 Task: Find connections with filter location Petershagen with filter topic #Openingswith filter profile language Spanish with filter current company Acuity Knowledge Partners with filter school Sir M Visvesvaraya Institute of Technology, BANGALORE with filter industry Real Estate Agents and Brokers with filter service category Product Marketing with filter keywords title Sales Analyst
Action: Mouse moved to (605, 96)
Screenshot: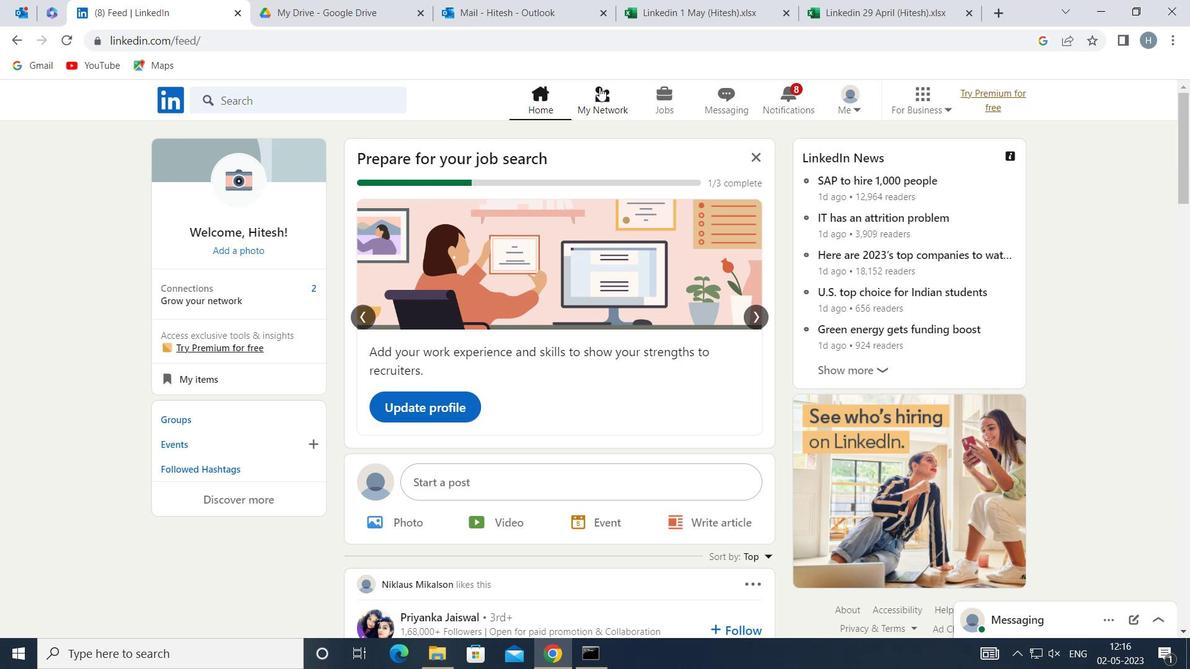 
Action: Mouse pressed left at (605, 96)
Screenshot: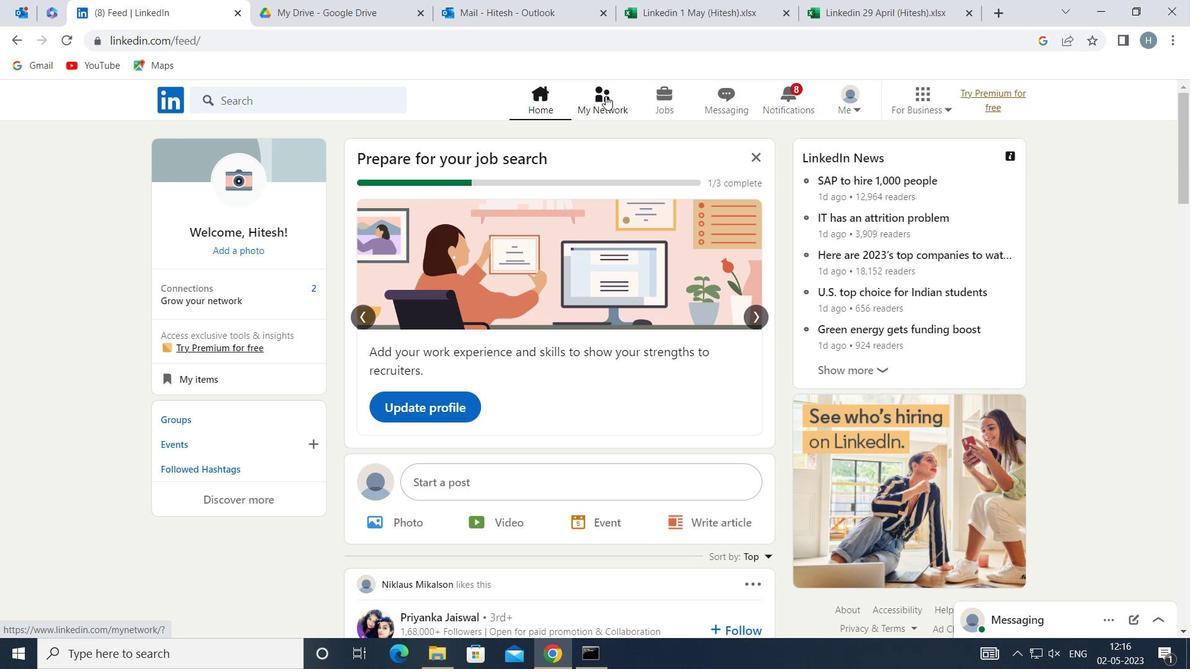
Action: Mouse moved to (351, 187)
Screenshot: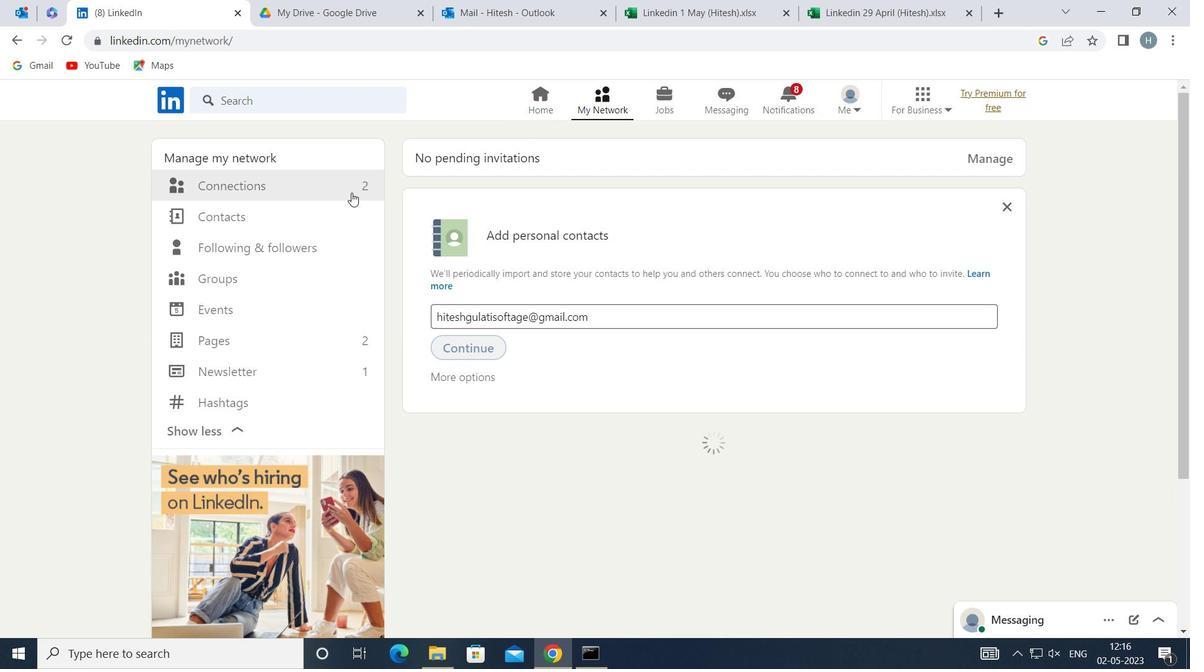 
Action: Mouse pressed left at (351, 187)
Screenshot: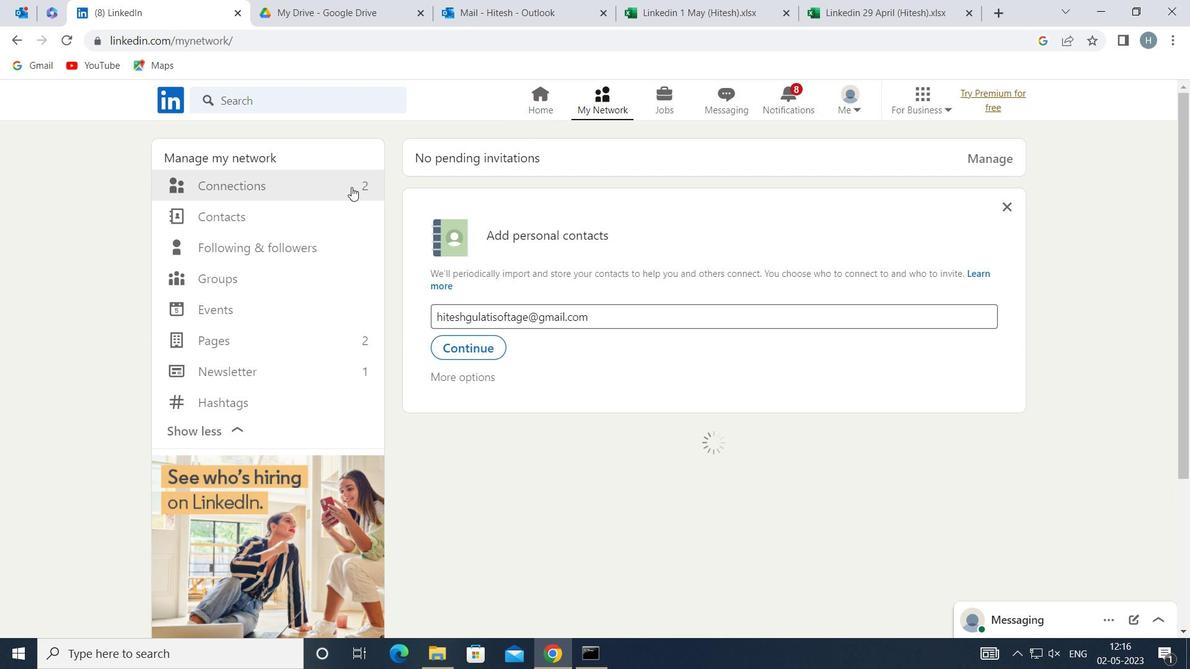 
Action: Mouse moved to (691, 186)
Screenshot: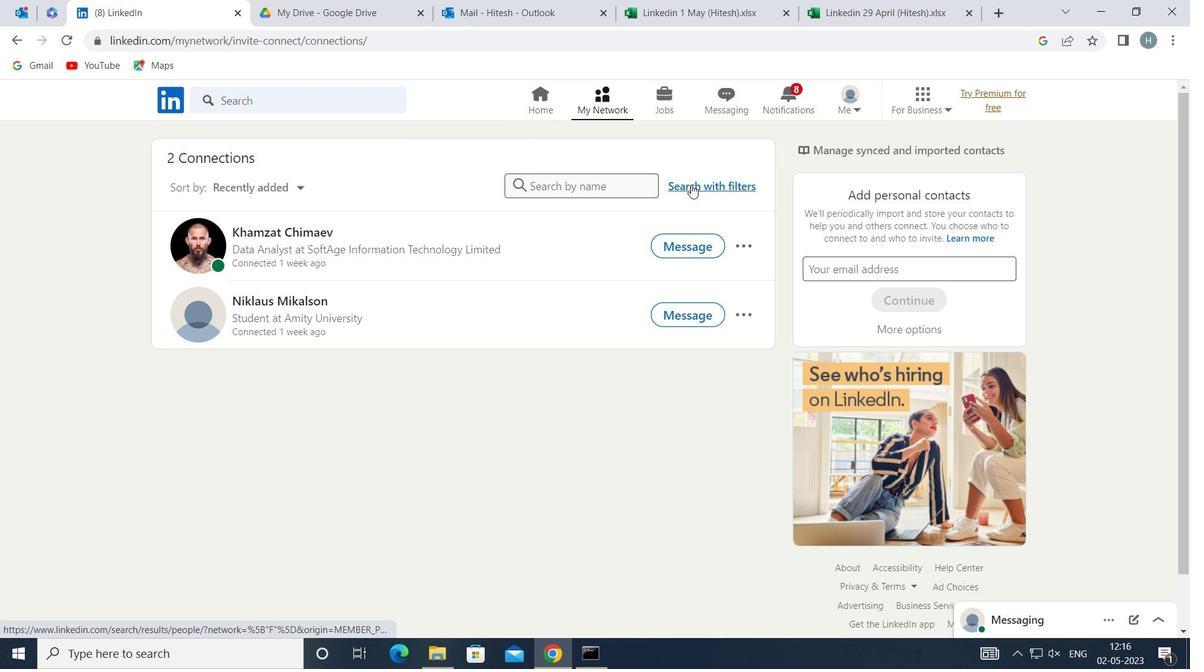 
Action: Mouse pressed left at (691, 186)
Screenshot: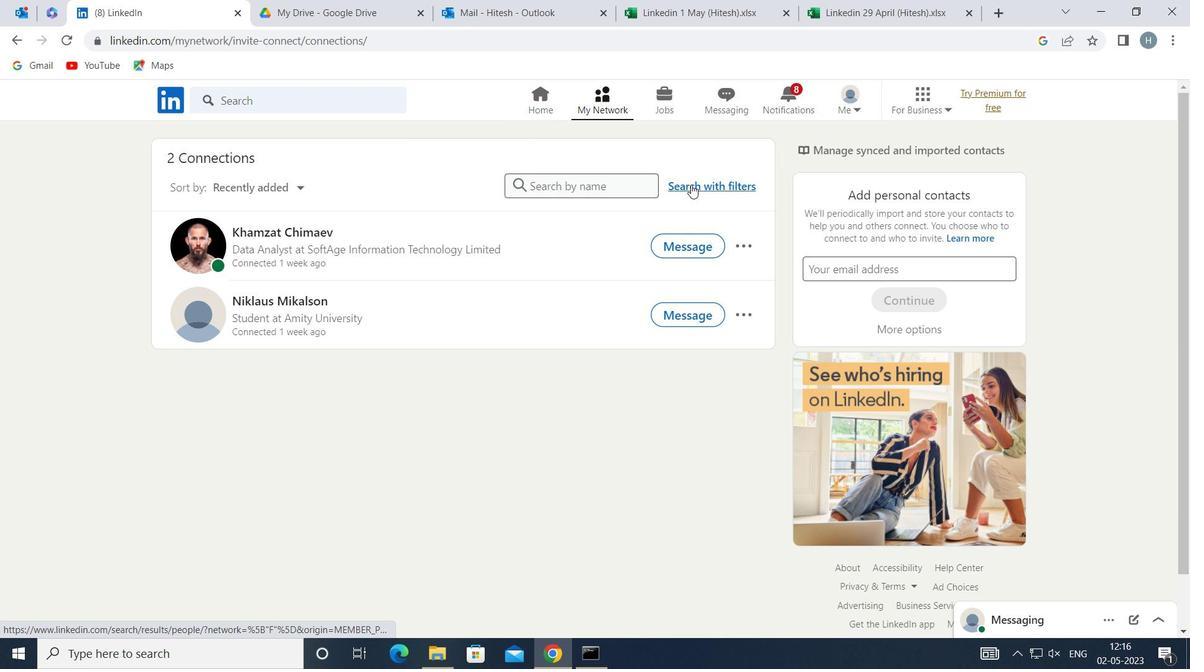 
Action: Mouse moved to (648, 149)
Screenshot: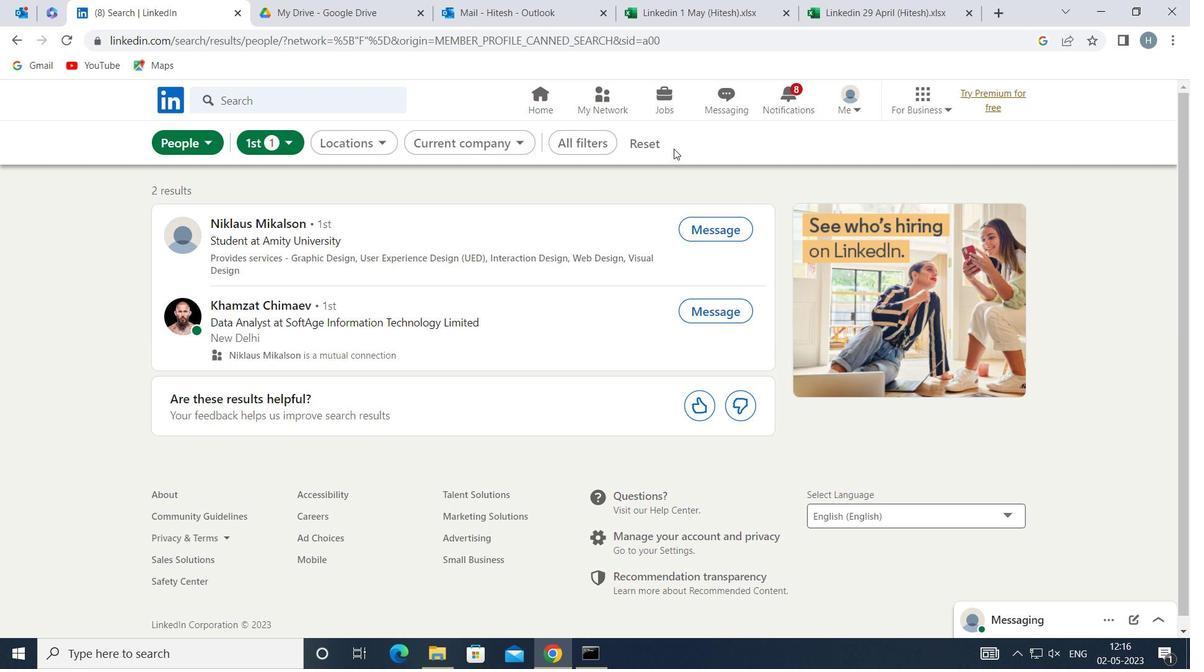 
Action: Mouse pressed left at (648, 149)
Screenshot: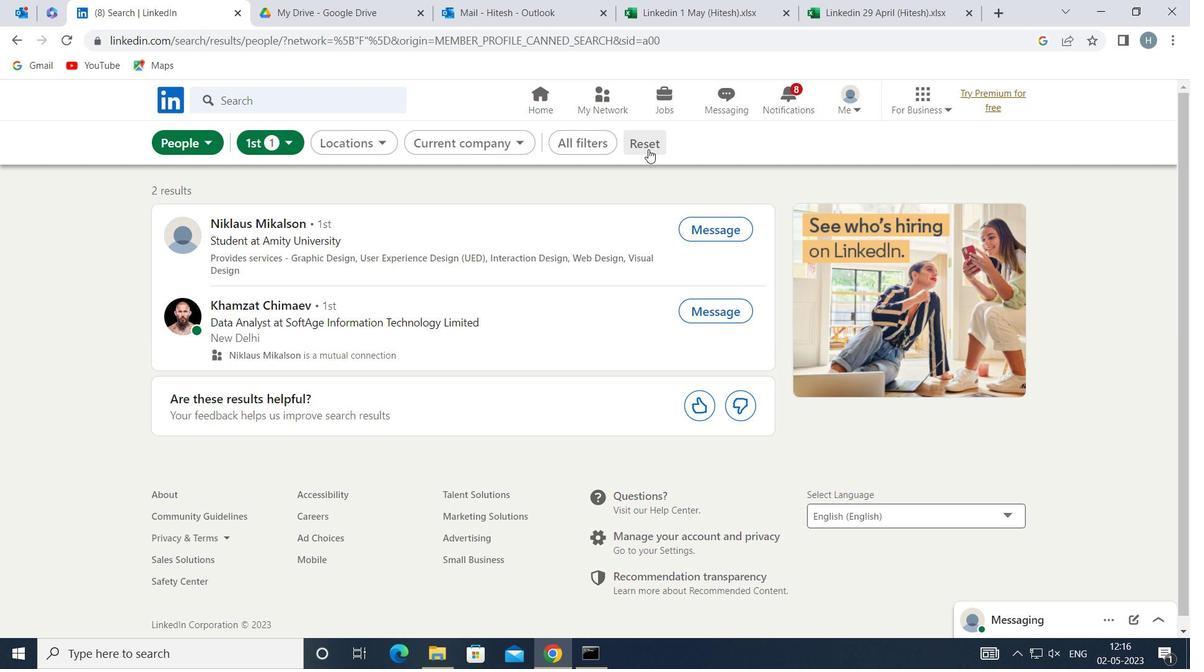 
Action: Mouse moved to (634, 146)
Screenshot: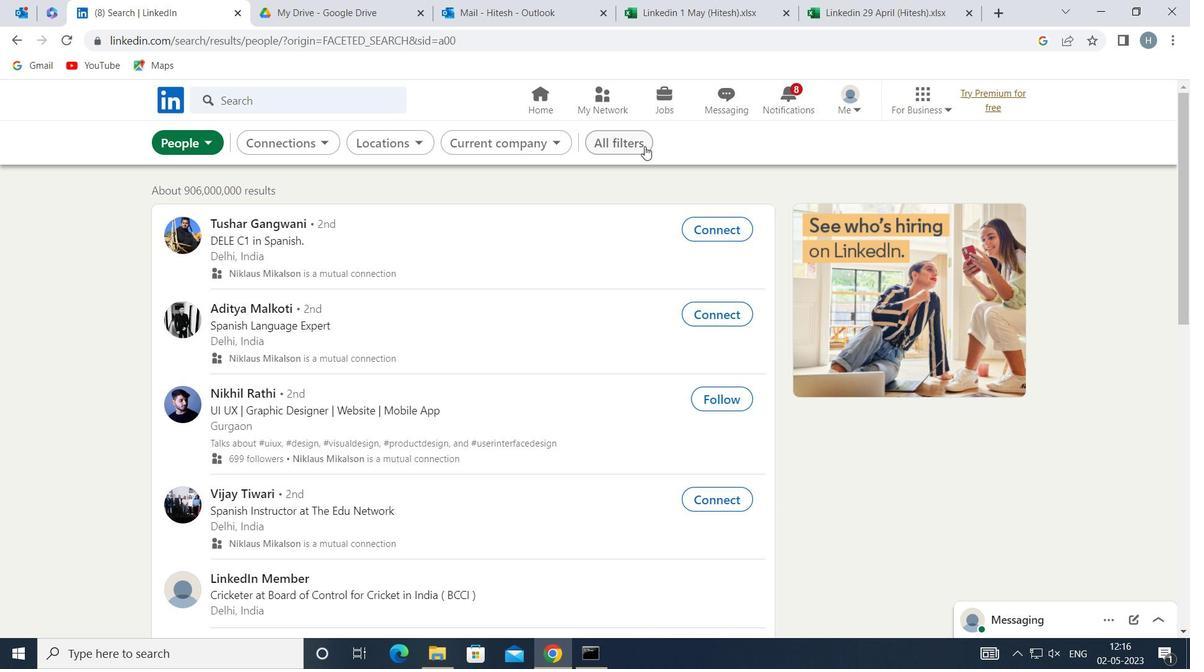 
Action: Mouse pressed left at (634, 146)
Screenshot: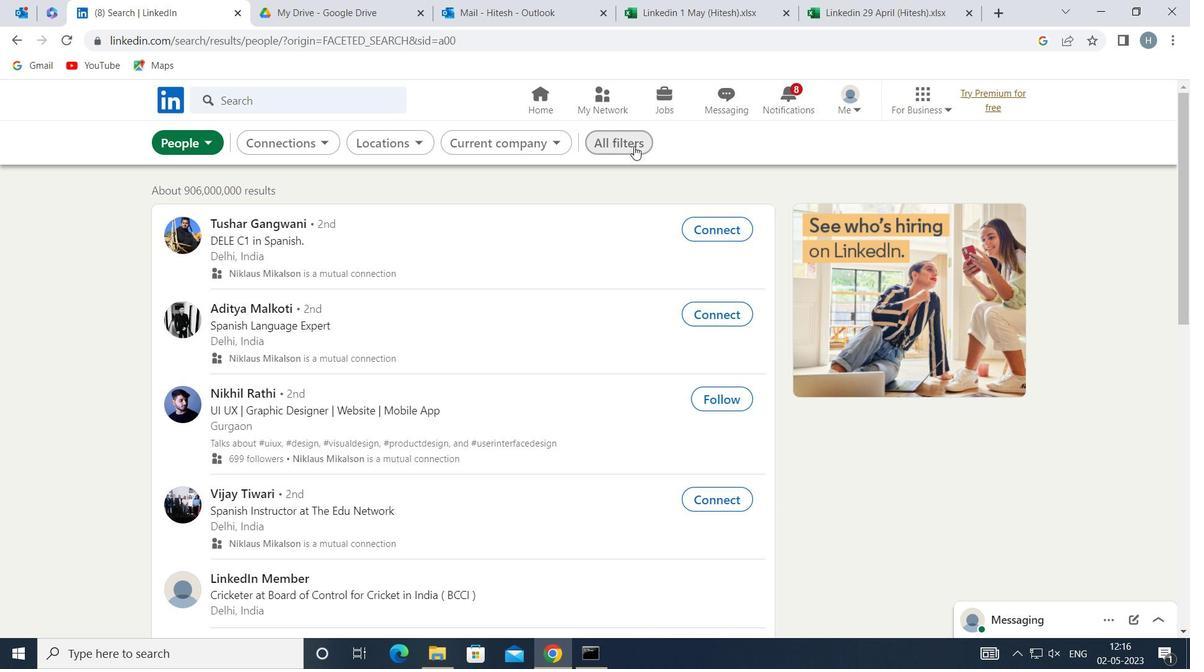 
Action: Mouse moved to (950, 344)
Screenshot: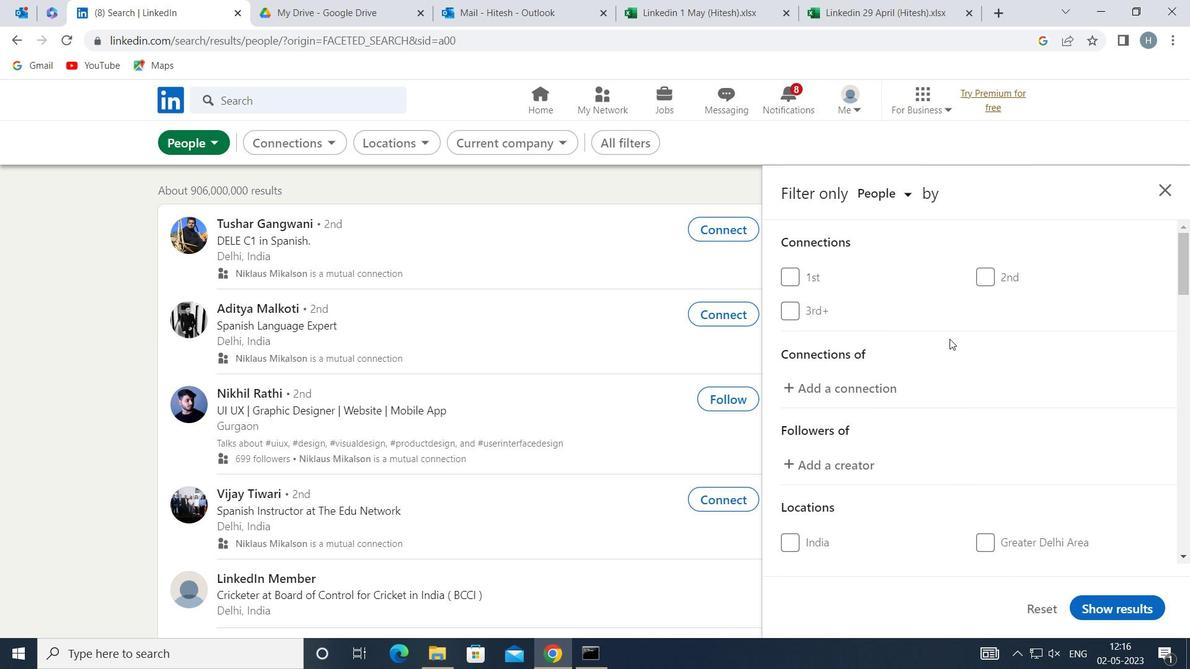 
Action: Mouse scrolled (950, 344) with delta (0, 0)
Screenshot: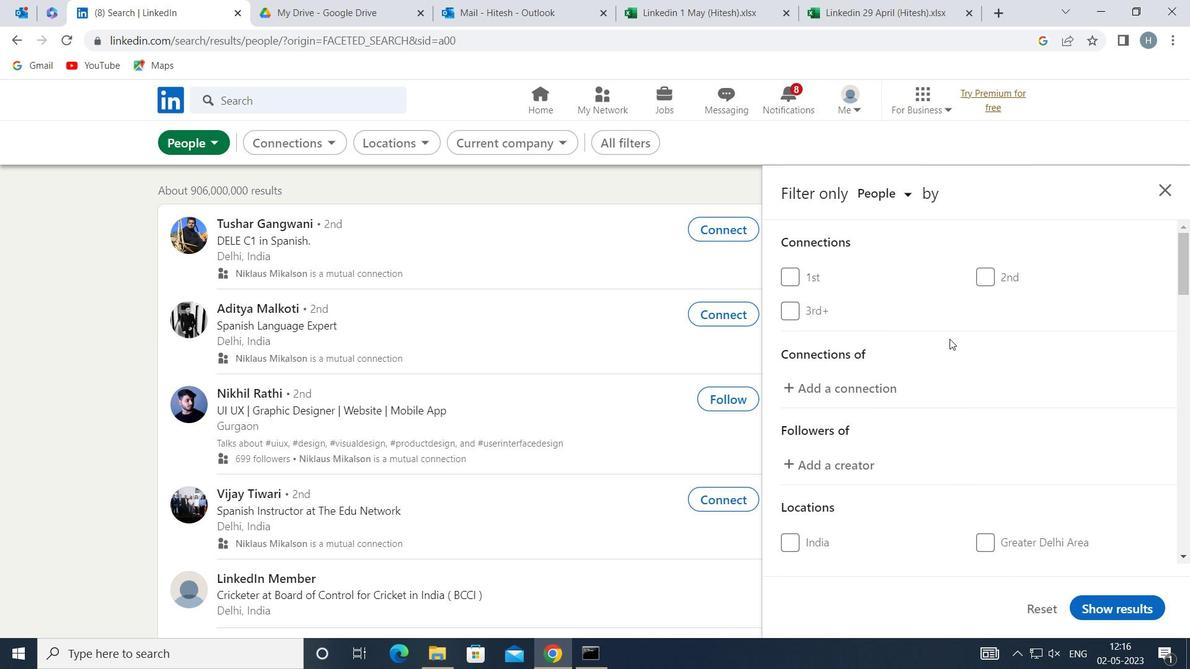 
Action: Mouse moved to (950, 353)
Screenshot: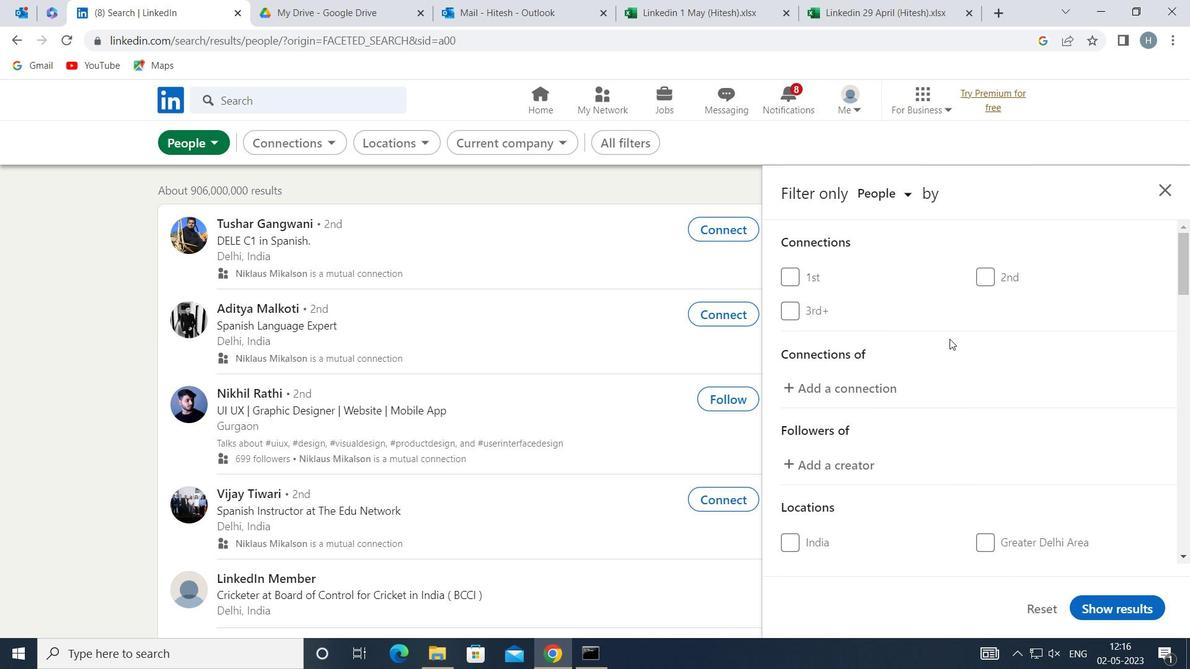 
Action: Mouse scrolled (950, 352) with delta (0, 0)
Screenshot: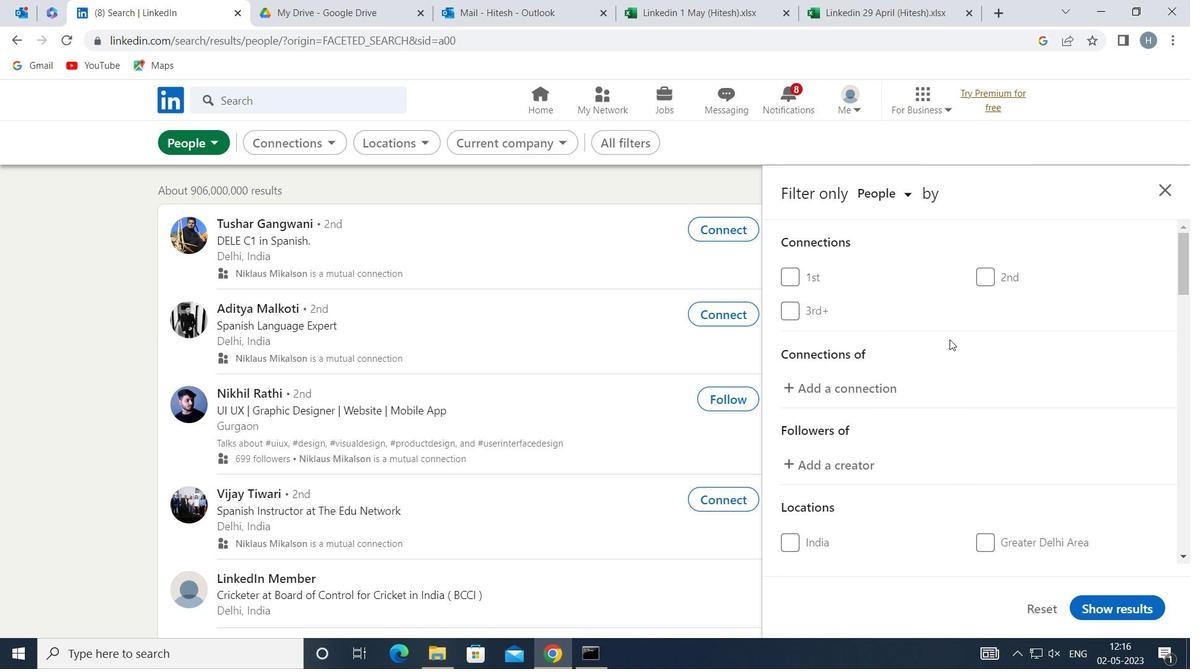 
Action: Mouse moved to (953, 363)
Screenshot: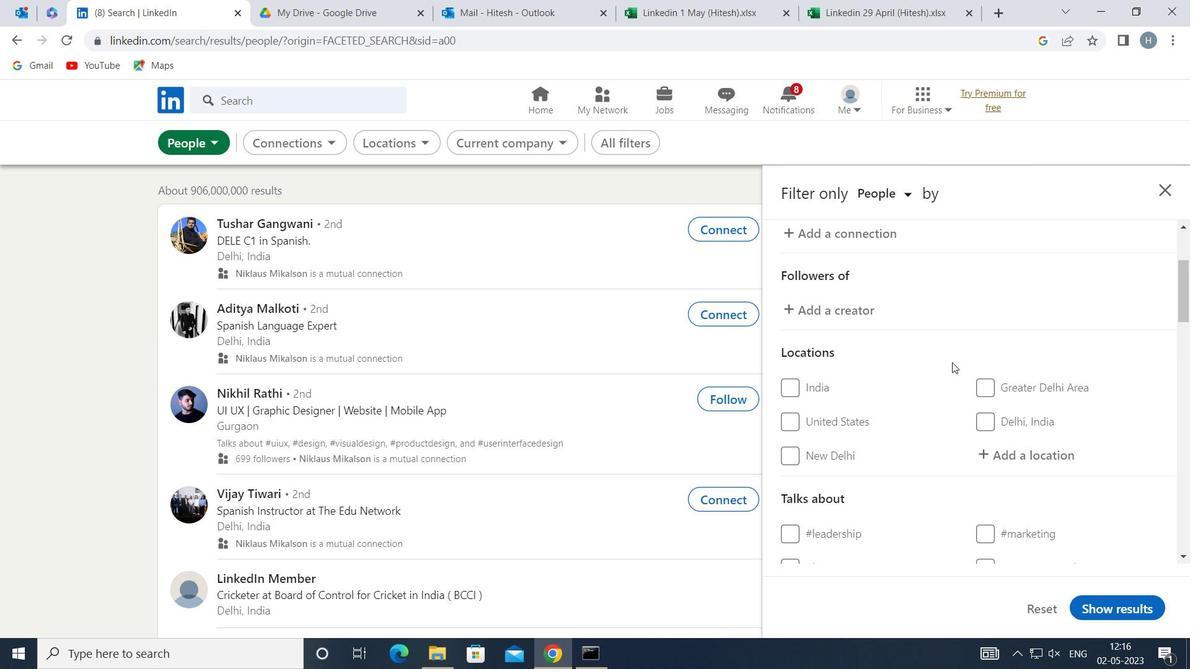 
Action: Mouse scrolled (953, 362) with delta (0, 0)
Screenshot: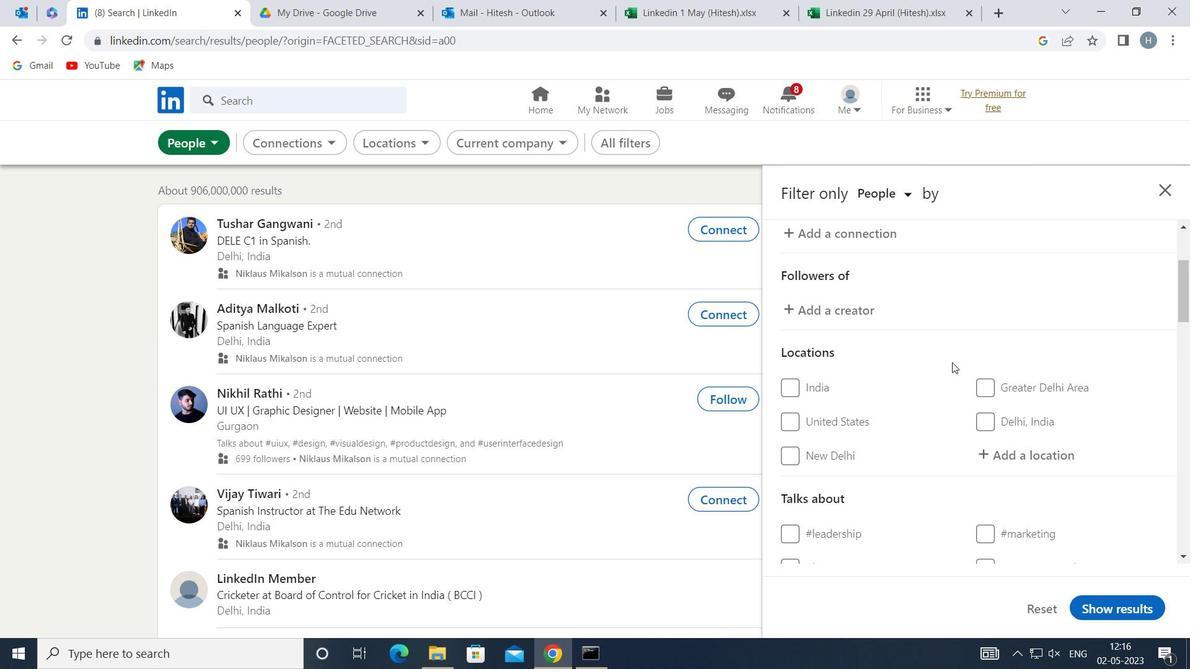 
Action: Mouse moved to (991, 373)
Screenshot: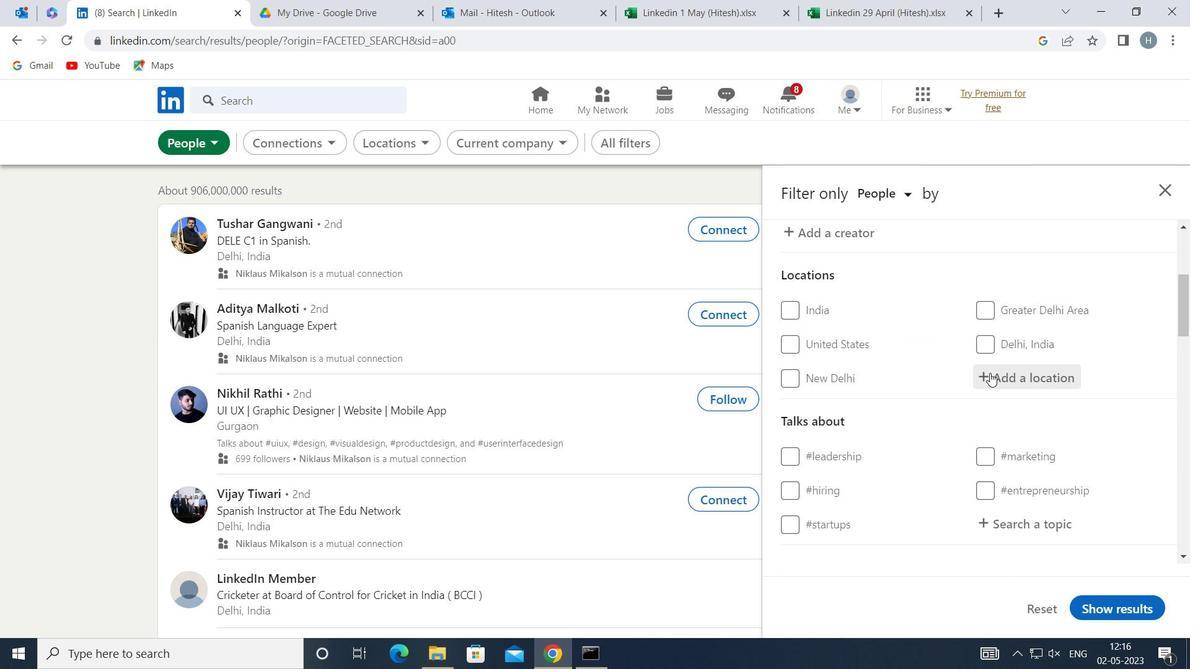 
Action: Mouse pressed left at (991, 373)
Screenshot: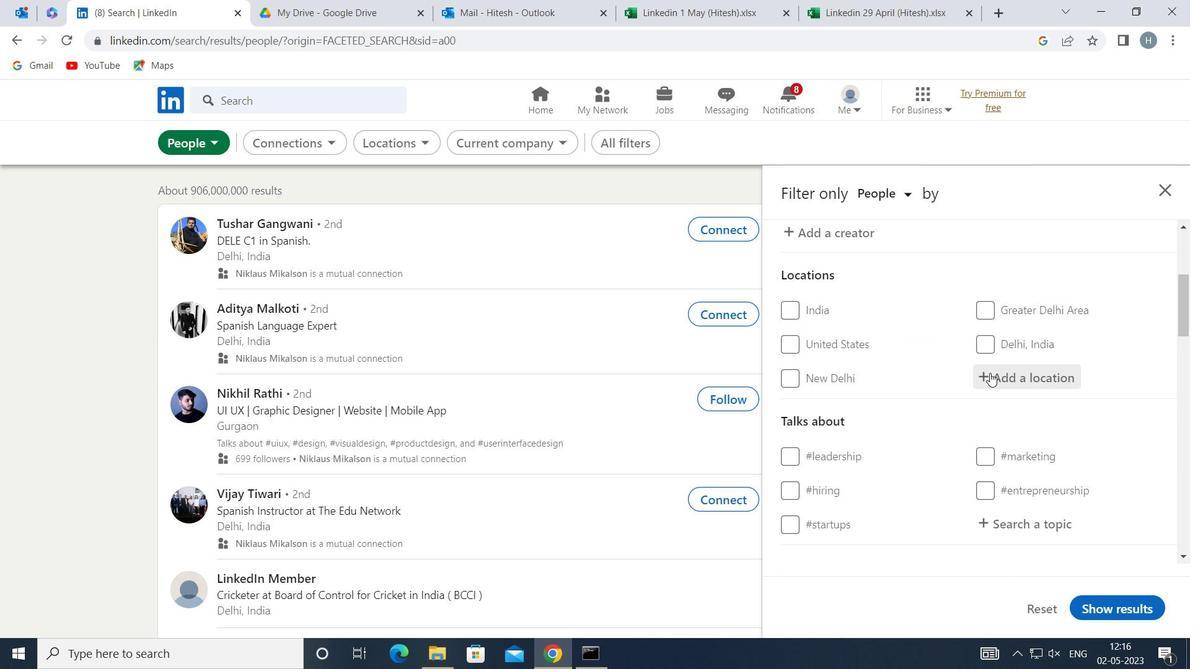 
Action: Mouse moved to (992, 372)
Screenshot: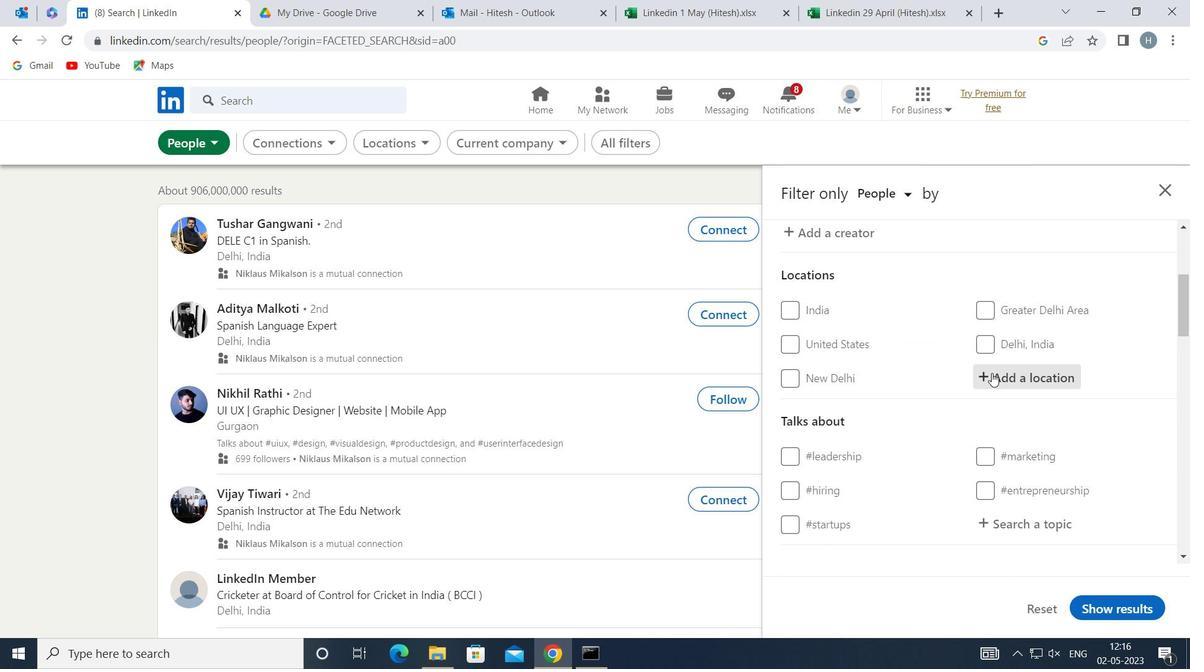
Action: Key pressed <Key.shift>PETERSHAGEN
Screenshot: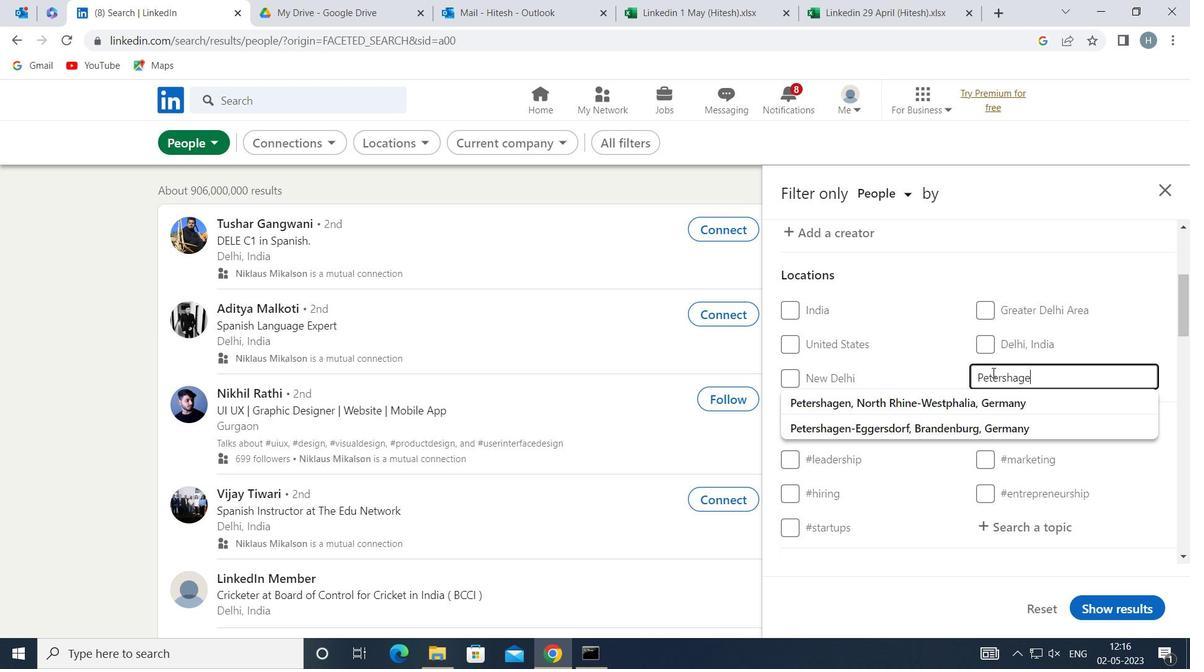 
Action: Mouse moved to (986, 392)
Screenshot: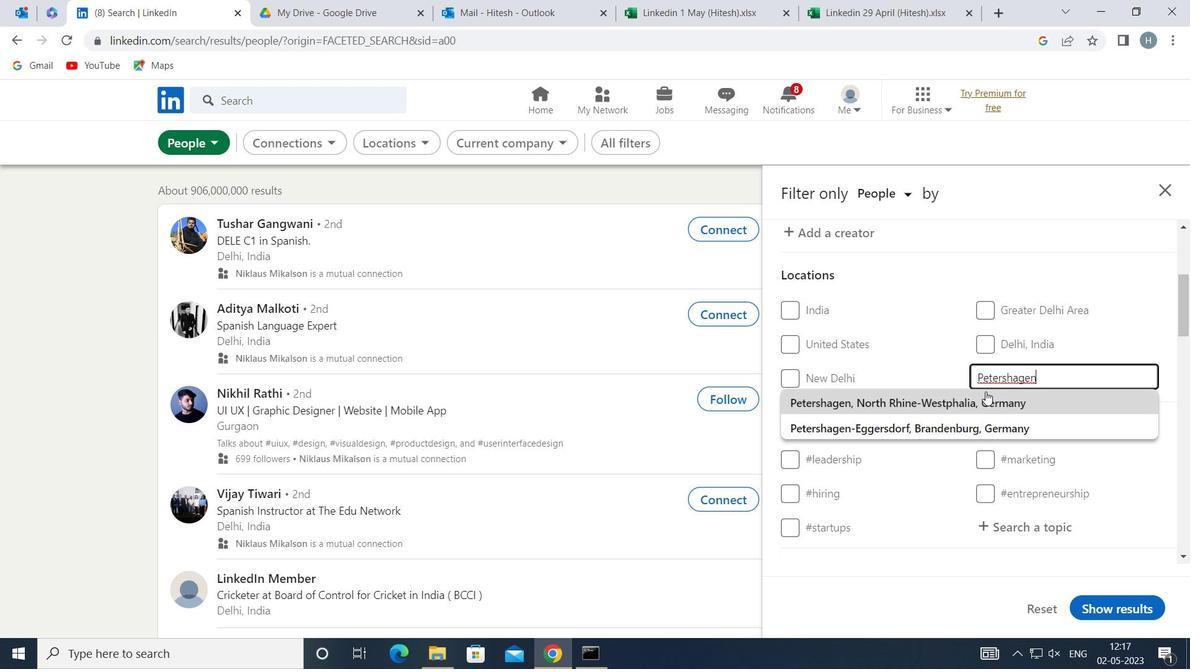 
Action: Mouse pressed left at (986, 392)
Screenshot: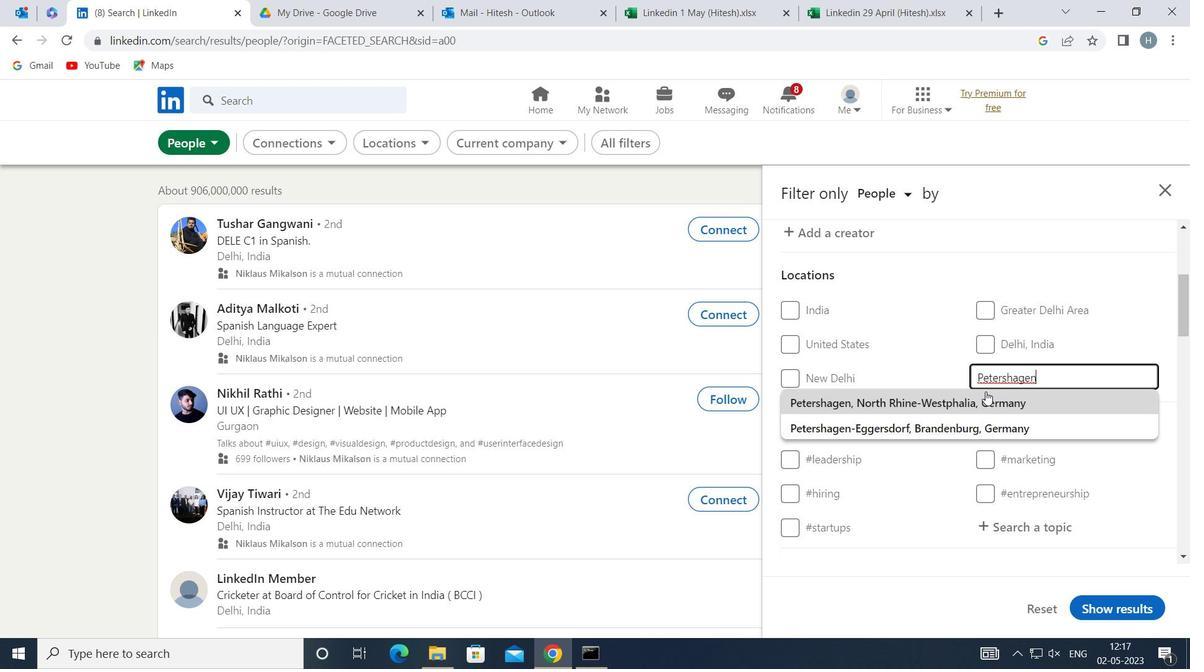 
Action: Mouse moved to (973, 396)
Screenshot: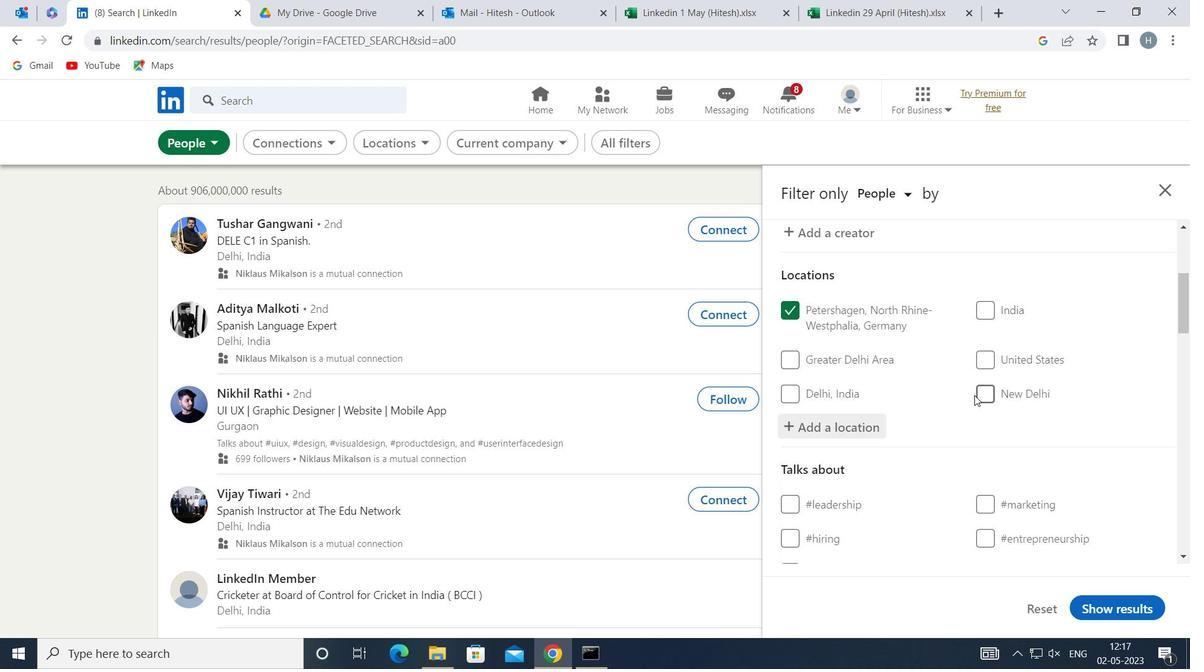 
Action: Mouse scrolled (973, 395) with delta (0, 0)
Screenshot: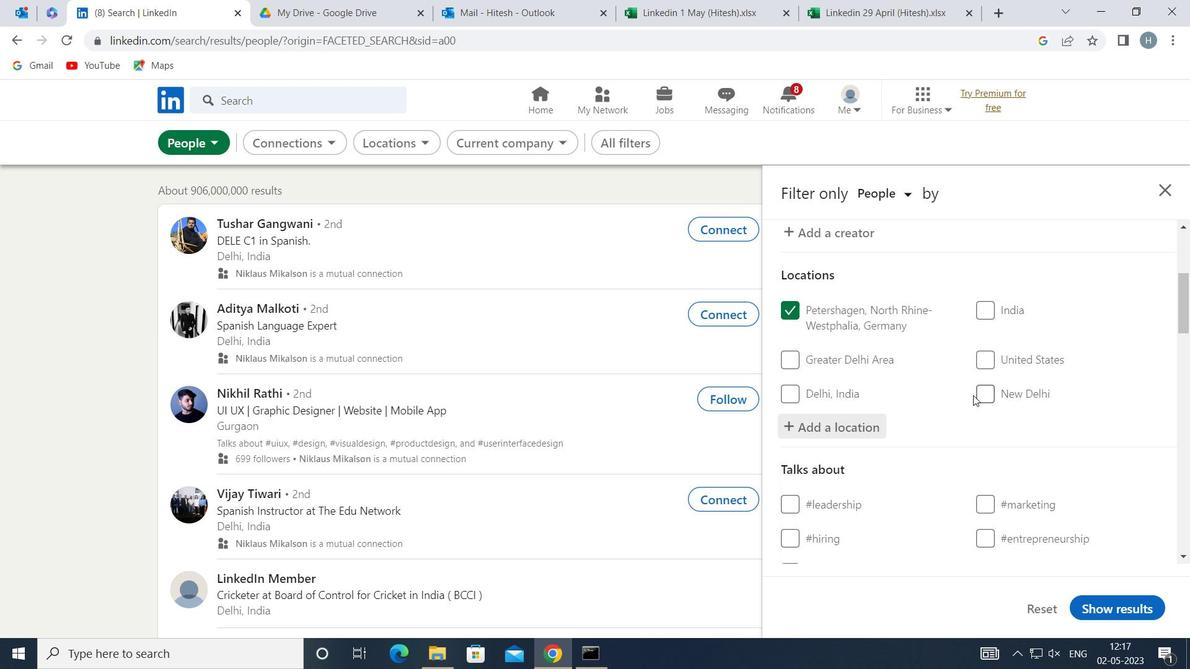 
Action: Mouse scrolled (973, 395) with delta (0, 0)
Screenshot: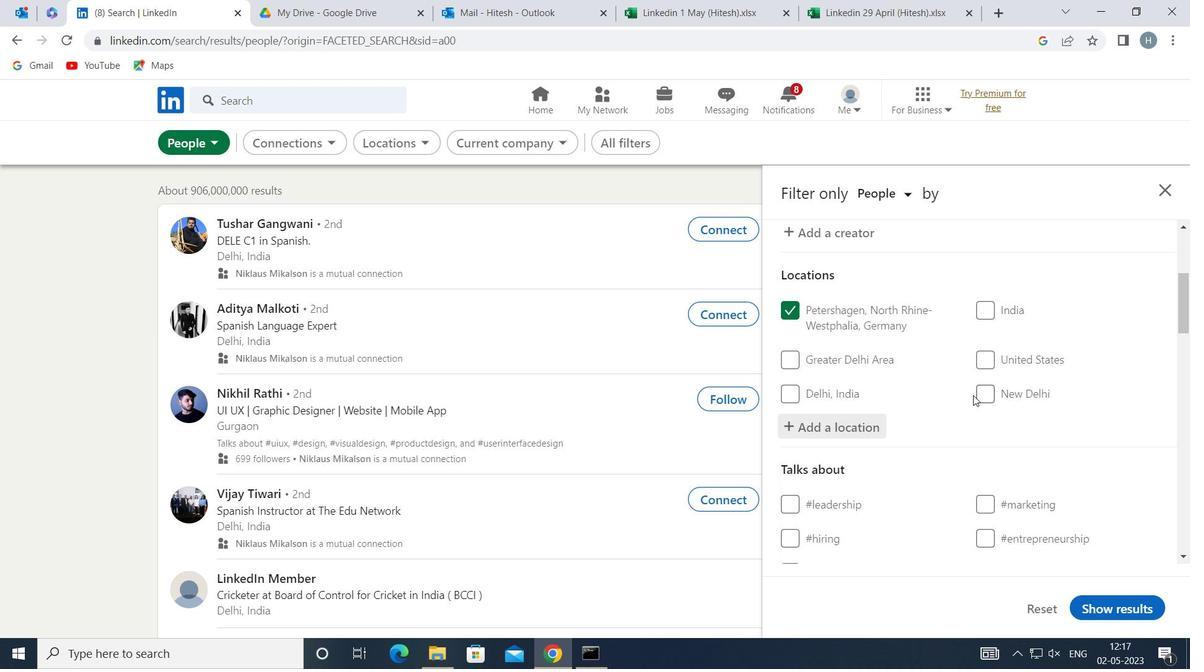 
Action: Mouse scrolled (973, 395) with delta (0, 0)
Screenshot: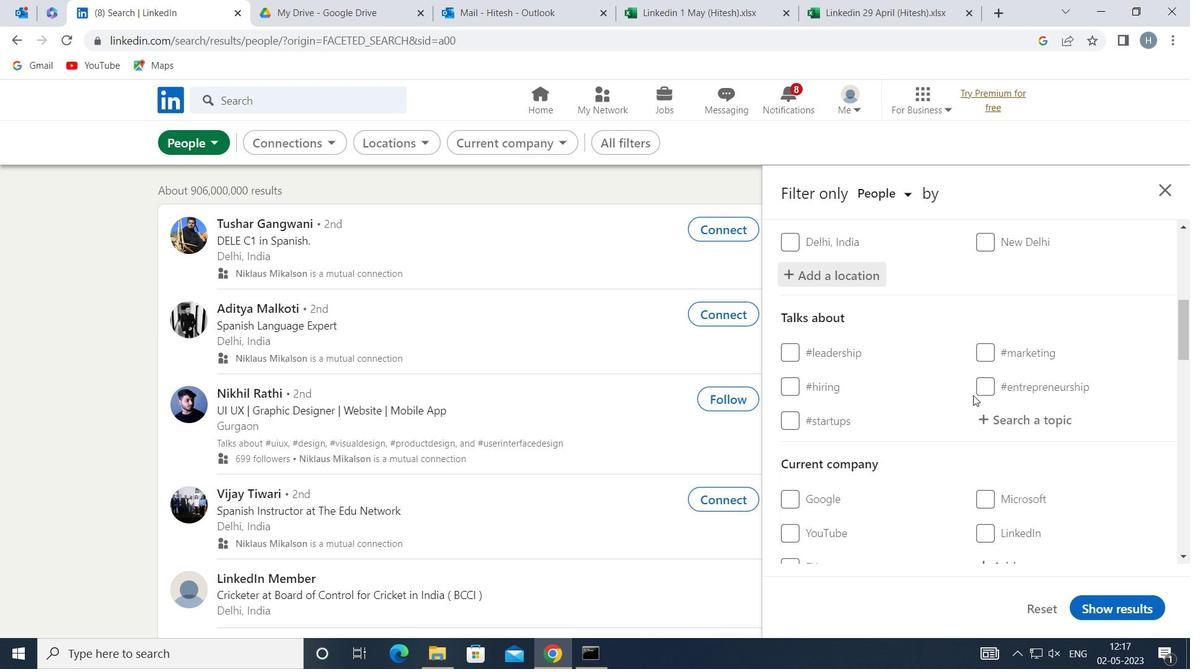 
Action: Mouse moved to (1033, 331)
Screenshot: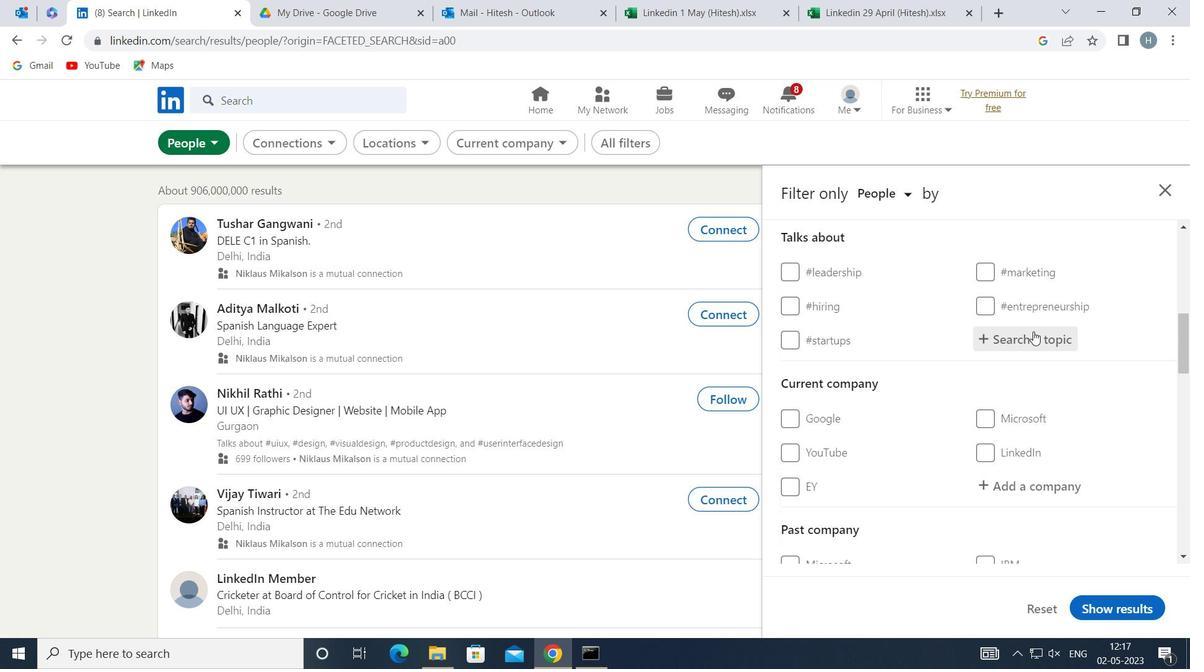 
Action: Mouse pressed left at (1033, 331)
Screenshot: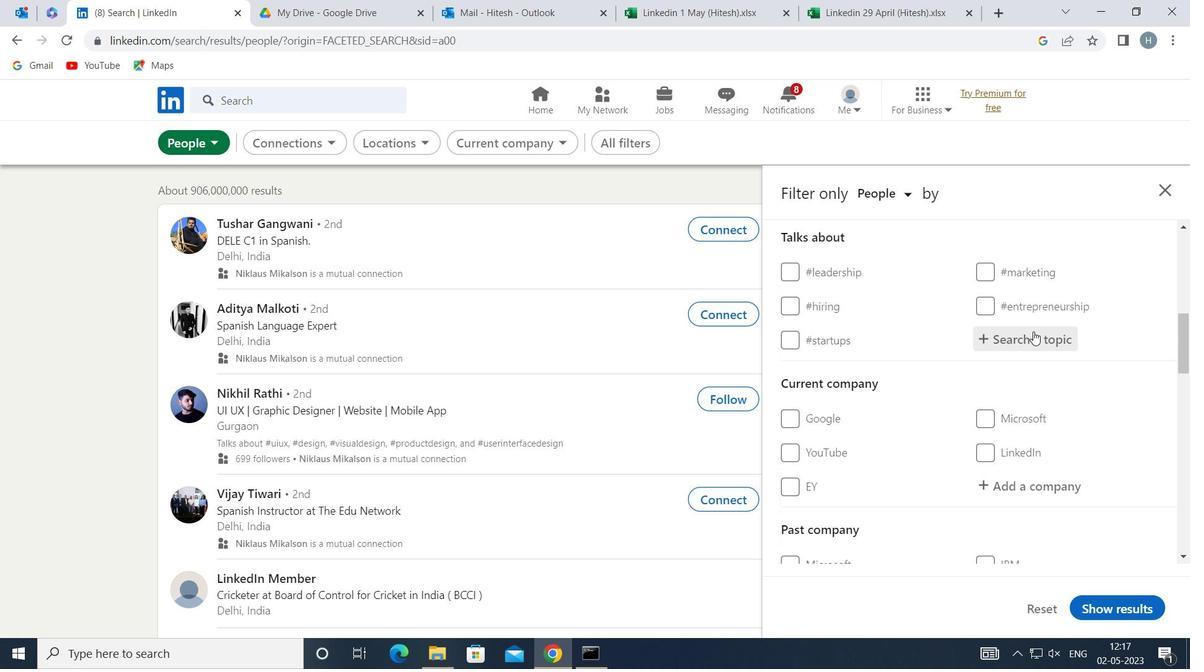 
Action: Key pressed <Key.shift>OPENIN
Screenshot: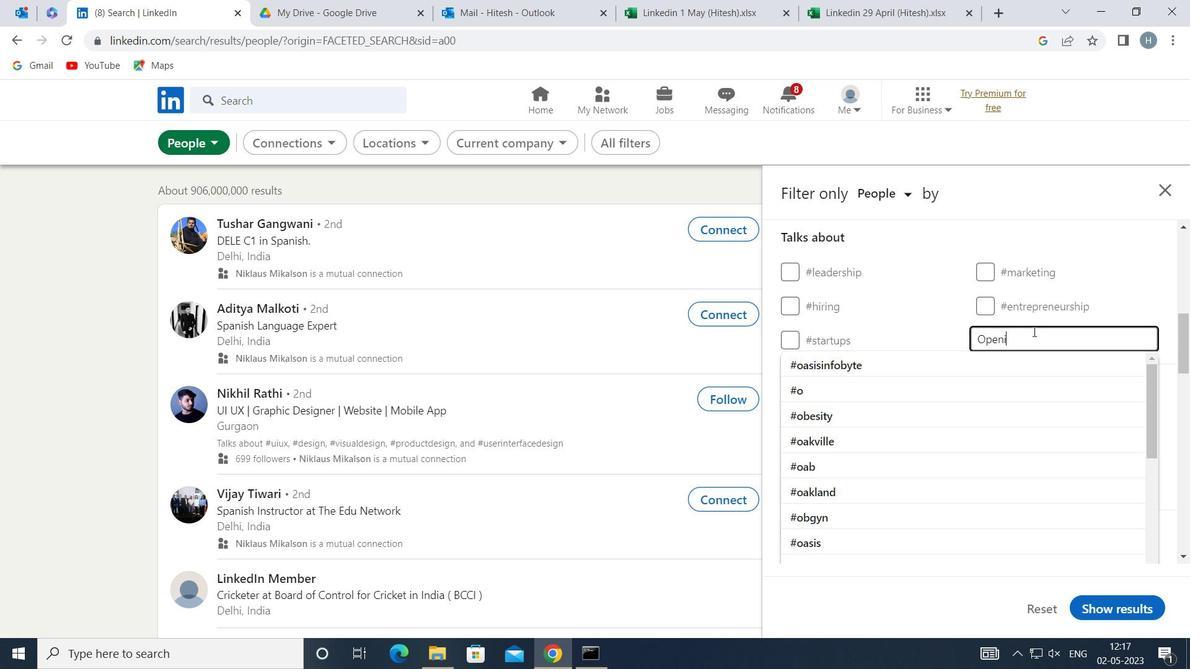 
Action: Mouse moved to (995, 364)
Screenshot: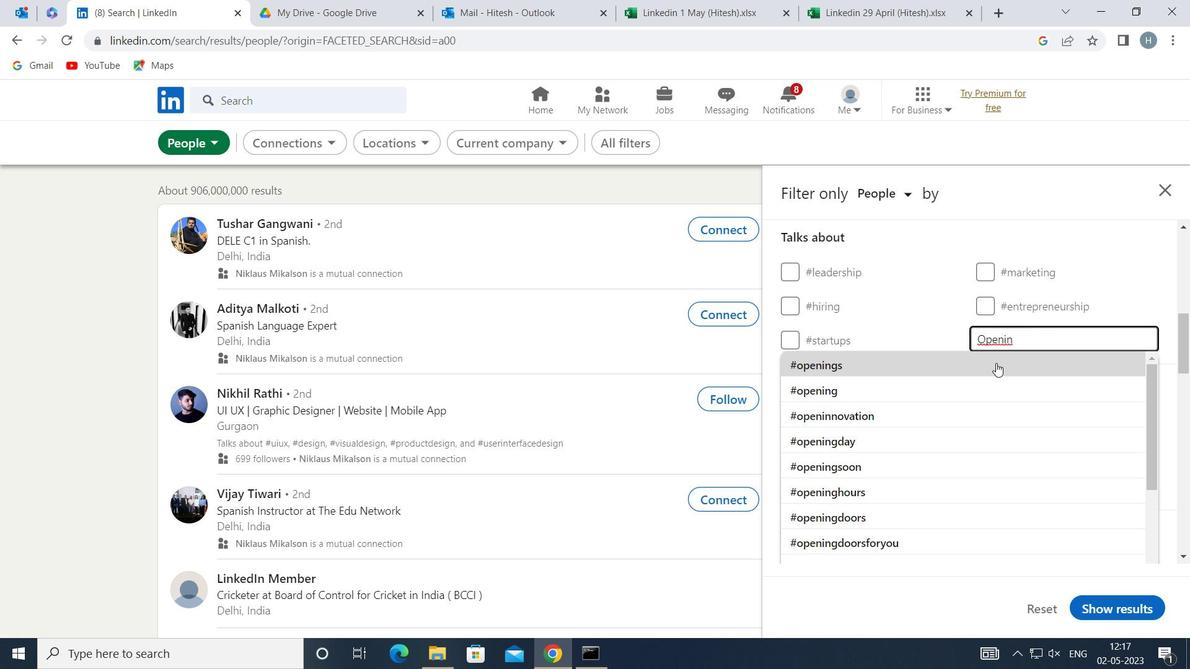 
Action: Mouse pressed left at (995, 364)
Screenshot: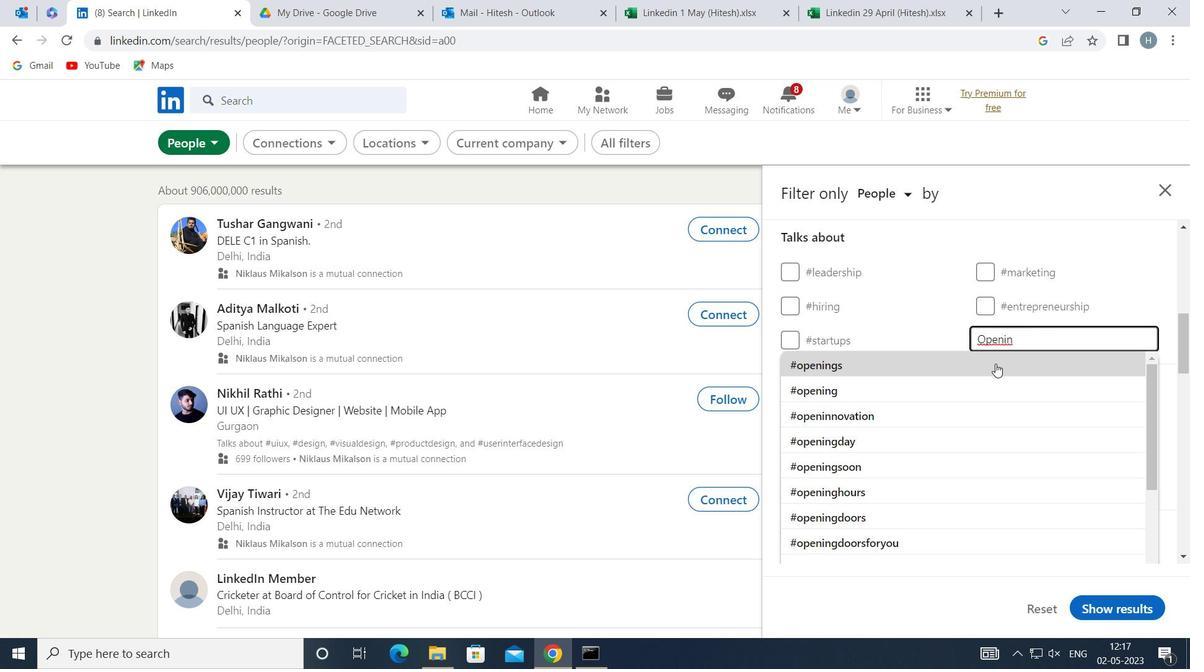 
Action: Mouse moved to (958, 368)
Screenshot: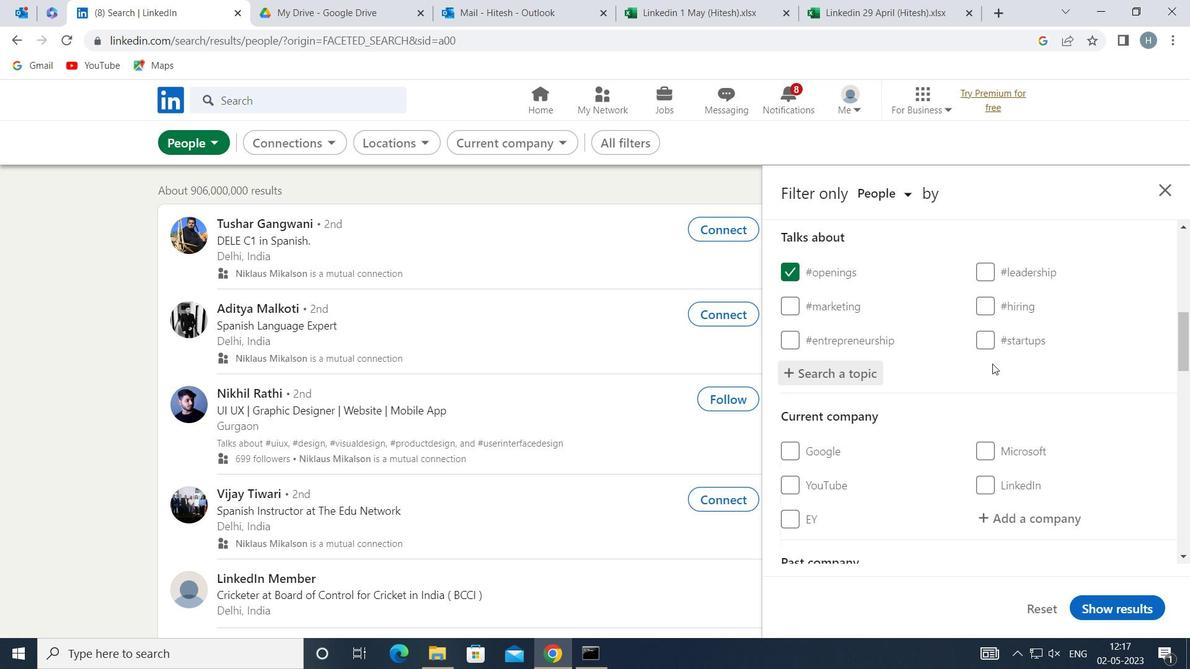 
Action: Mouse scrolled (958, 367) with delta (0, 0)
Screenshot: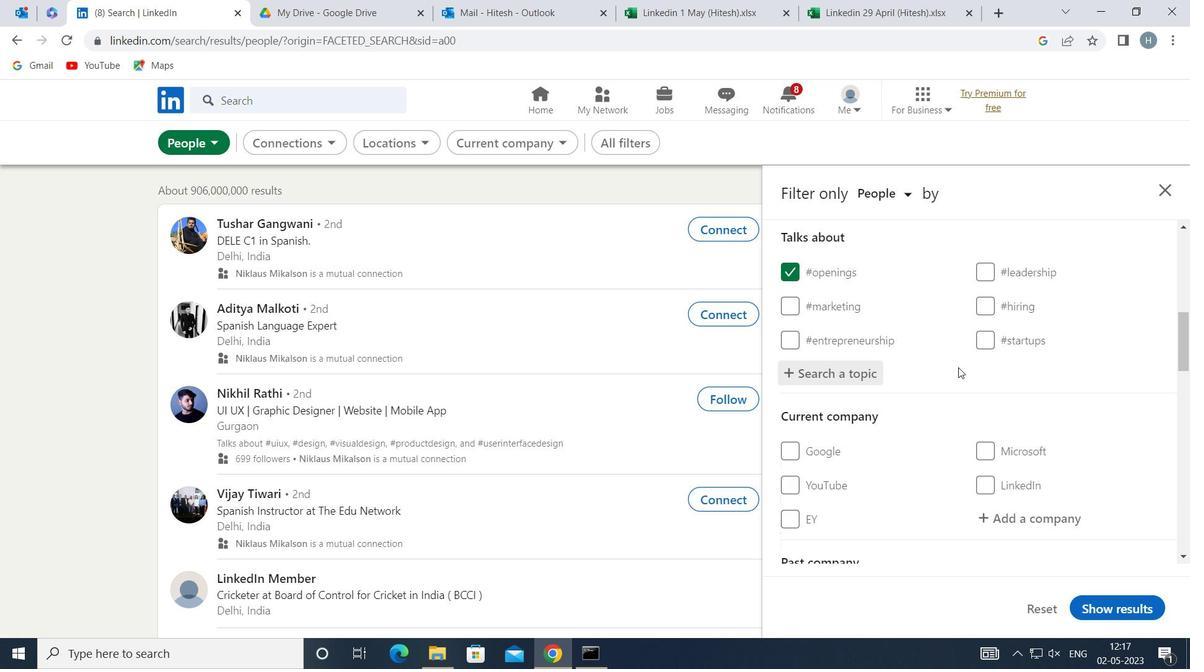 
Action: Mouse scrolled (958, 367) with delta (0, 0)
Screenshot: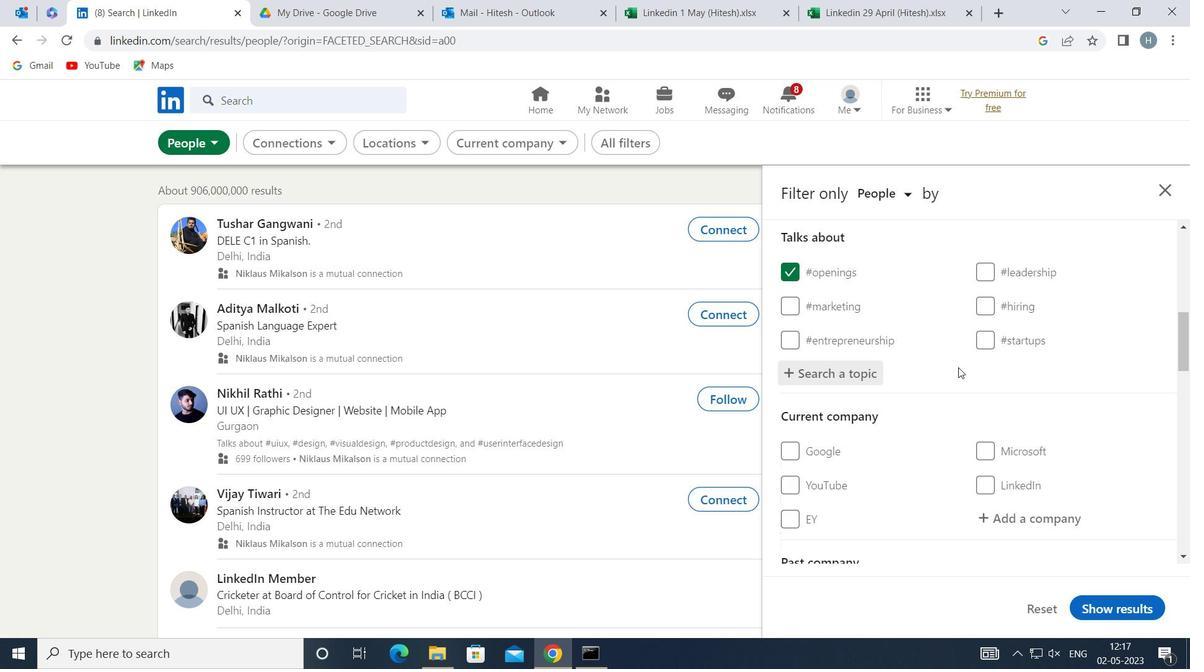 
Action: Mouse scrolled (958, 367) with delta (0, 0)
Screenshot: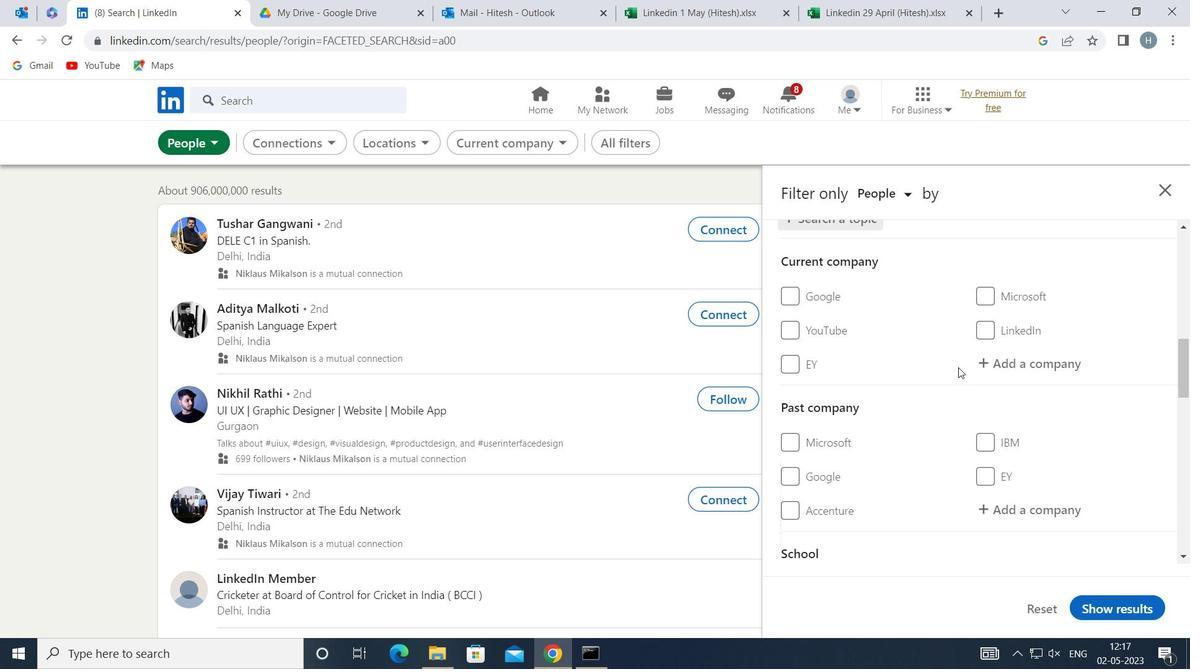 
Action: Mouse scrolled (958, 367) with delta (0, 0)
Screenshot: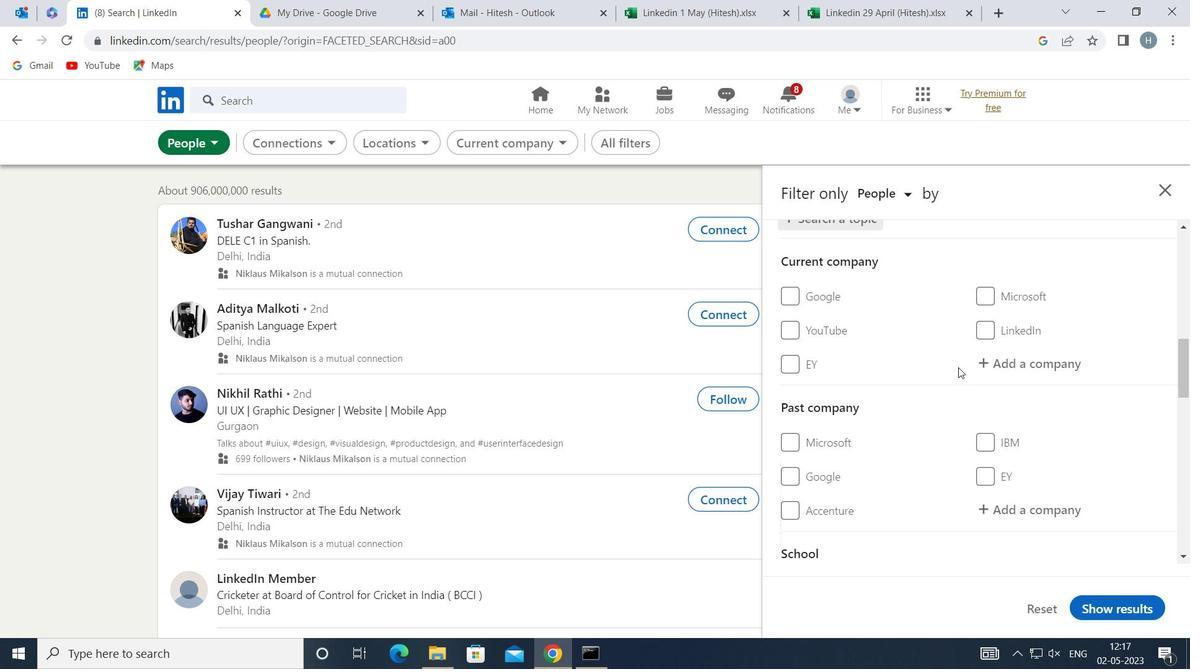 
Action: Mouse scrolled (958, 367) with delta (0, 0)
Screenshot: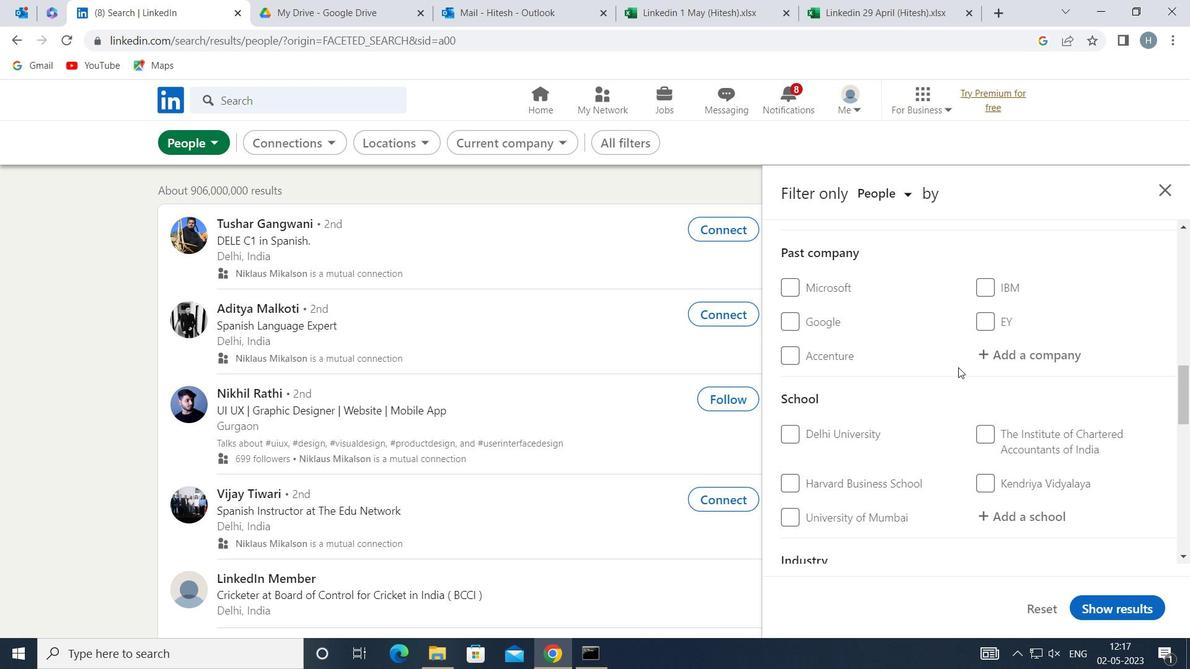 
Action: Mouse scrolled (958, 367) with delta (0, 0)
Screenshot: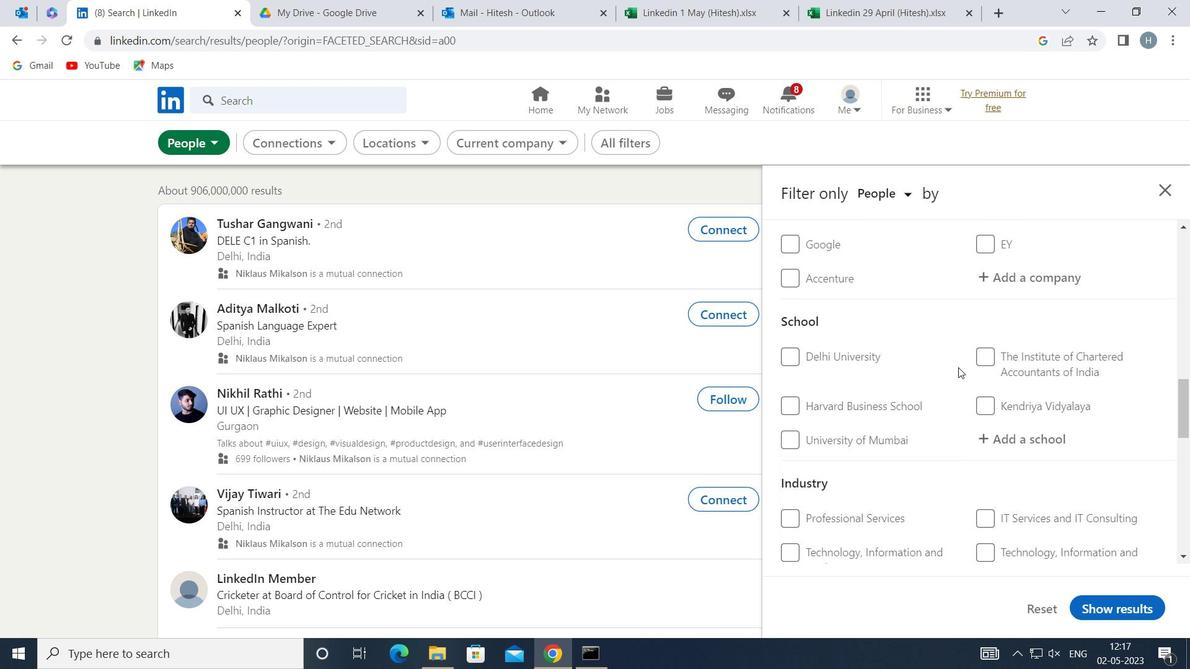 
Action: Mouse moved to (958, 368)
Screenshot: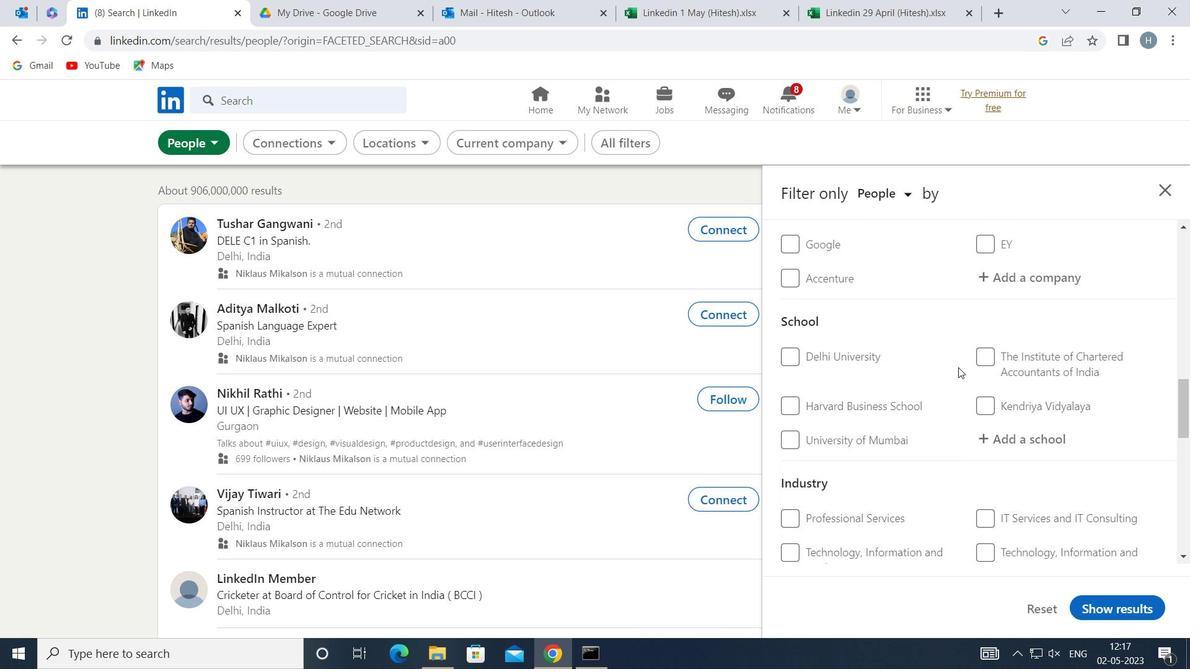 
Action: Mouse scrolled (958, 368) with delta (0, 0)
Screenshot: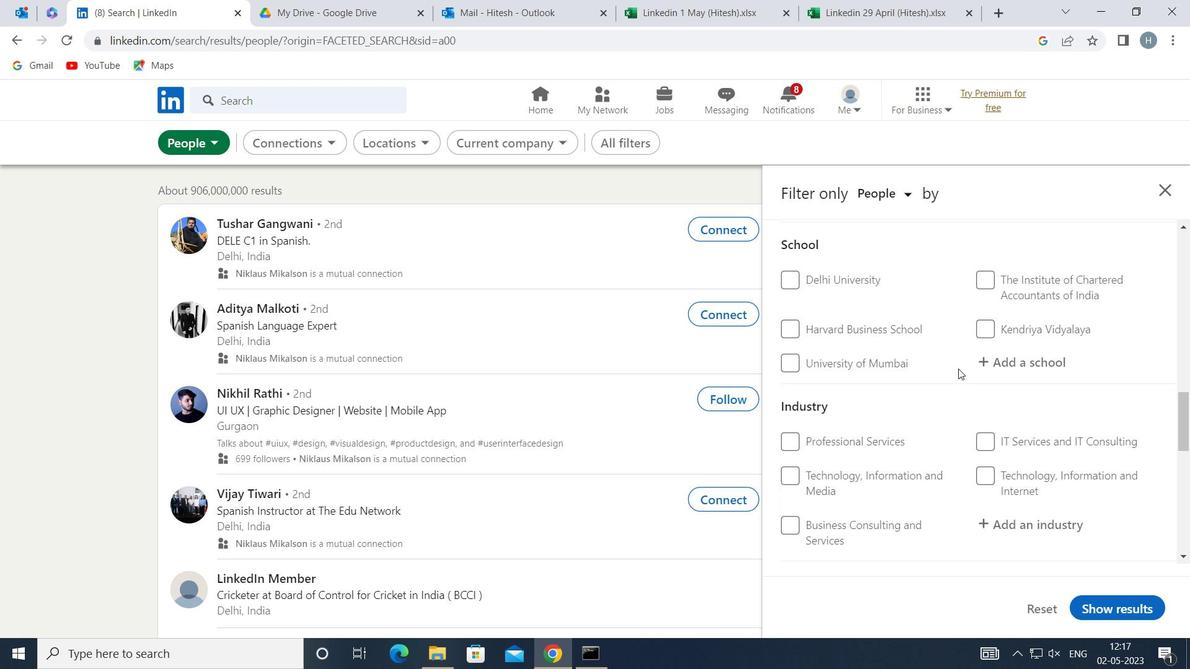 
Action: Mouse moved to (957, 370)
Screenshot: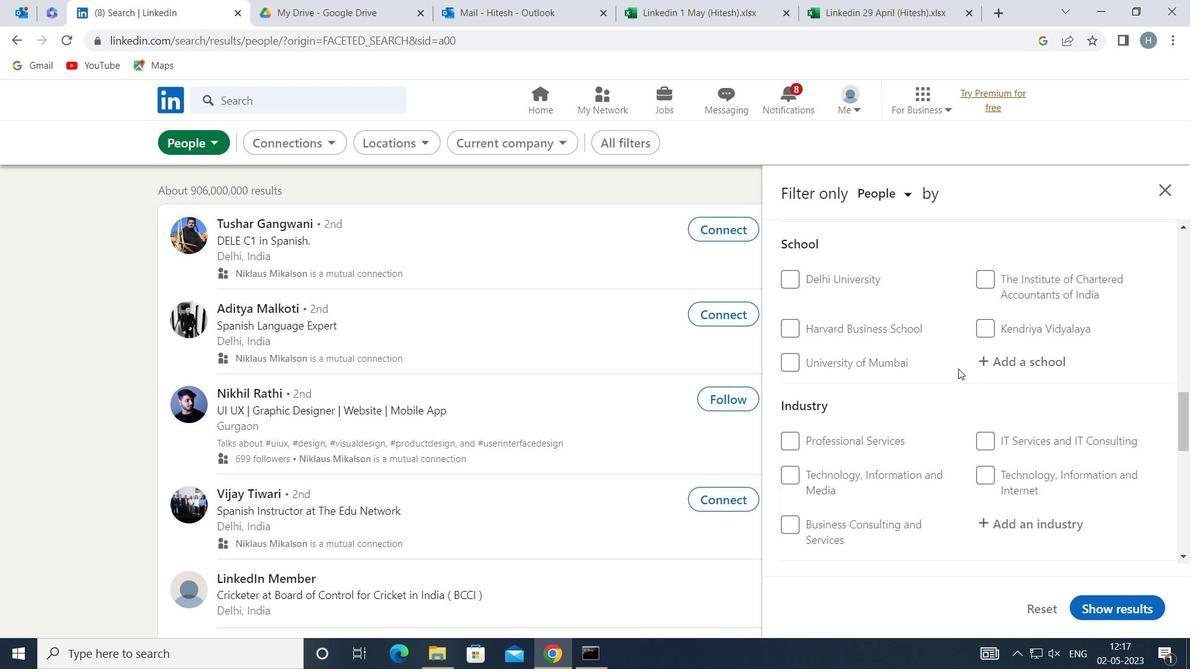 
Action: Mouse scrolled (957, 369) with delta (0, 0)
Screenshot: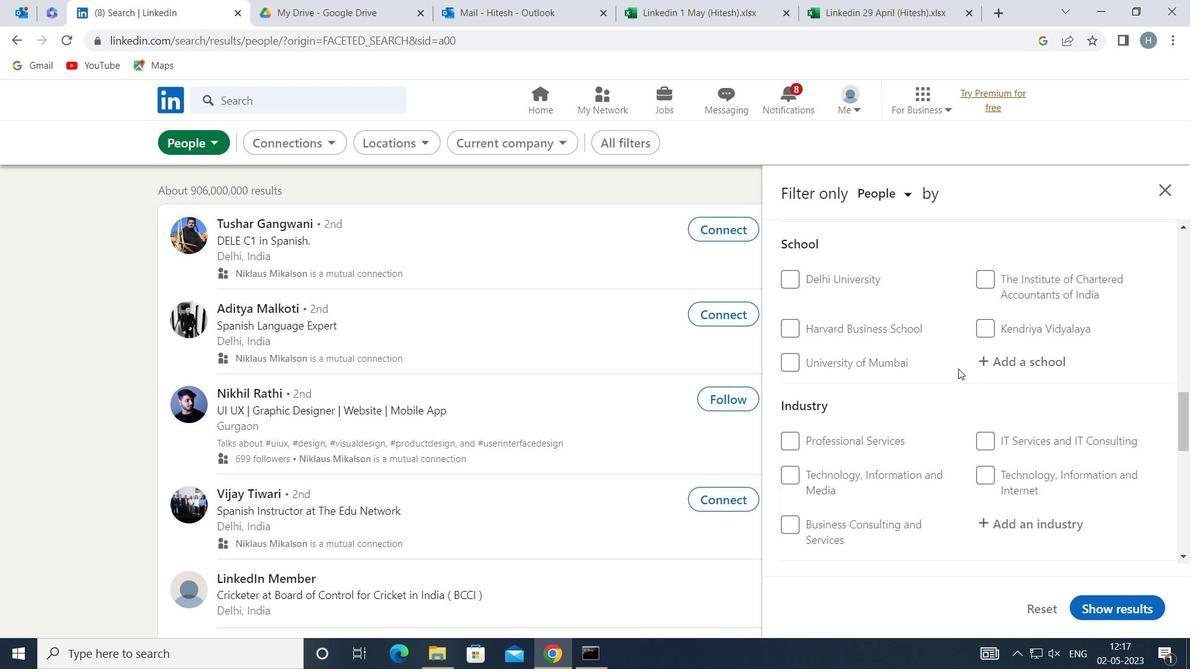
Action: Mouse moved to (957, 370)
Screenshot: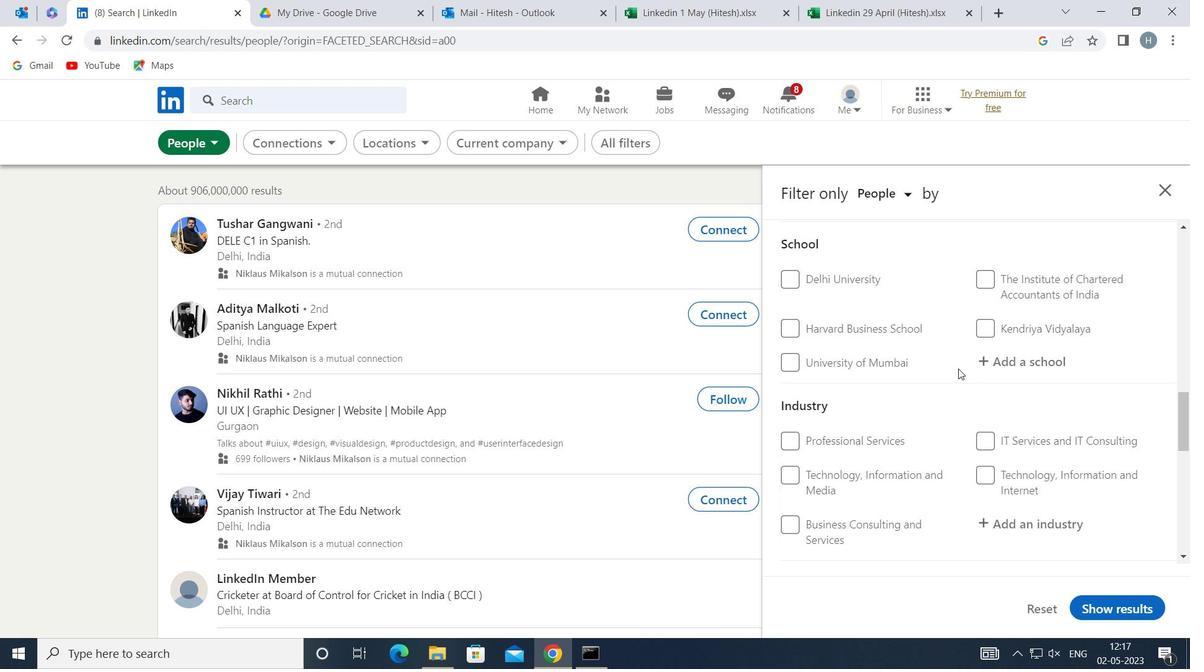 
Action: Mouse scrolled (957, 369) with delta (0, 0)
Screenshot: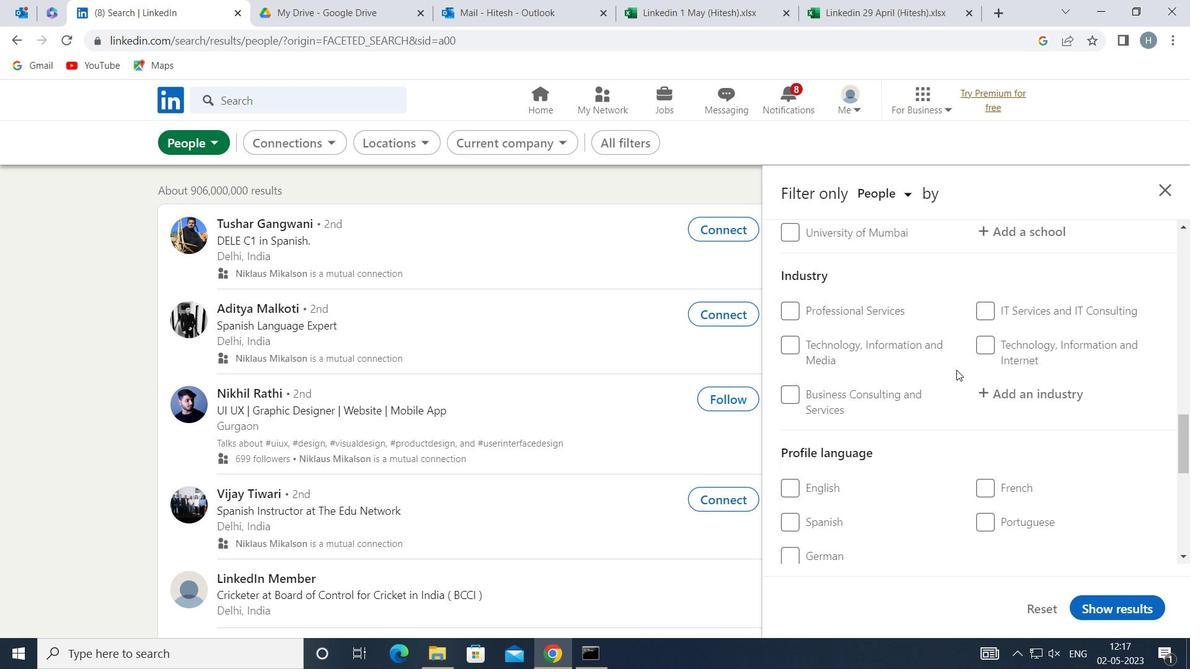 
Action: Mouse moved to (814, 419)
Screenshot: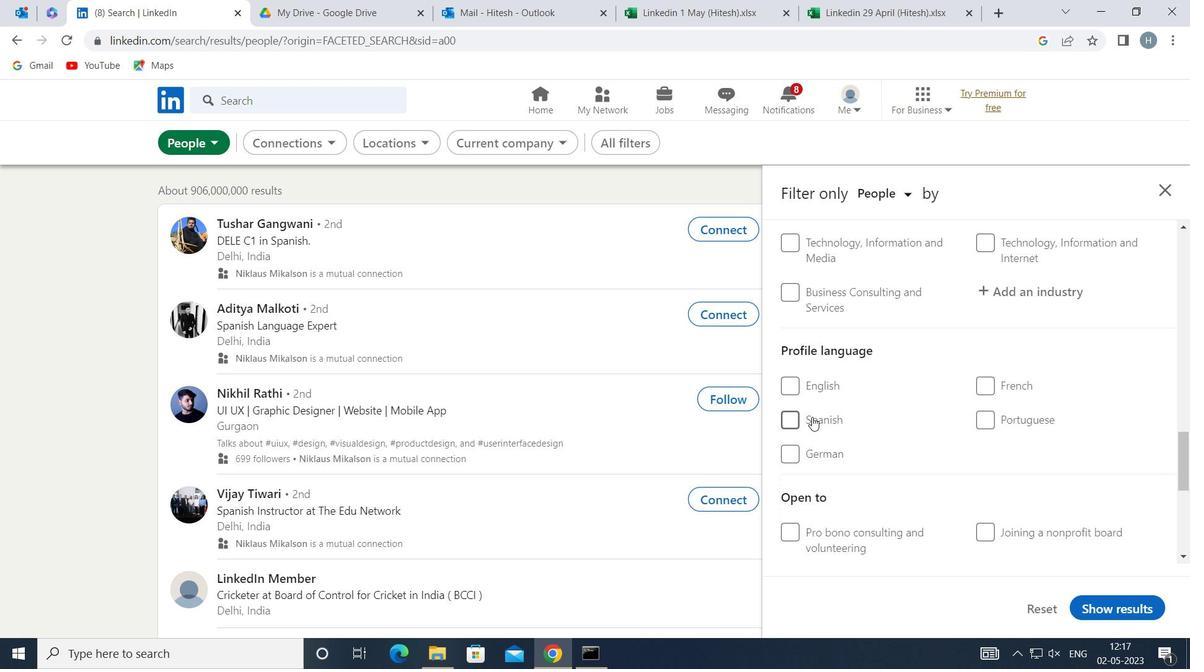 
Action: Mouse pressed left at (814, 419)
Screenshot: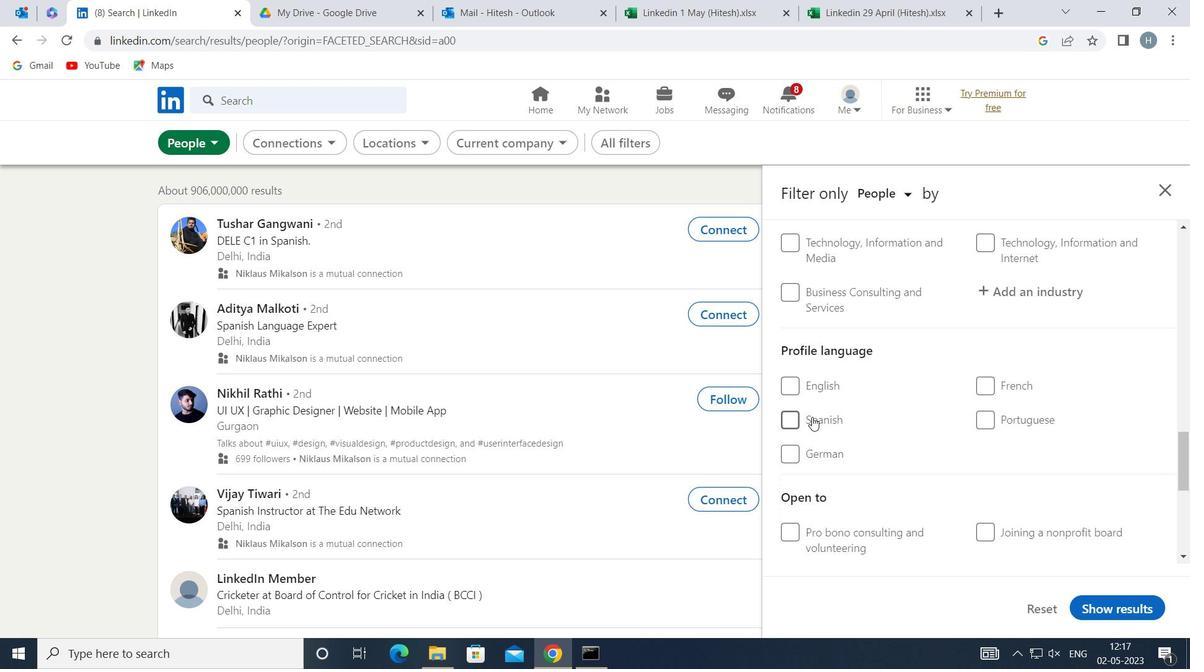 
Action: Mouse moved to (915, 409)
Screenshot: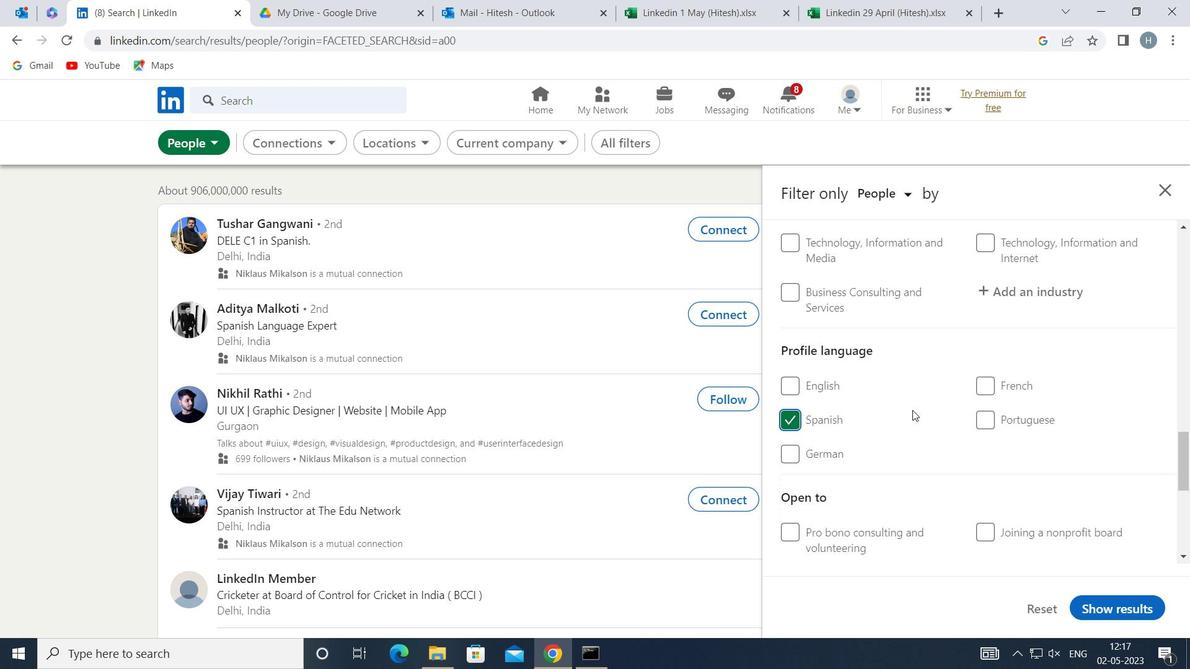 
Action: Mouse scrolled (915, 409) with delta (0, 0)
Screenshot: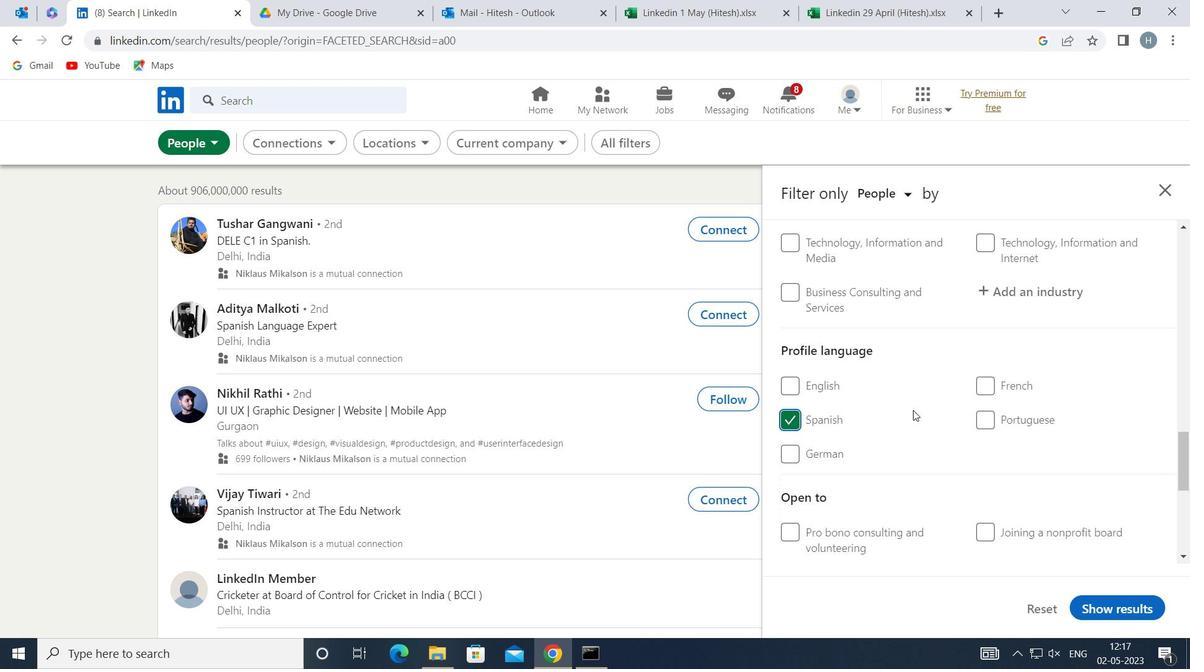 
Action: Mouse moved to (915, 404)
Screenshot: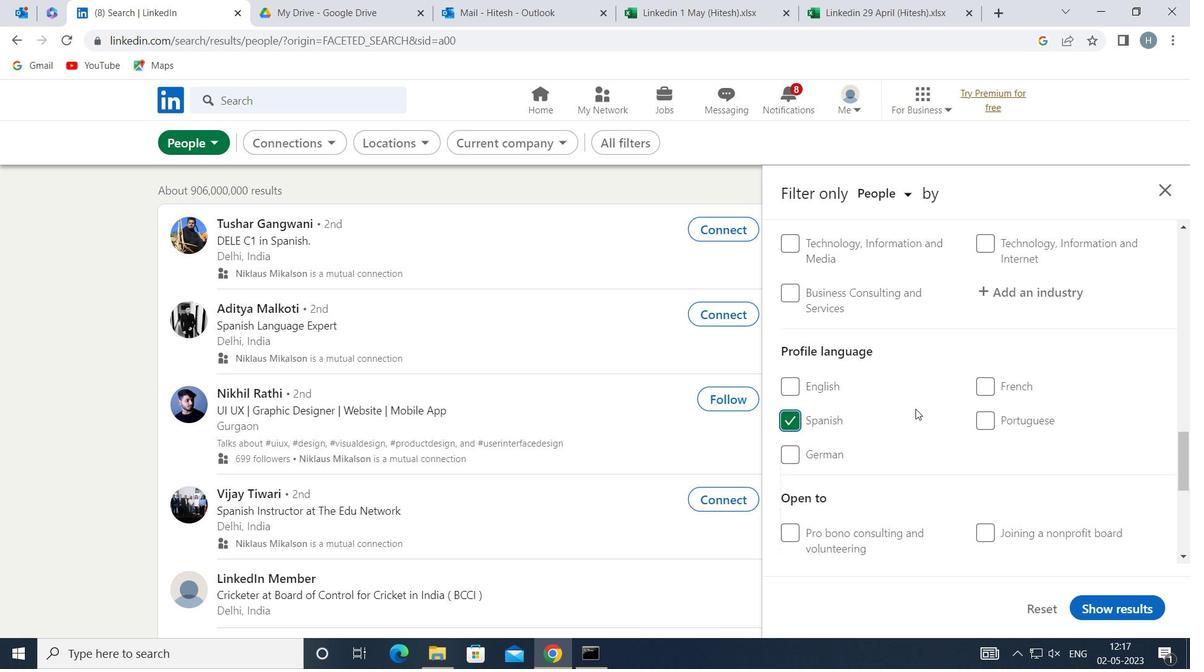 
Action: Mouse scrolled (915, 404) with delta (0, 0)
Screenshot: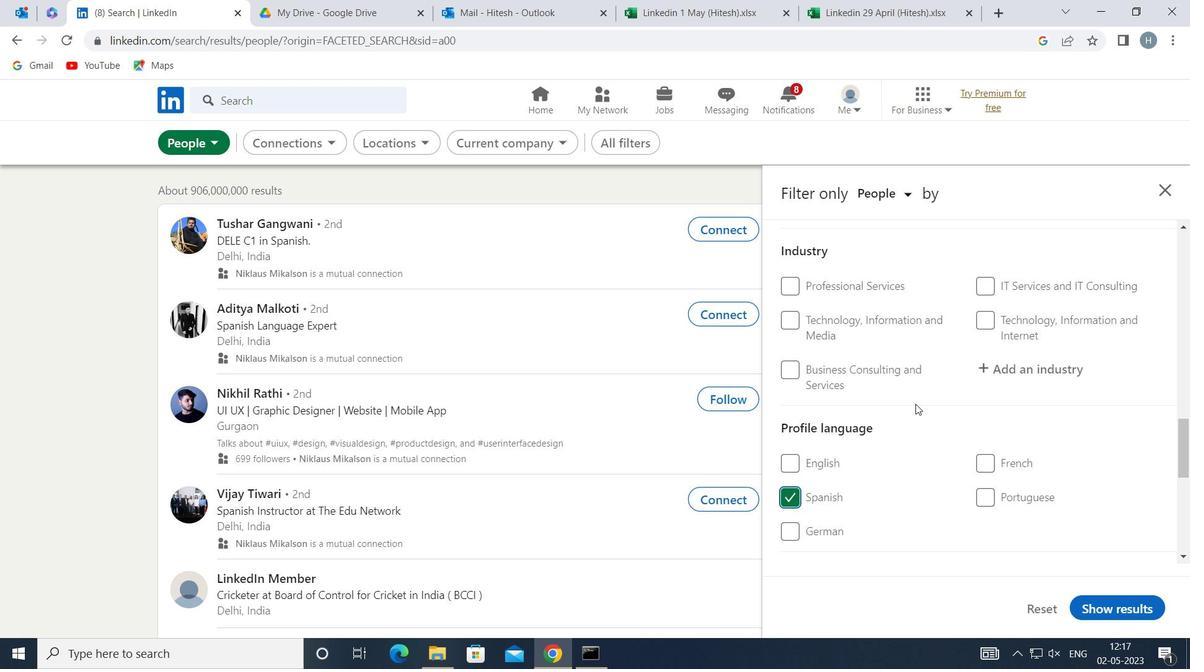 
Action: Mouse scrolled (915, 404) with delta (0, 0)
Screenshot: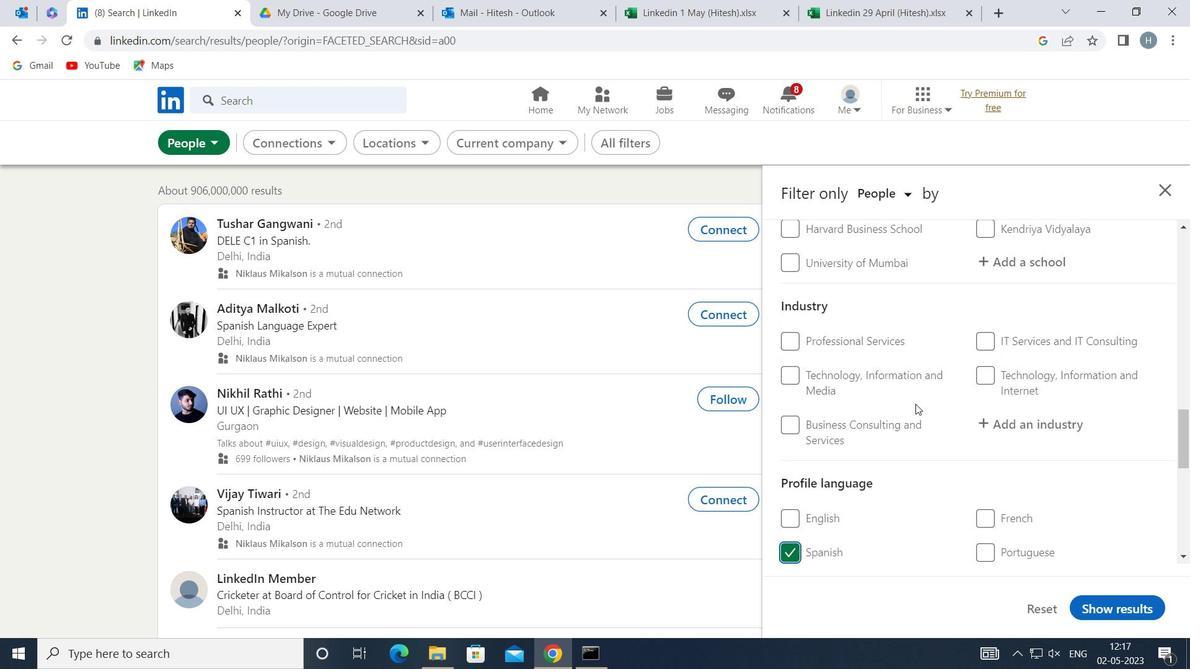 
Action: Mouse scrolled (915, 404) with delta (0, 0)
Screenshot: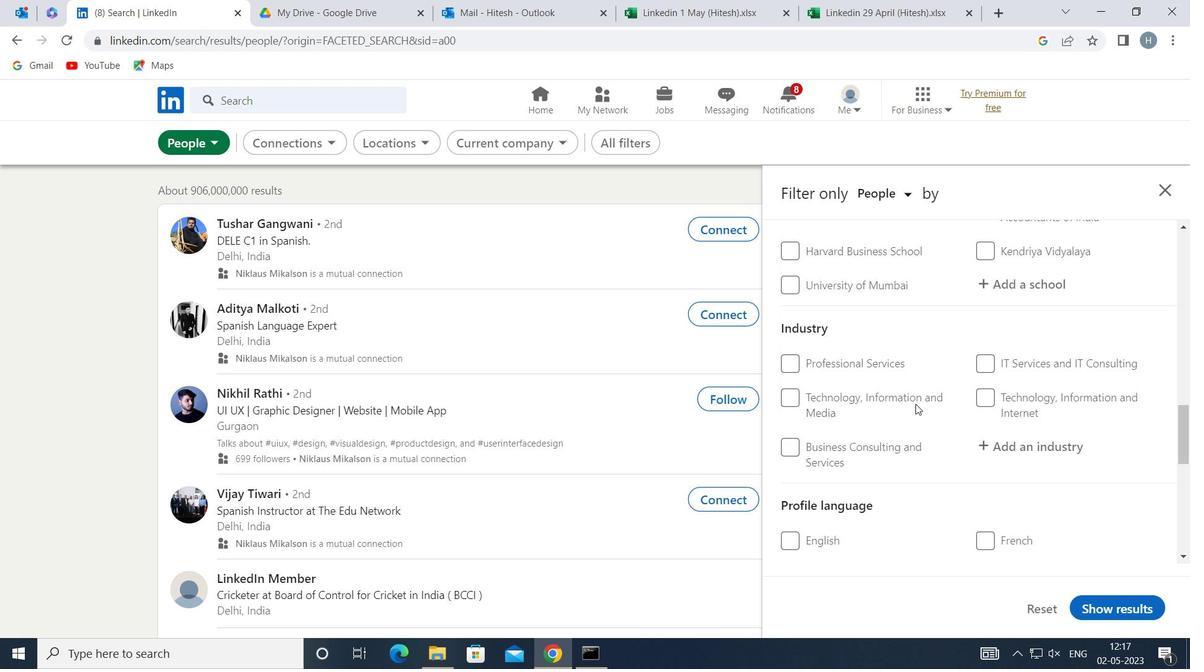 
Action: Mouse scrolled (915, 404) with delta (0, 0)
Screenshot: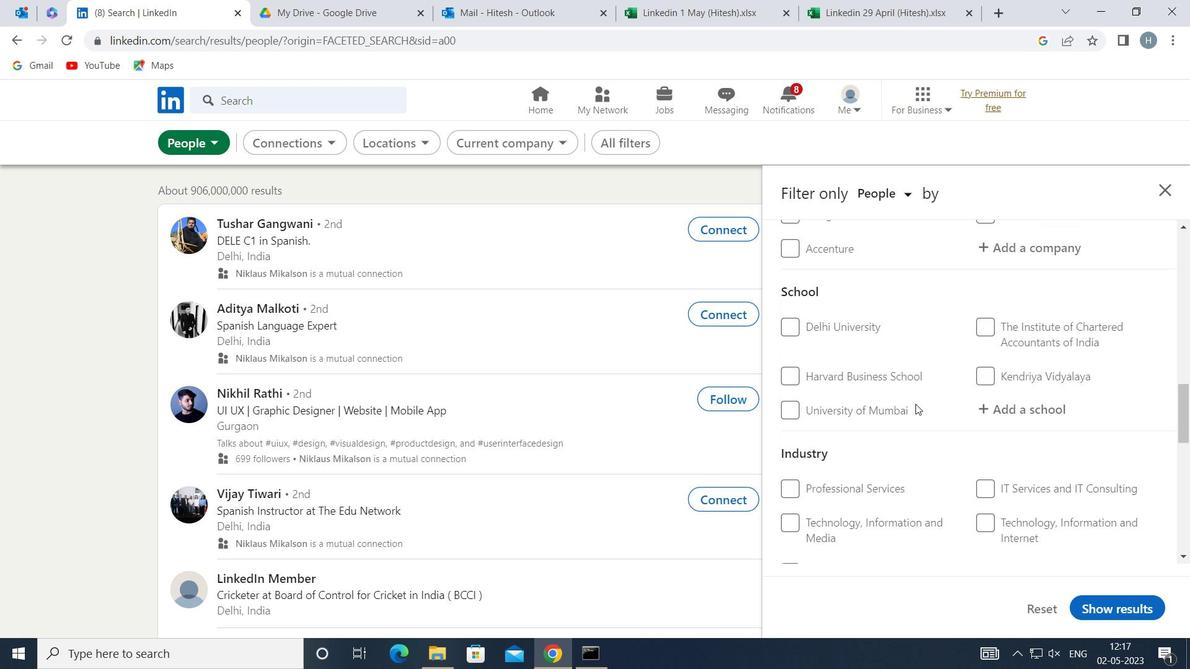 
Action: Mouse scrolled (915, 404) with delta (0, 0)
Screenshot: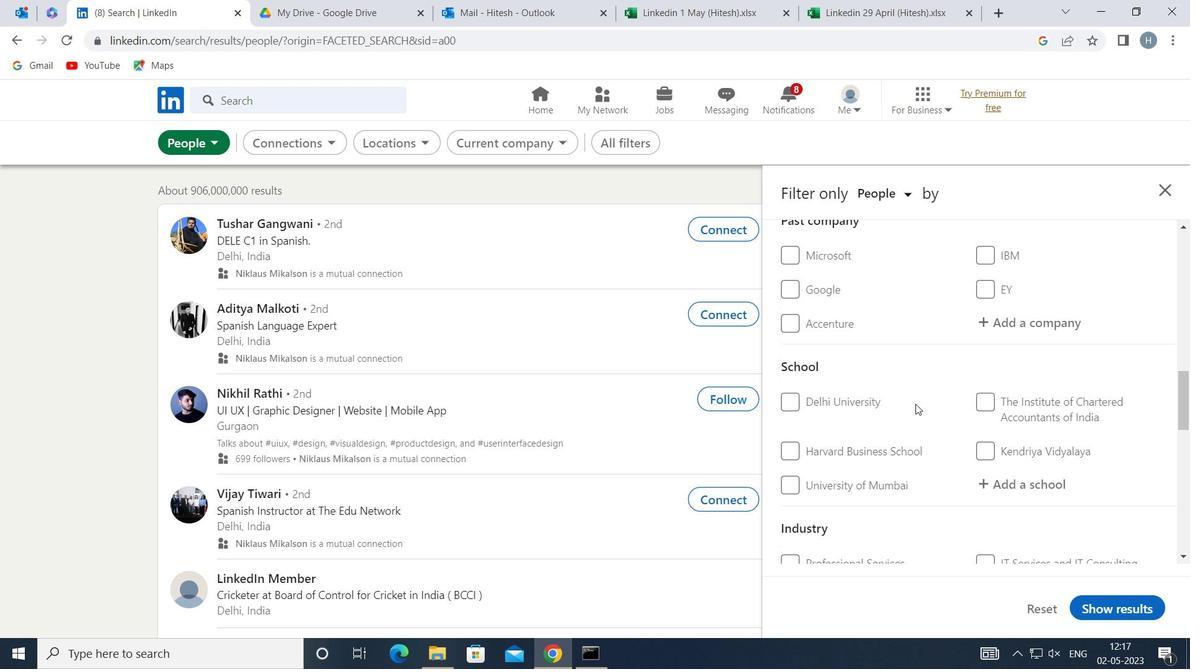 
Action: Mouse scrolled (915, 404) with delta (0, 0)
Screenshot: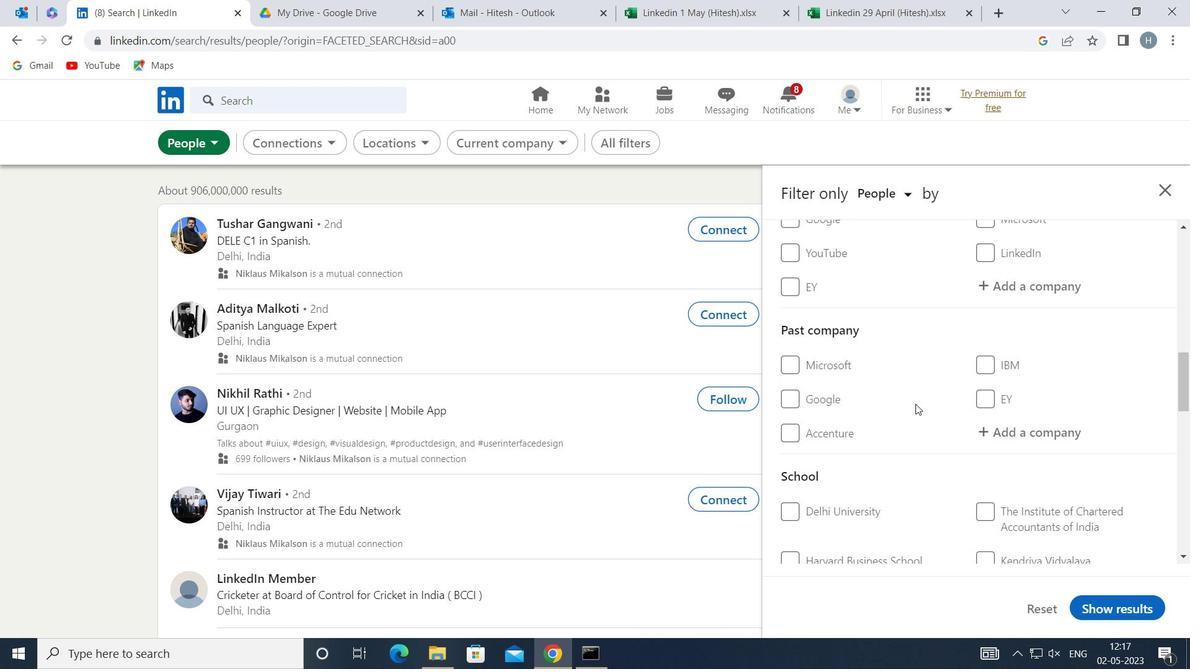 
Action: Mouse moved to (1026, 358)
Screenshot: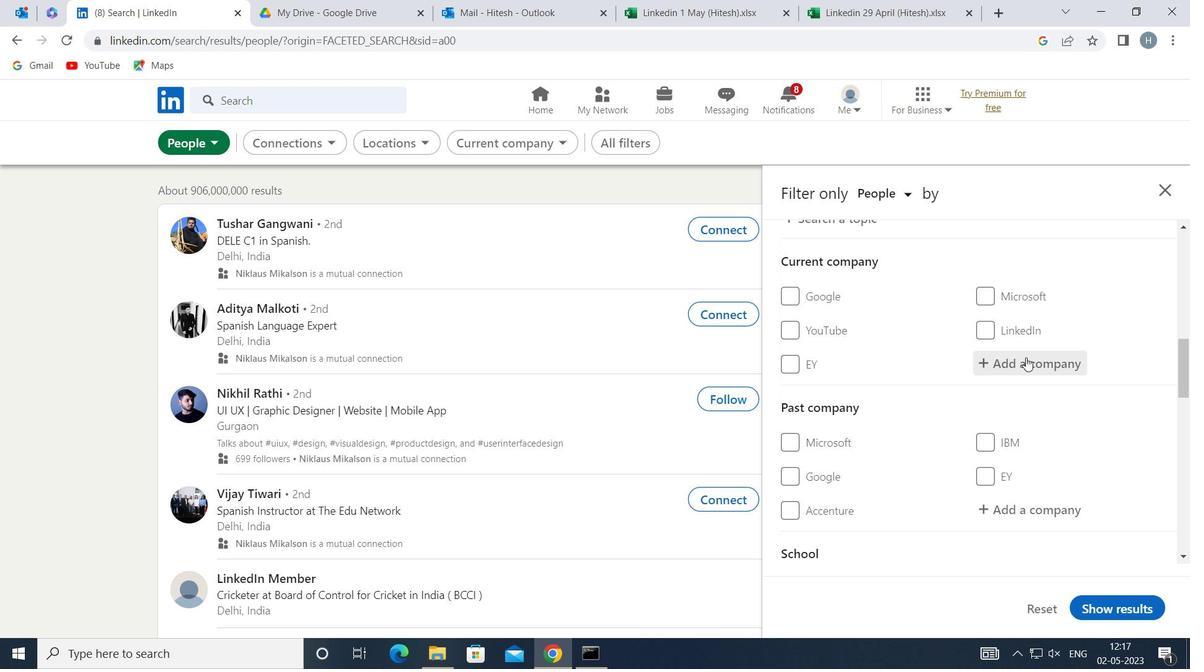 
Action: Mouse pressed left at (1026, 358)
Screenshot: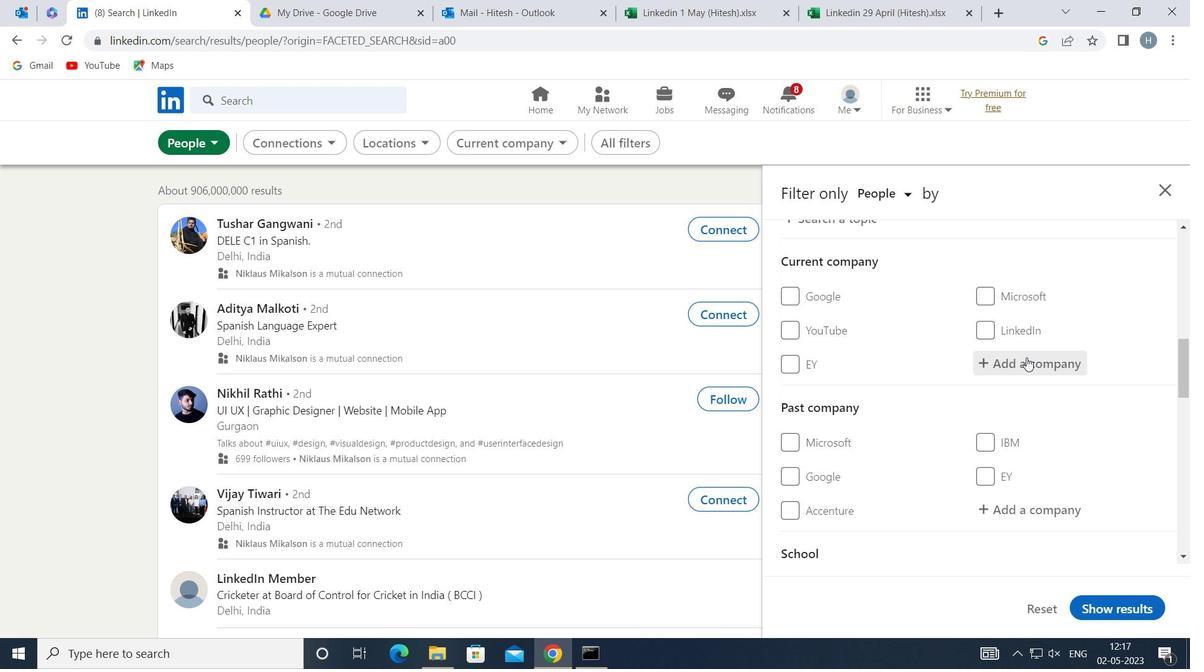 
Action: Key pressed <Key.shift>ACUITY<Key.space>
Screenshot: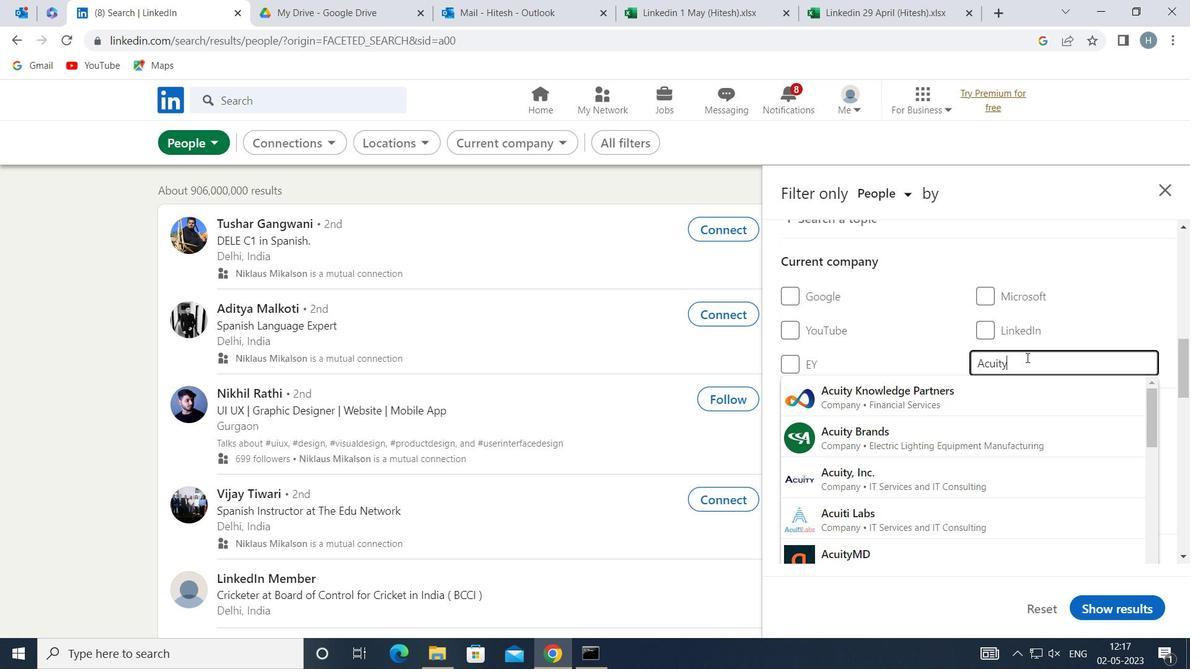 
Action: Mouse moved to (1026, 357)
Screenshot: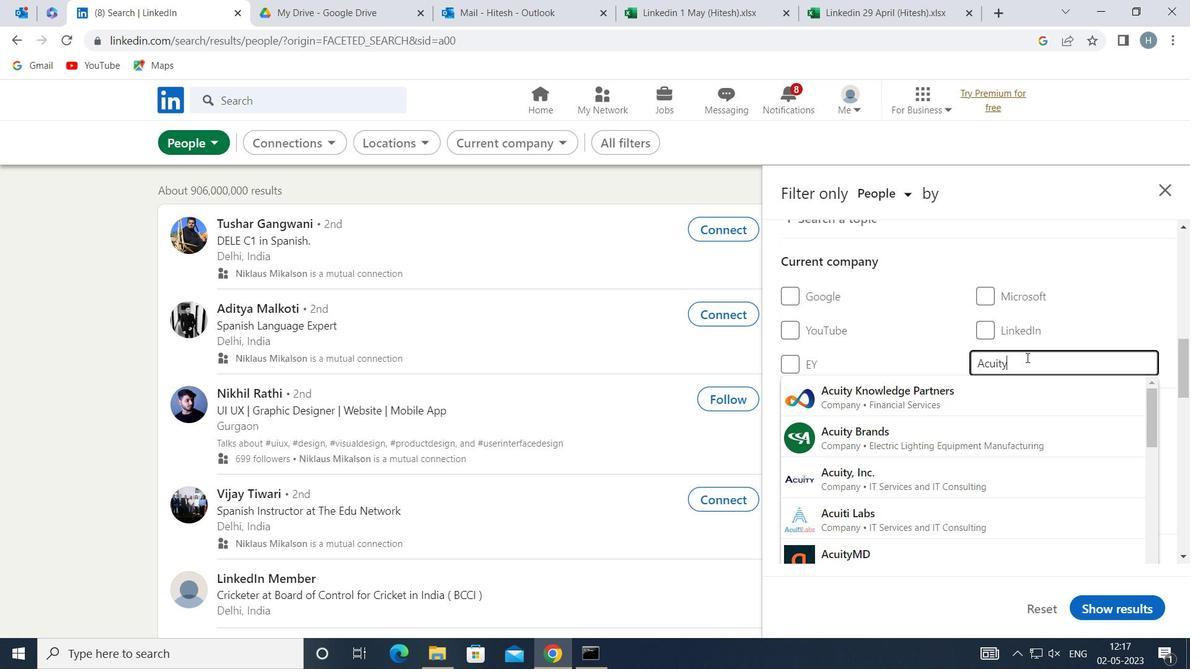 
Action: Key pressed <Key.shift>K
Screenshot: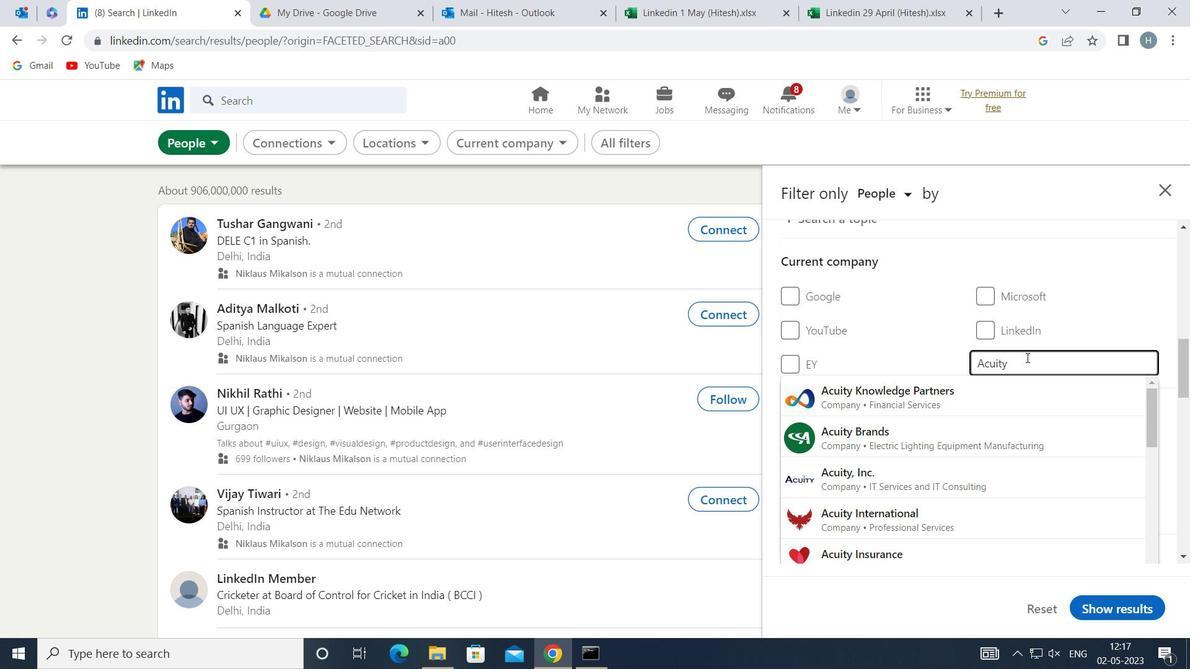 
Action: Mouse moved to (986, 401)
Screenshot: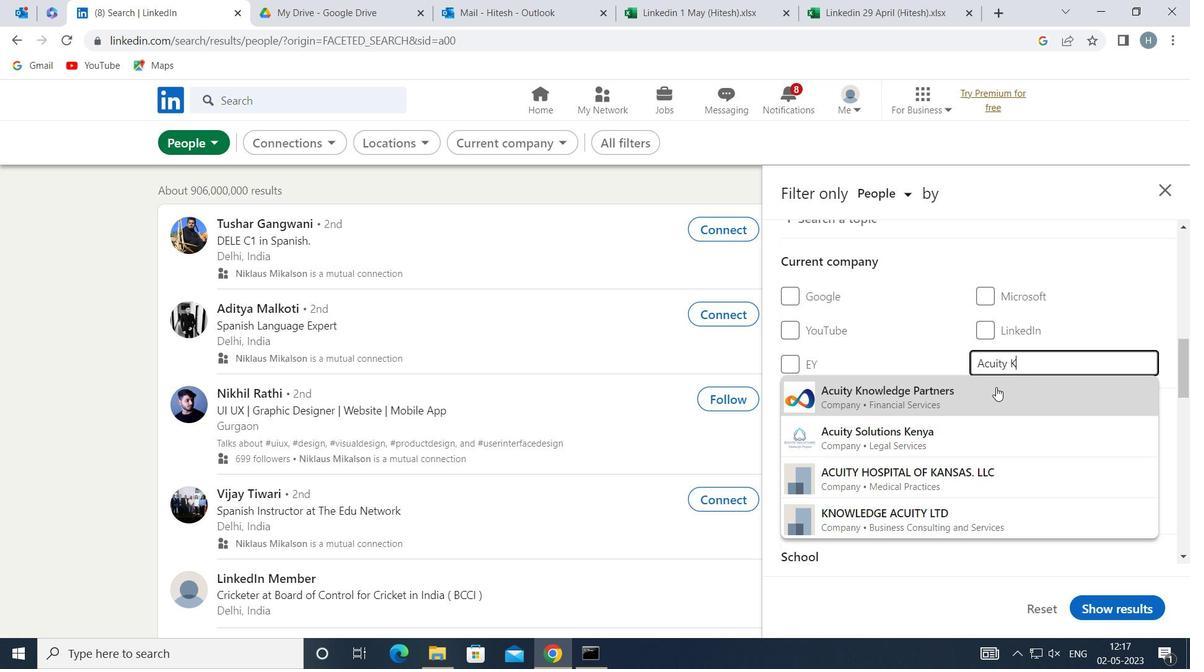 
Action: Mouse pressed left at (986, 401)
Screenshot: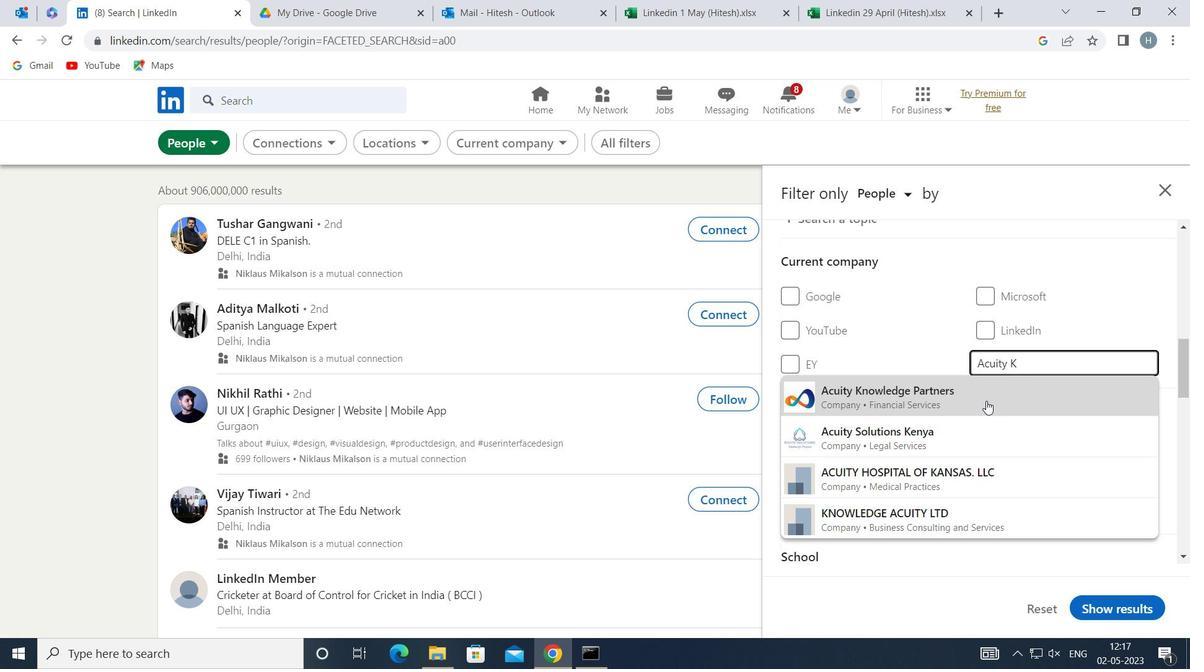 
Action: Mouse moved to (925, 421)
Screenshot: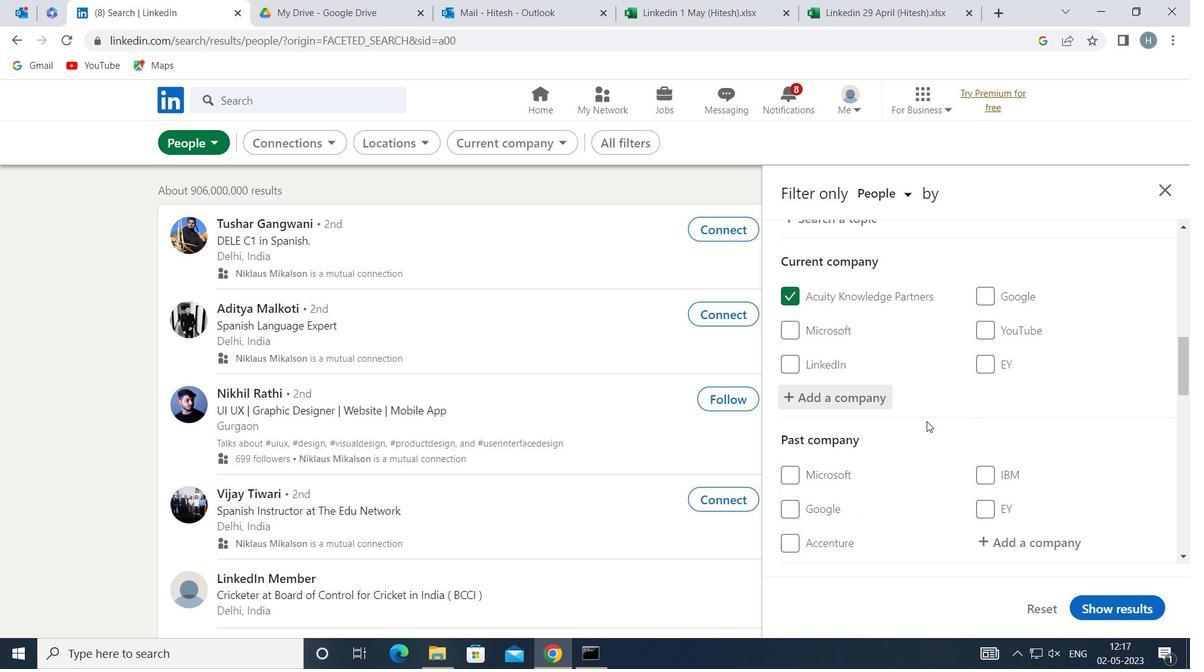
Action: Mouse scrolled (925, 421) with delta (0, 0)
Screenshot: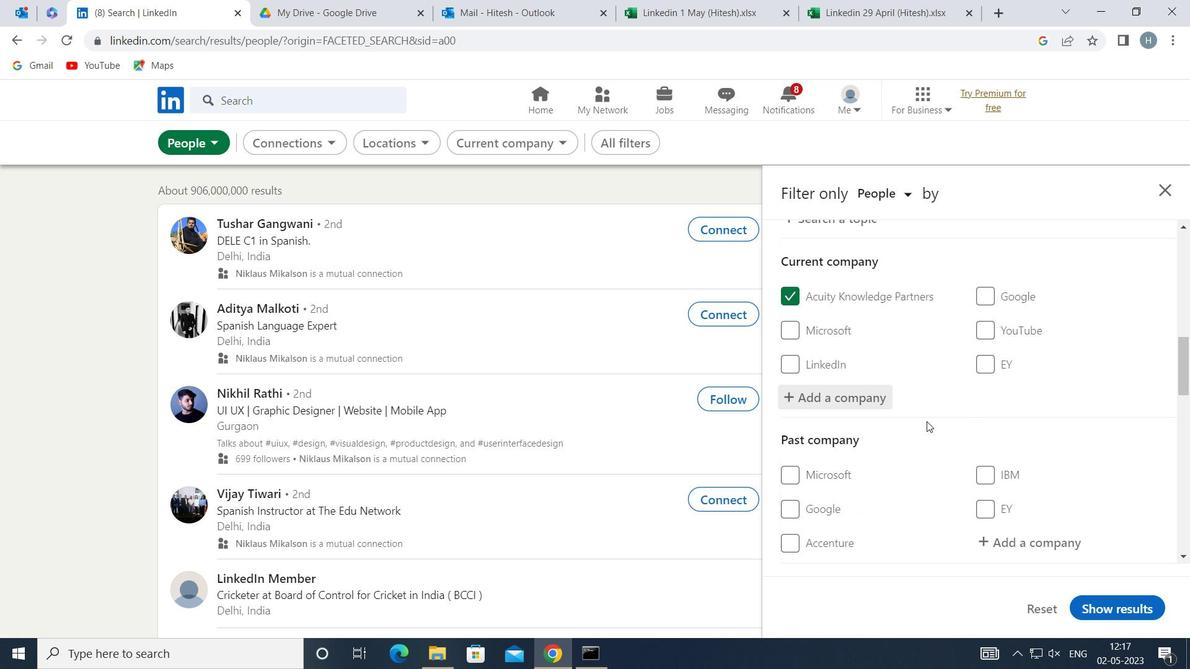 
Action: Mouse moved to (925, 416)
Screenshot: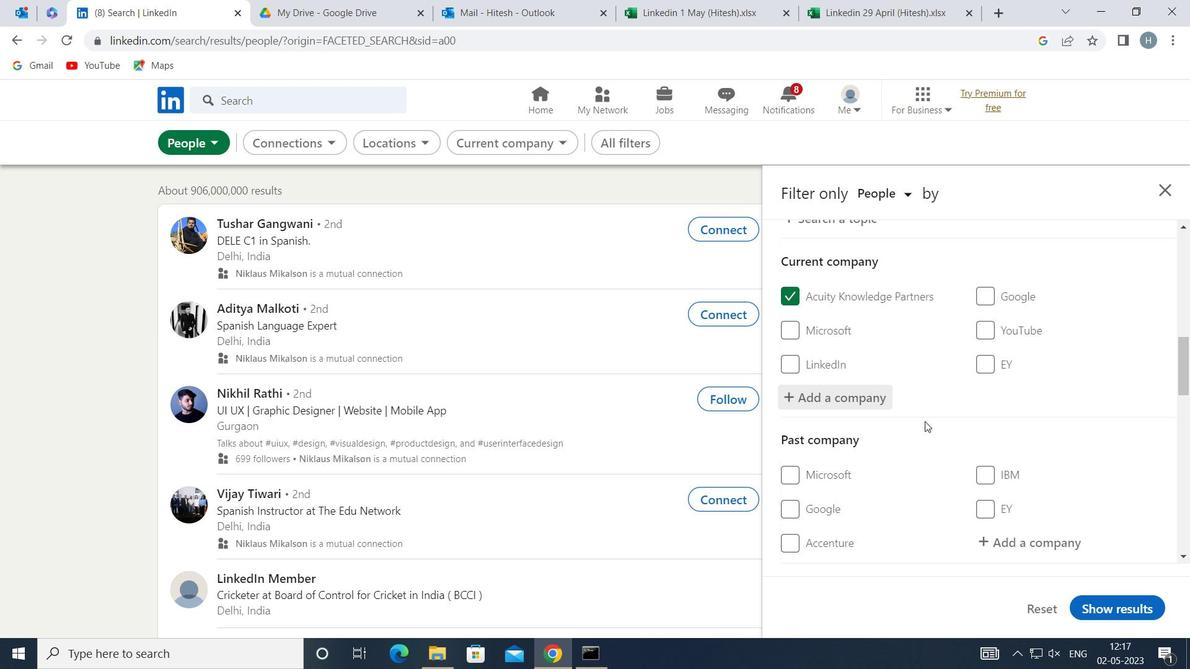 
Action: Mouse scrolled (925, 416) with delta (0, 0)
Screenshot: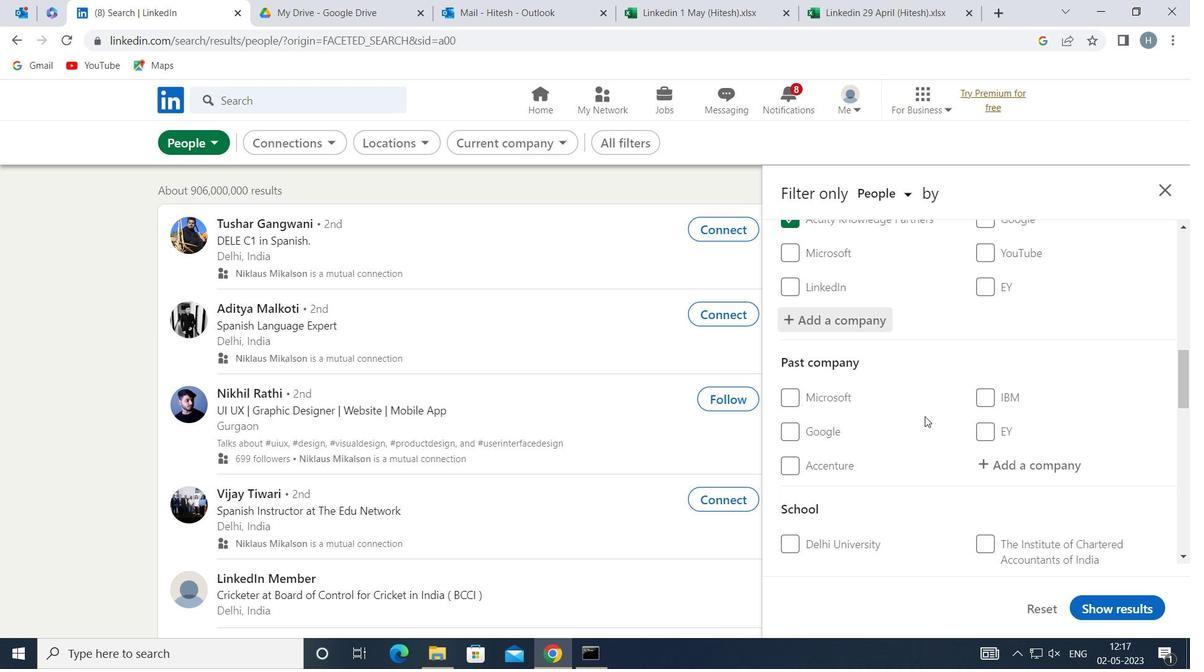 
Action: Mouse moved to (925, 415)
Screenshot: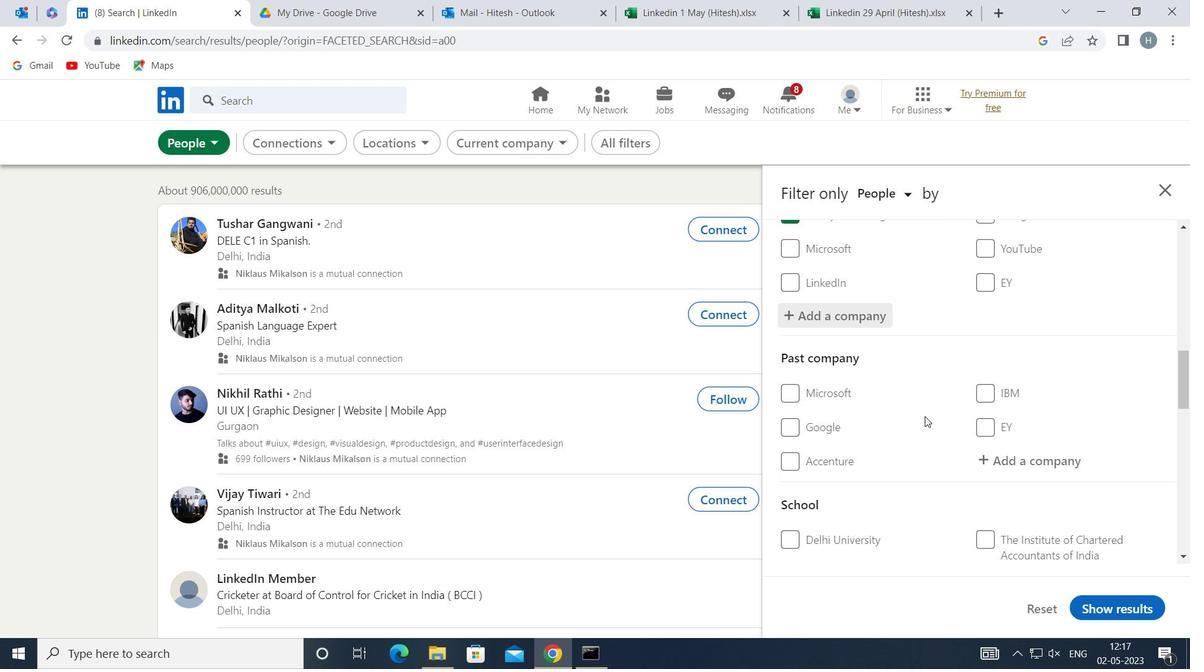 
Action: Mouse scrolled (925, 414) with delta (0, 0)
Screenshot: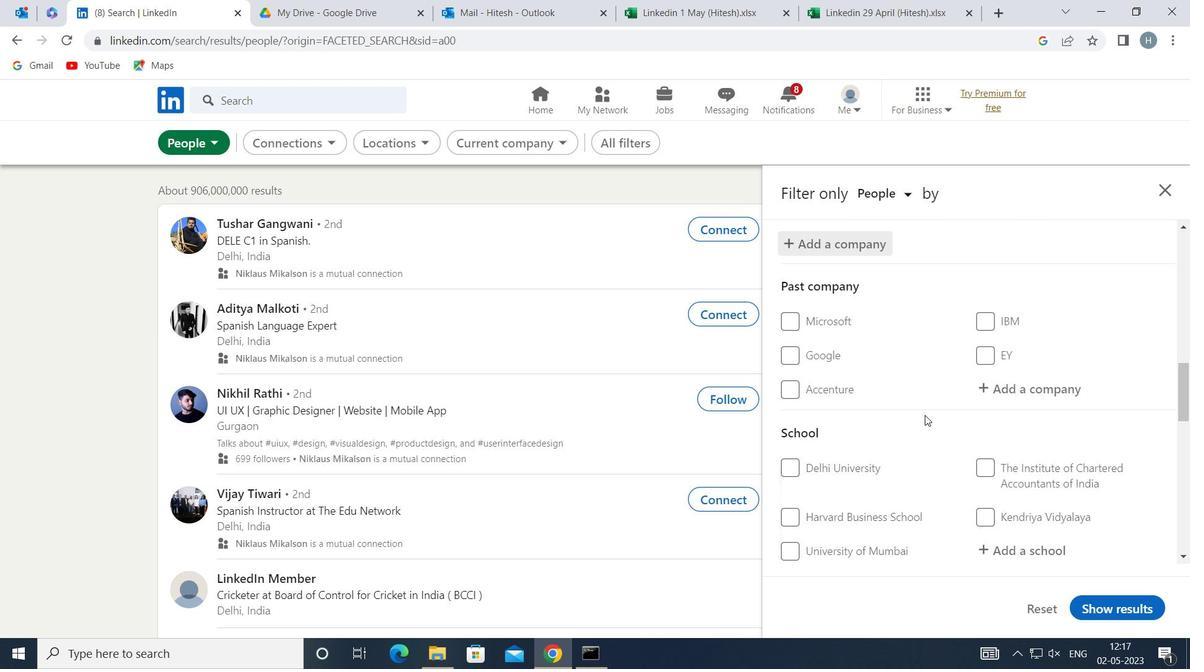 
Action: Mouse moved to (995, 468)
Screenshot: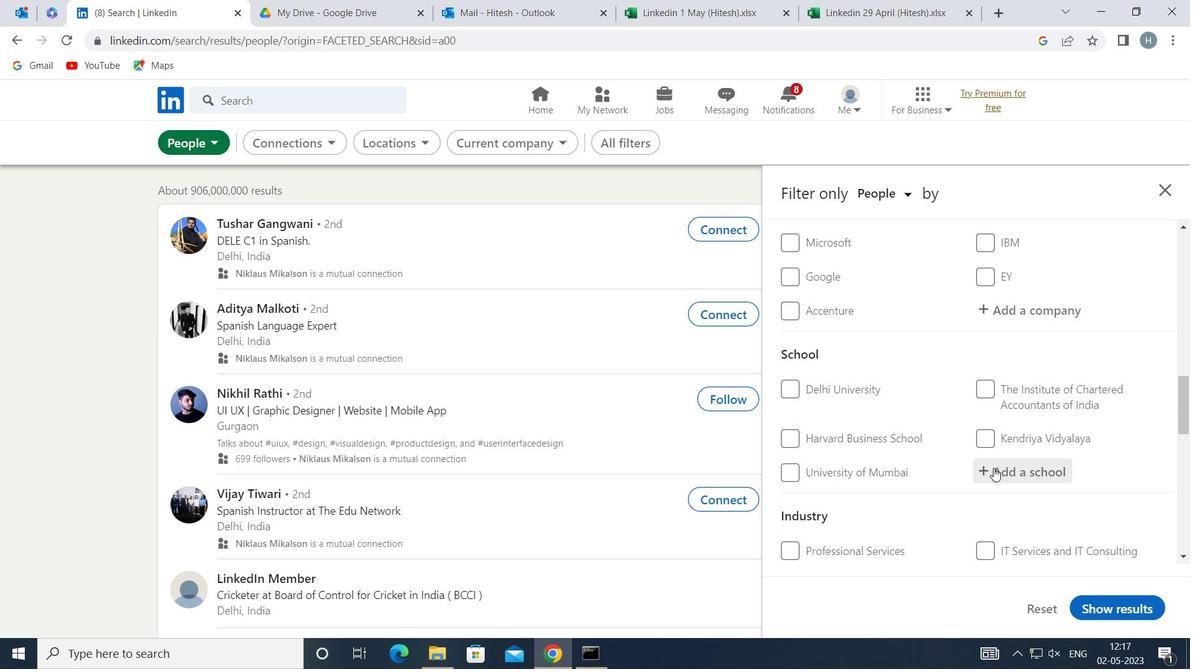 
Action: Mouse pressed left at (995, 468)
Screenshot: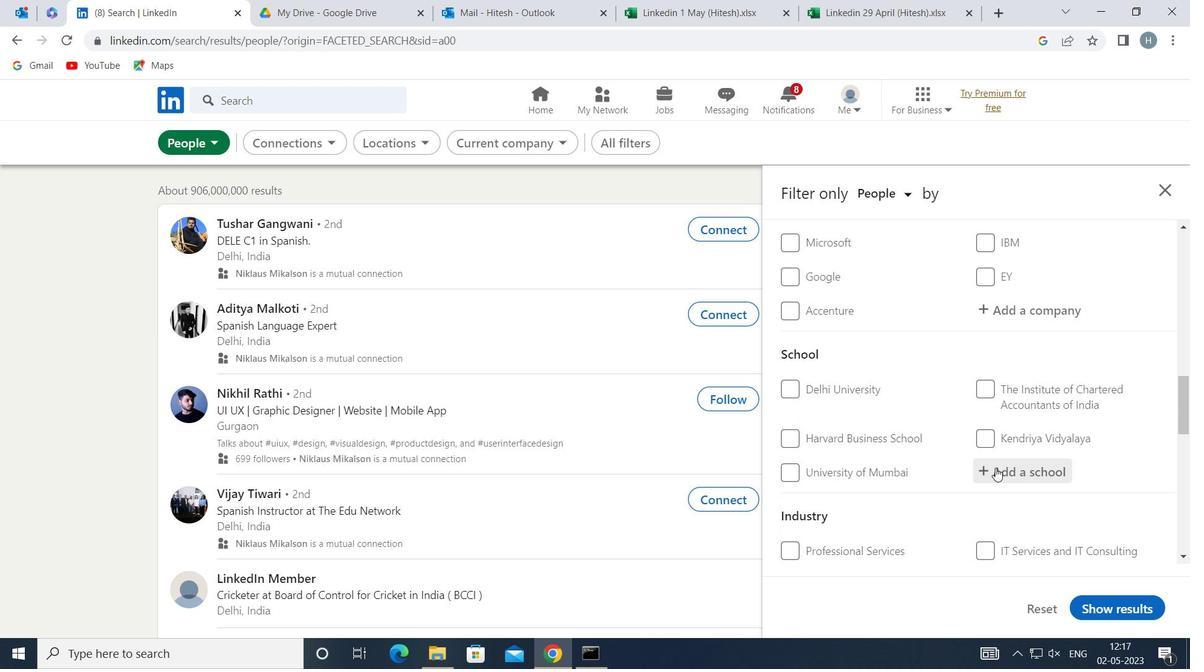 
Action: Key pressed <Key.shift>SIR<Key.space><Key.shift>M<Key.space><Key.shift><Key.shift><Key.shift><Key.shift><Key.shift><Key.shift><Key.shift><Key.shift><Key.shift><Key.shift><Key.shift><Key.shift><Key.shift><Key.shift>VI
Screenshot: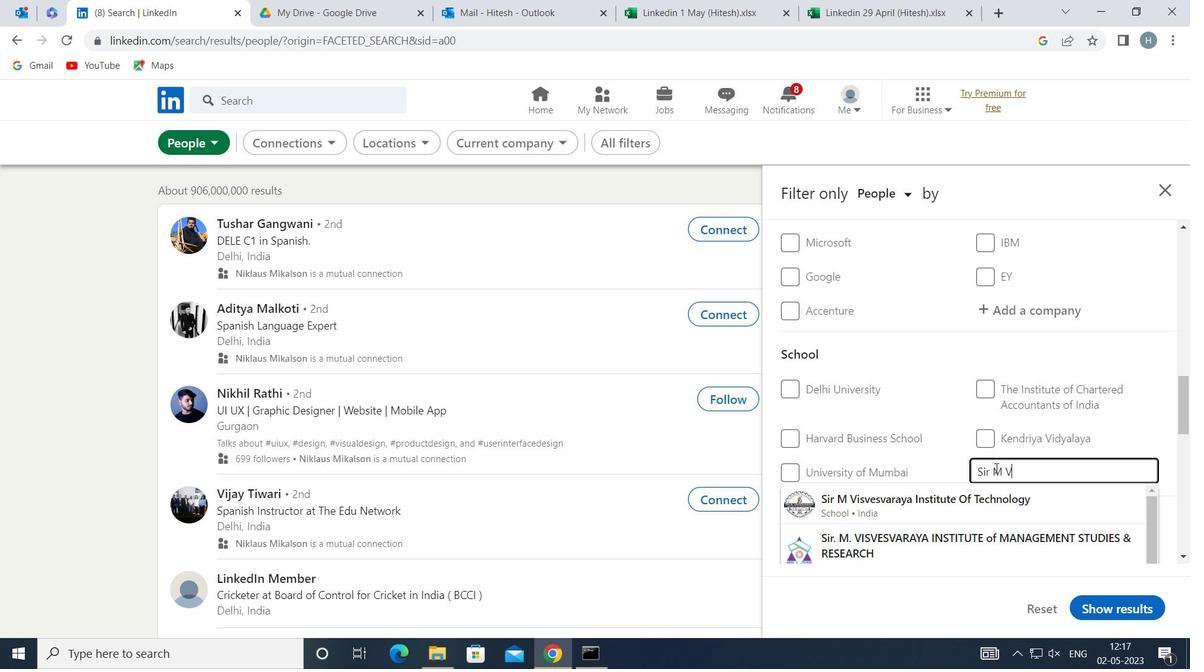 
Action: Mouse moved to (987, 493)
Screenshot: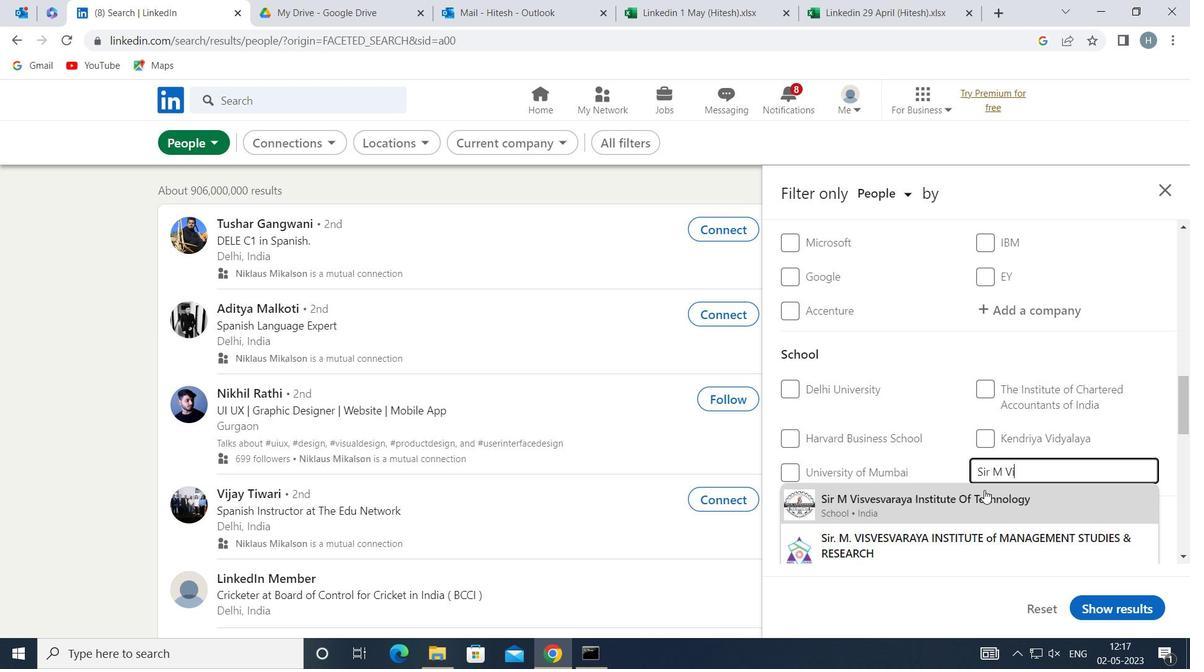 
Action: Key pressed I
Screenshot: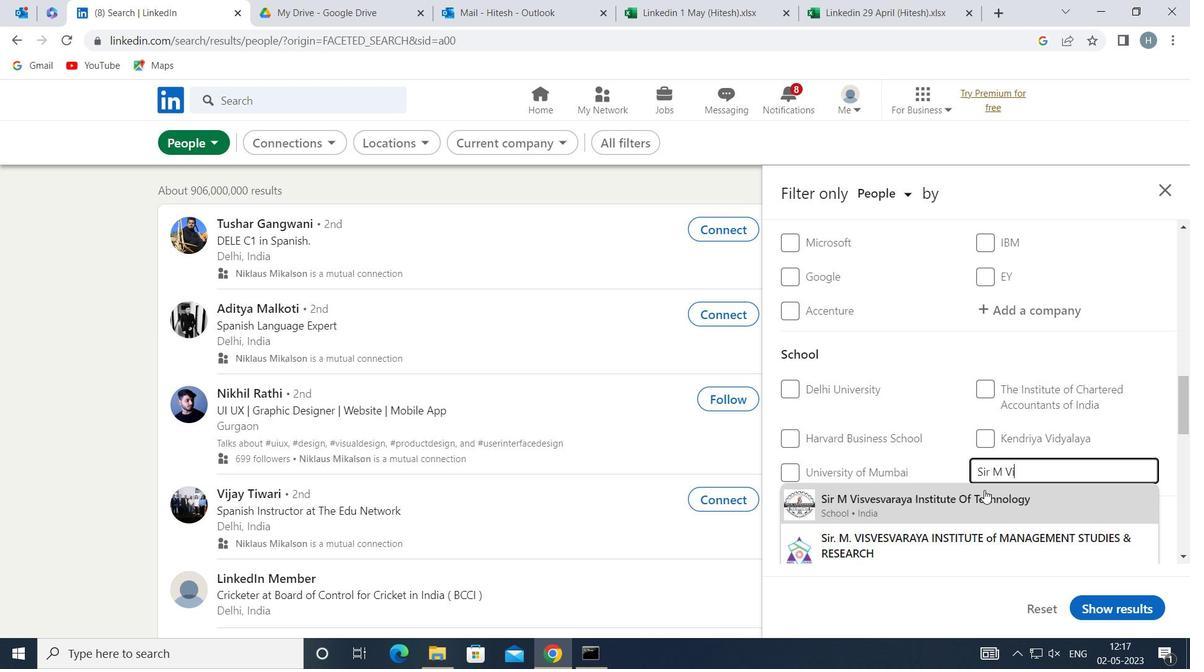 
Action: Mouse moved to (992, 505)
Screenshot: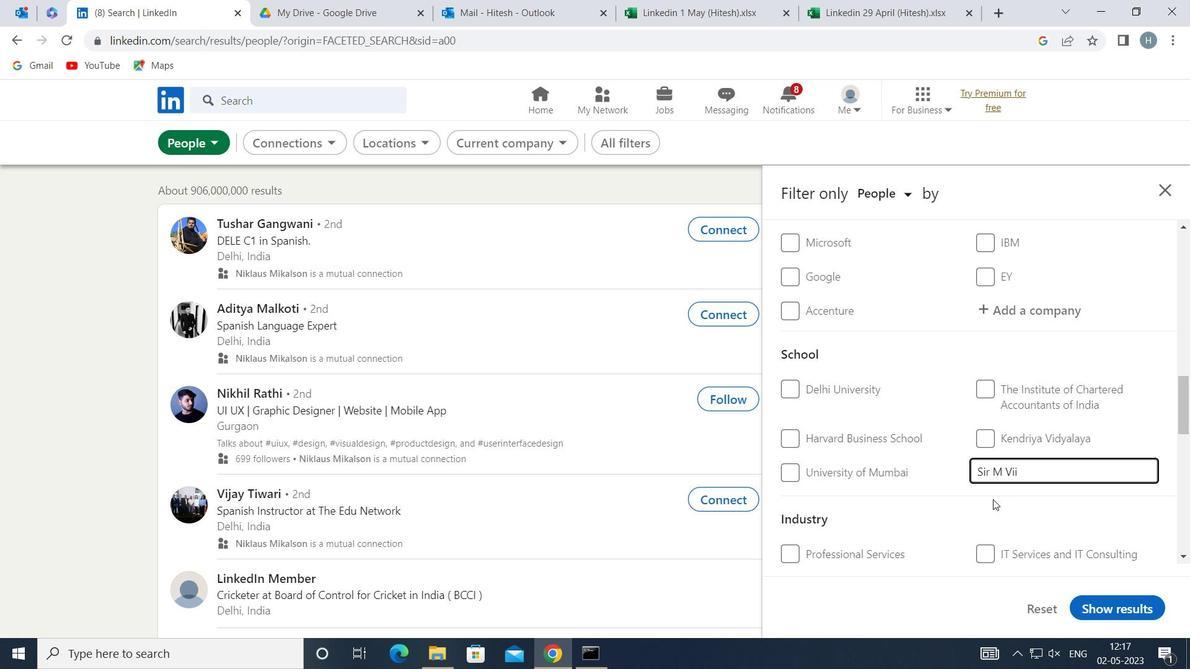 
Action: Key pressed <Key.backspace>
Screenshot: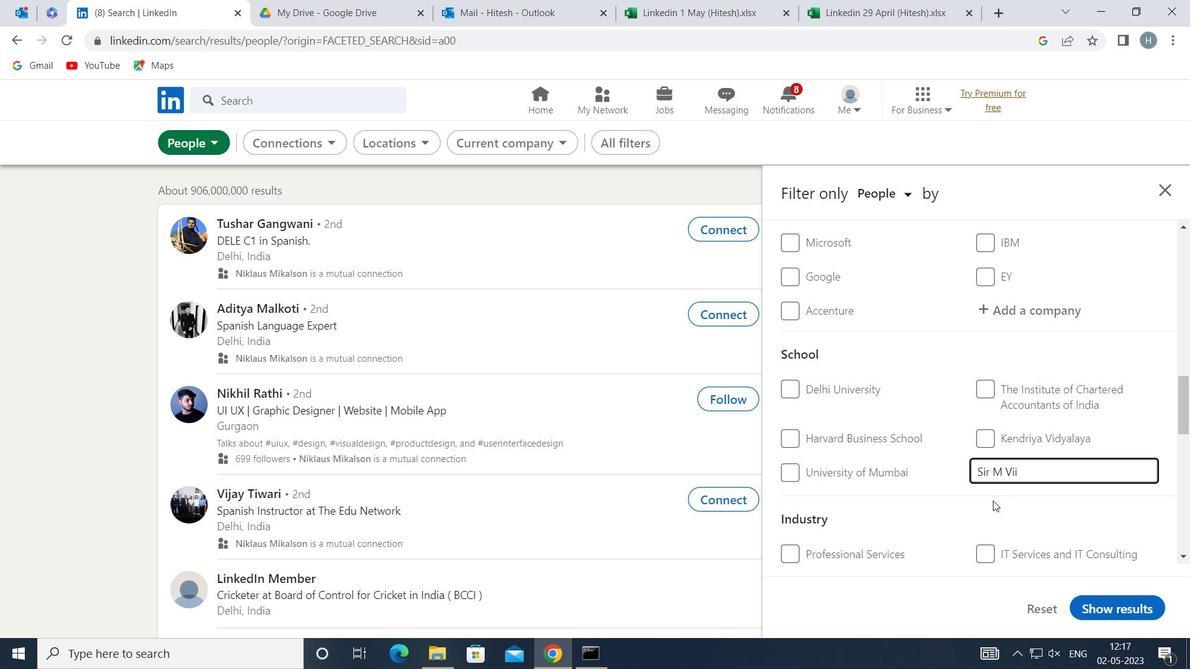 
Action: Mouse moved to (994, 497)
Screenshot: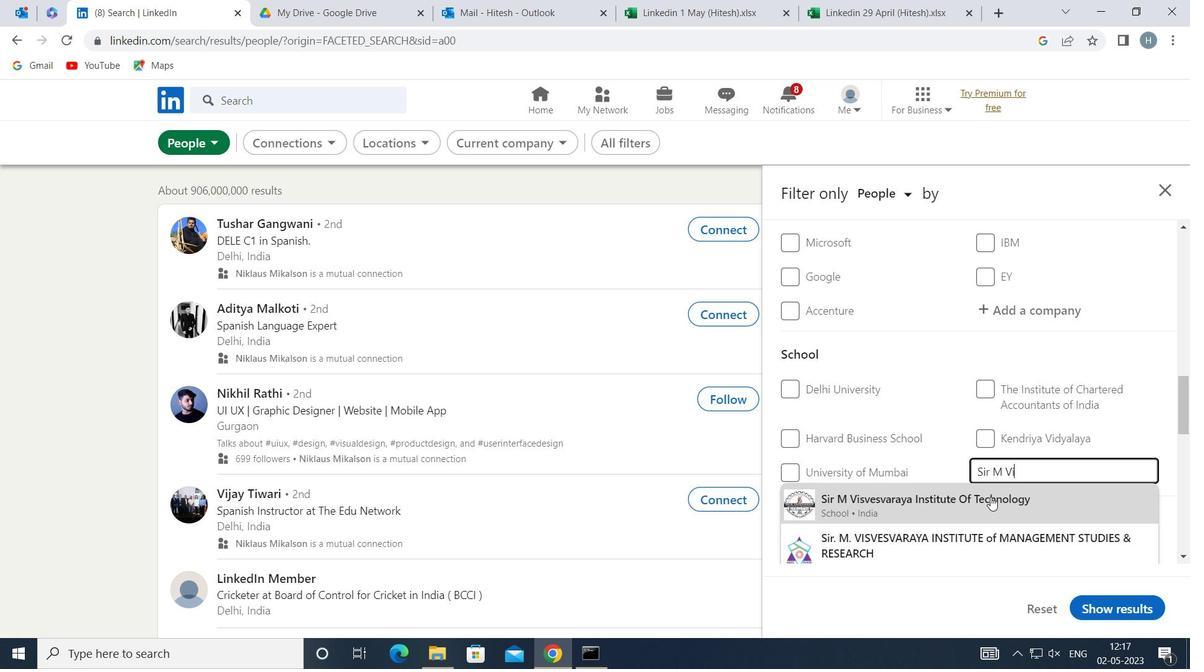 
Action: Key pressed SVESV
Screenshot: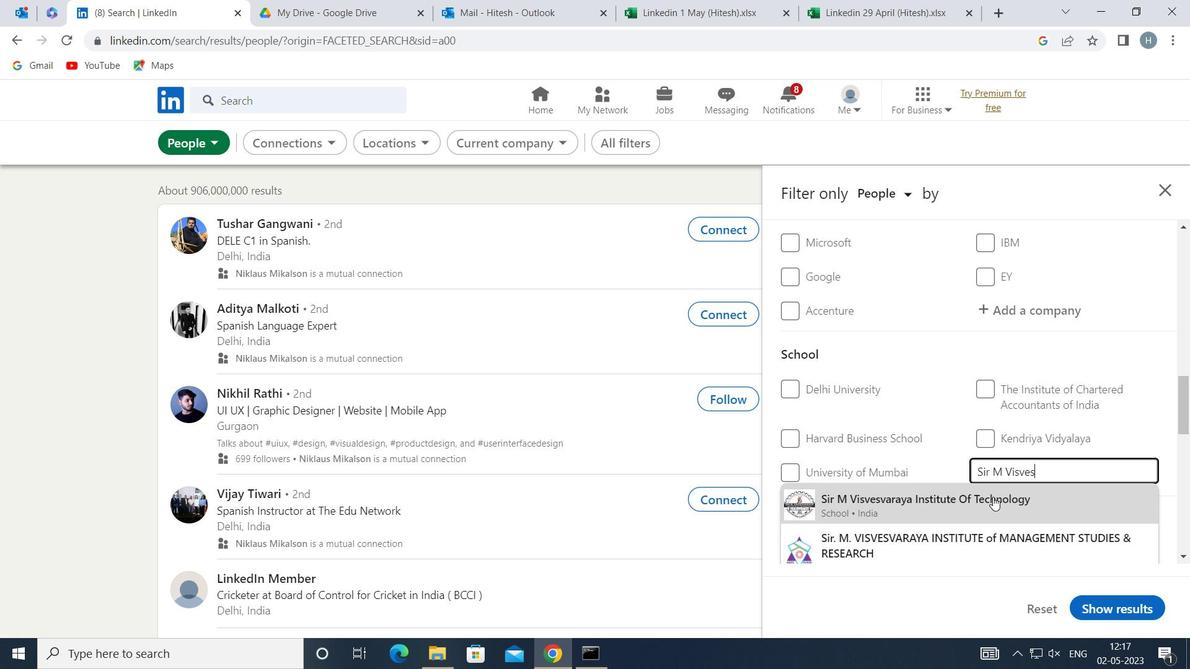 
Action: Mouse moved to (999, 504)
Screenshot: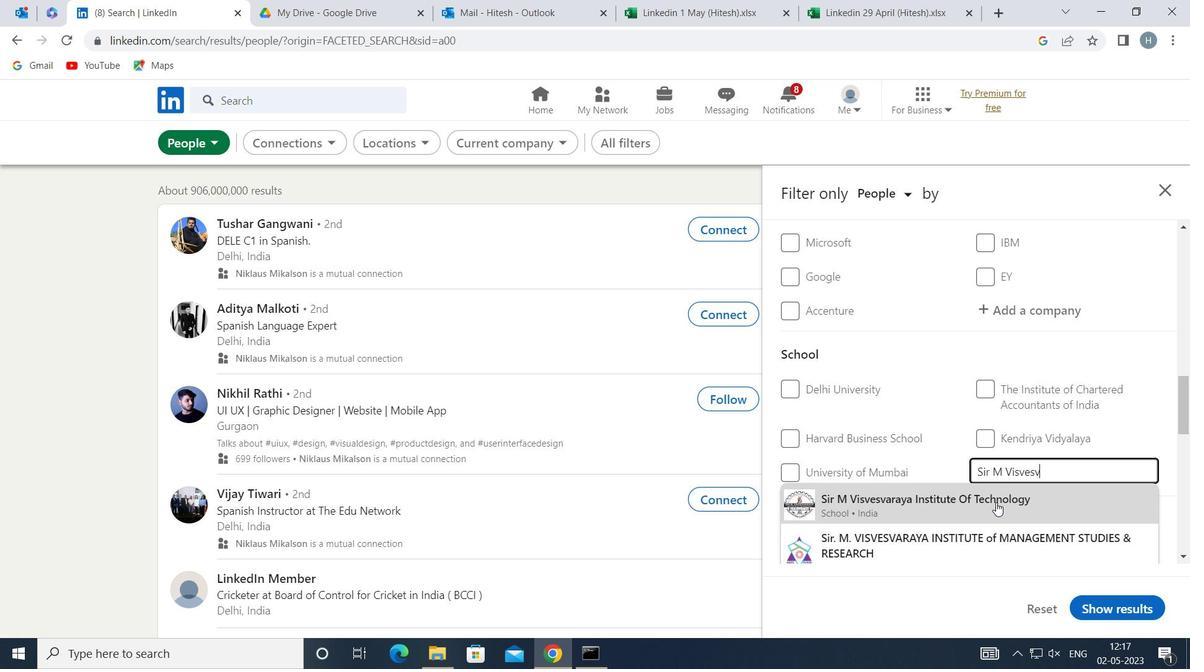 
Action: Mouse scrolled (999, 503) with delta (0, 0)
Screenshot: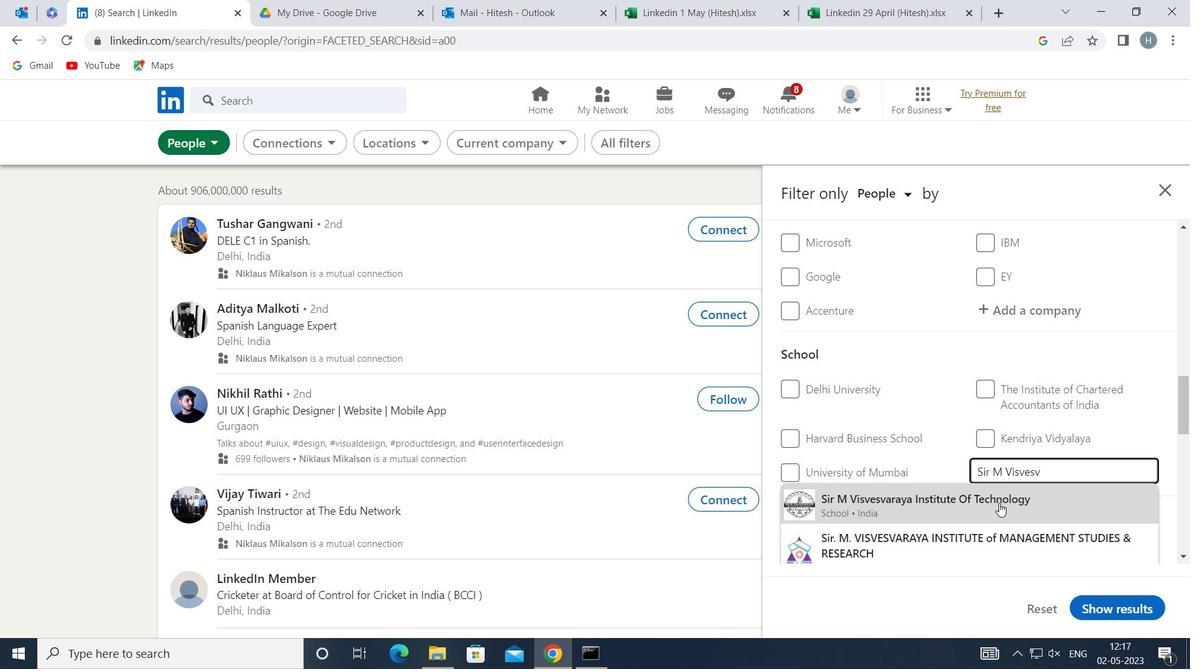 
Action: Mouse moved to (981, 431)
Screenshot: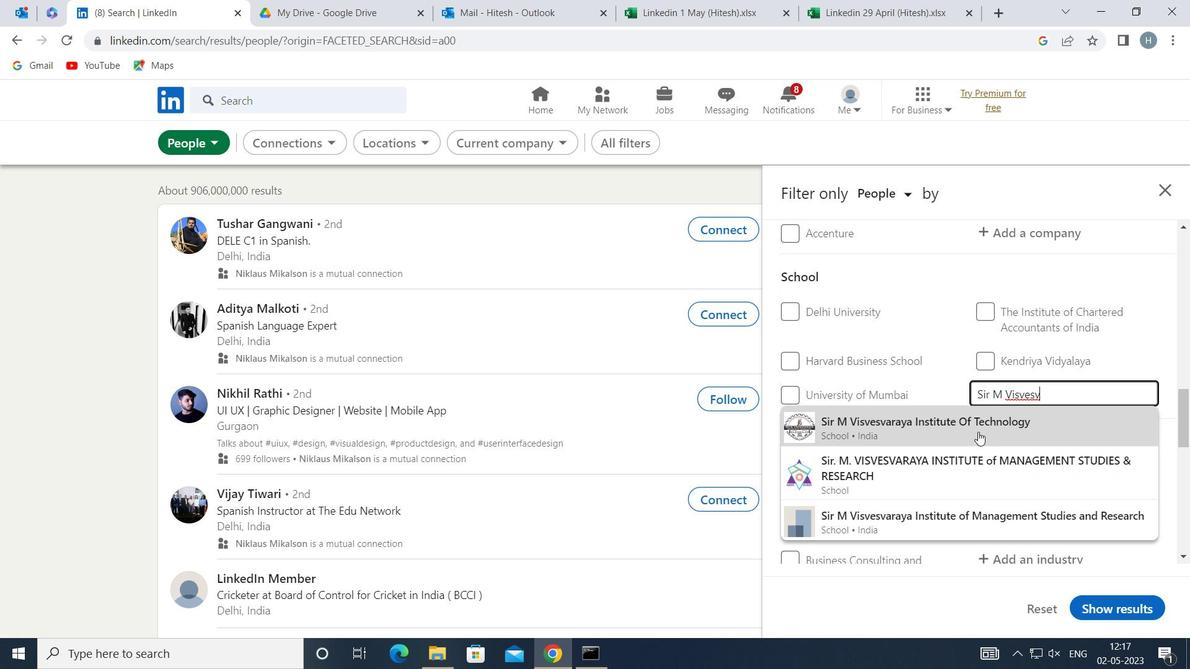 
Action: Mouse pressed left at (981, 431)
Screenshot: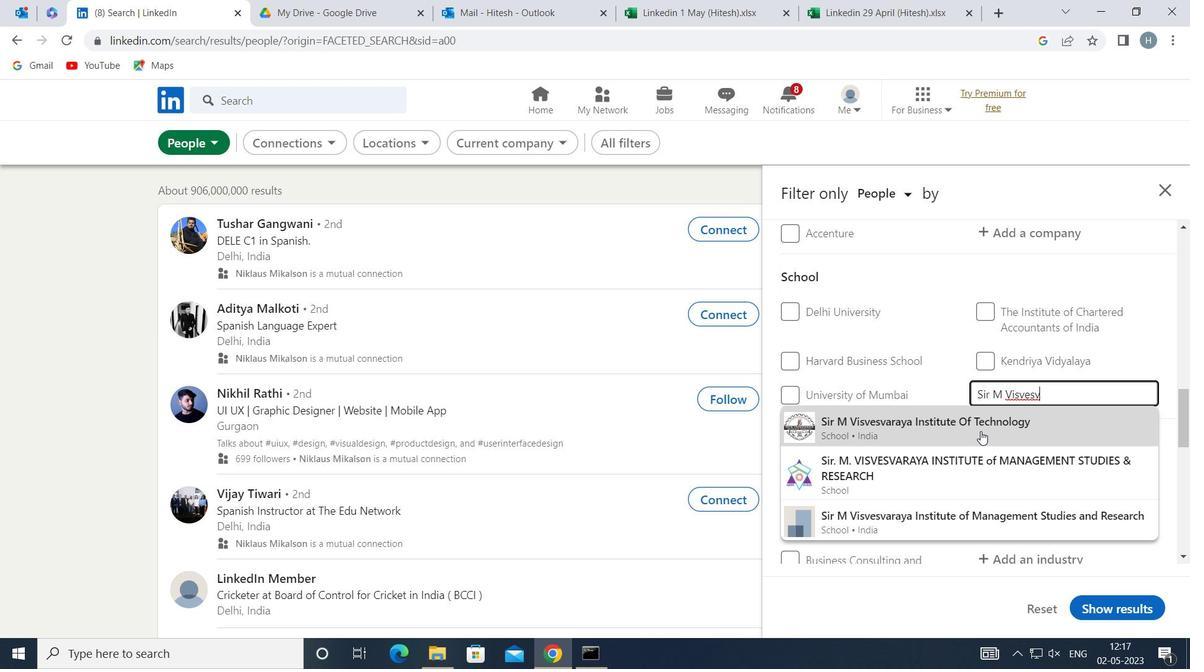 
Action: Mouse moved to (940, 400)
Screenshot: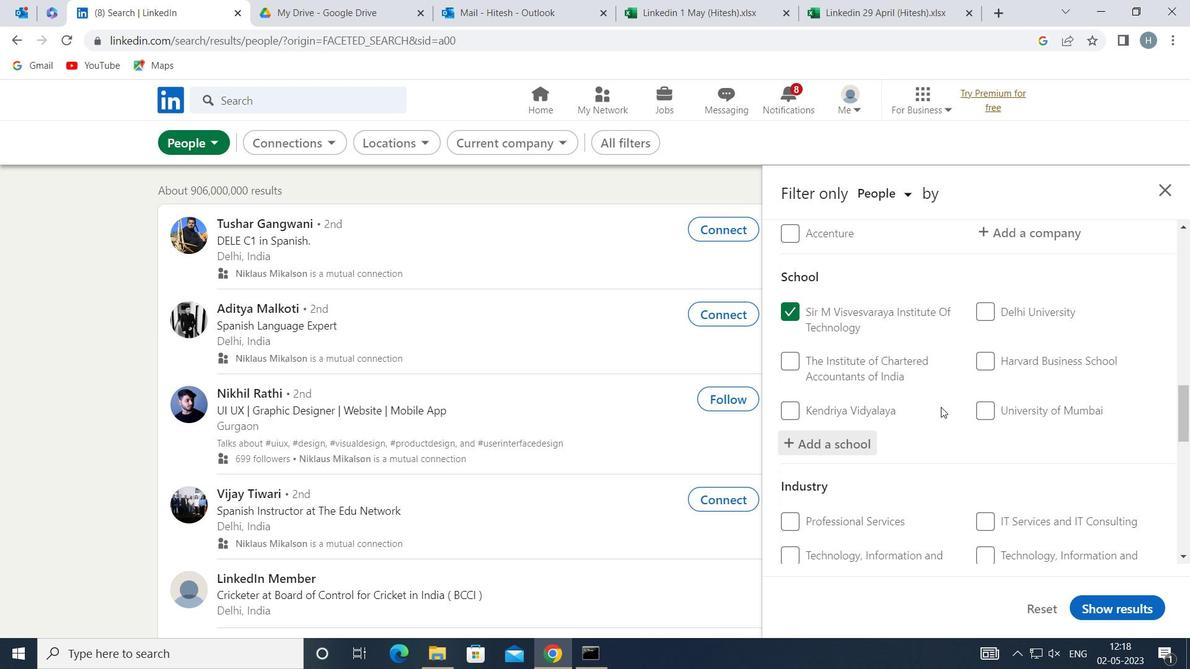 
Action: Mouse scrolled (940, 399) with delta (0, 0)
Screenshot: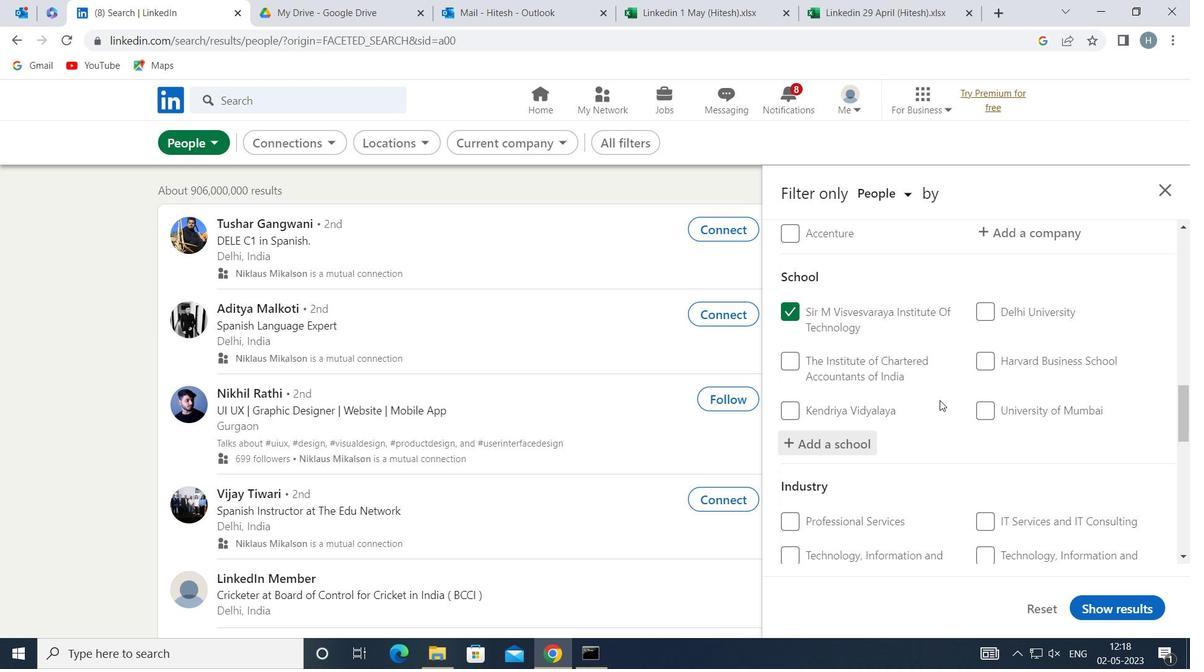 
Action: Mouse scrolled (940, 399) with delta (0, 0)
Screenshot: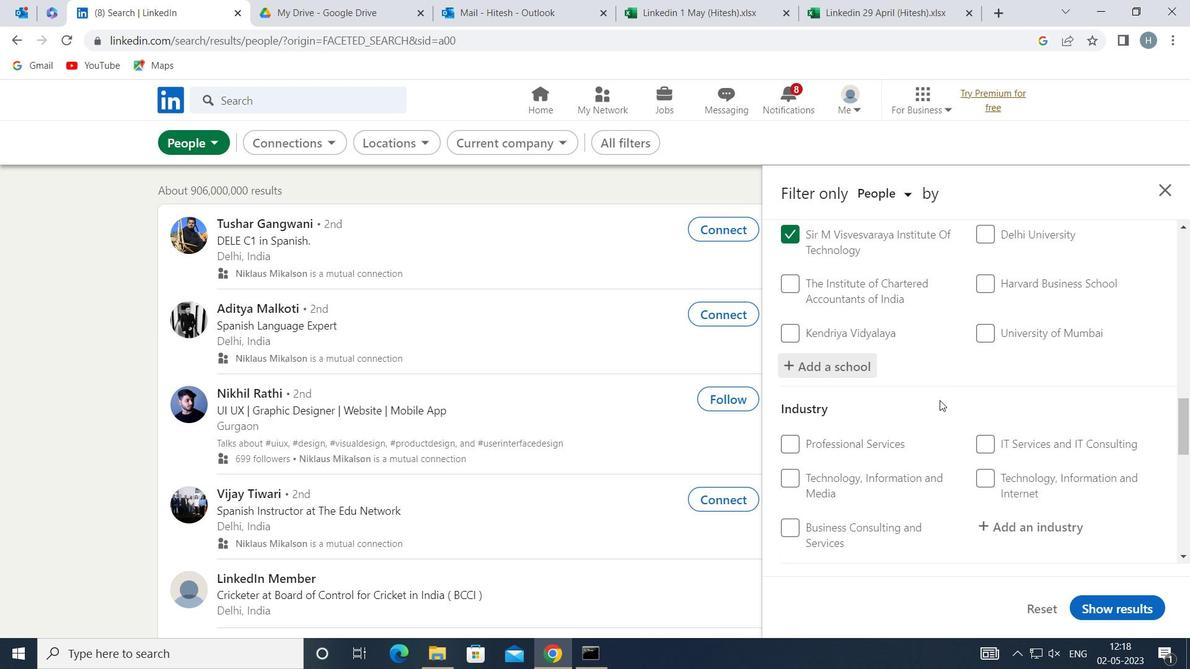 
Action: Mouse moved to (1007, 444)
Screenshot: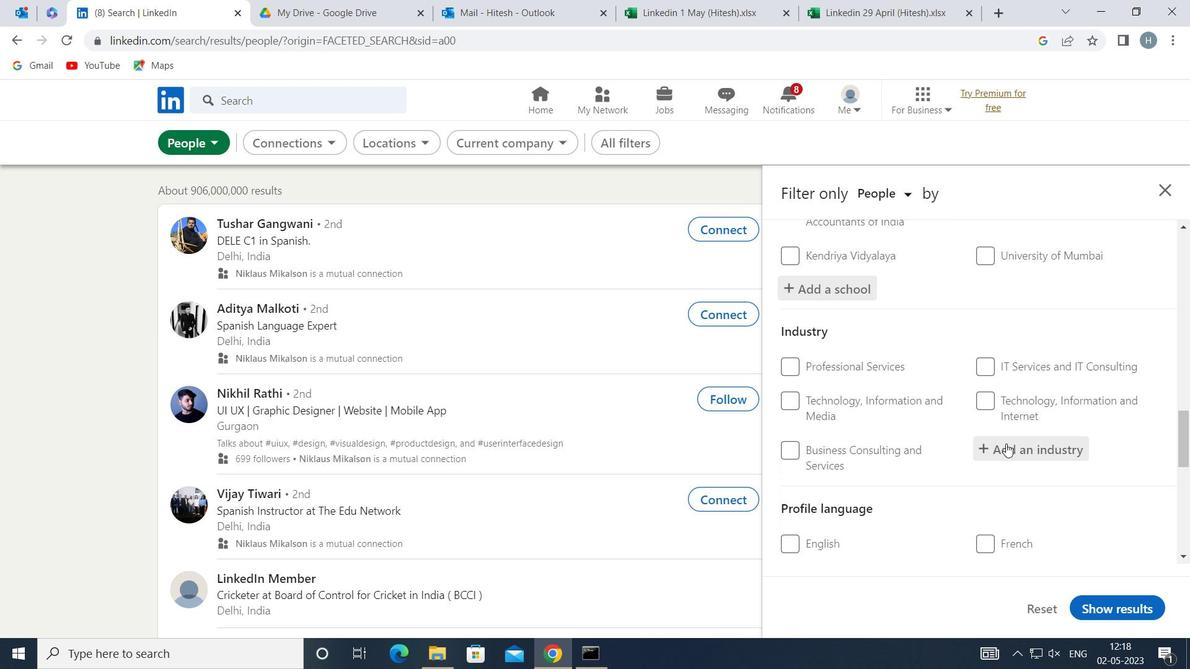 
Action: Mouse pressed left at (1007, 444)
Screenshot: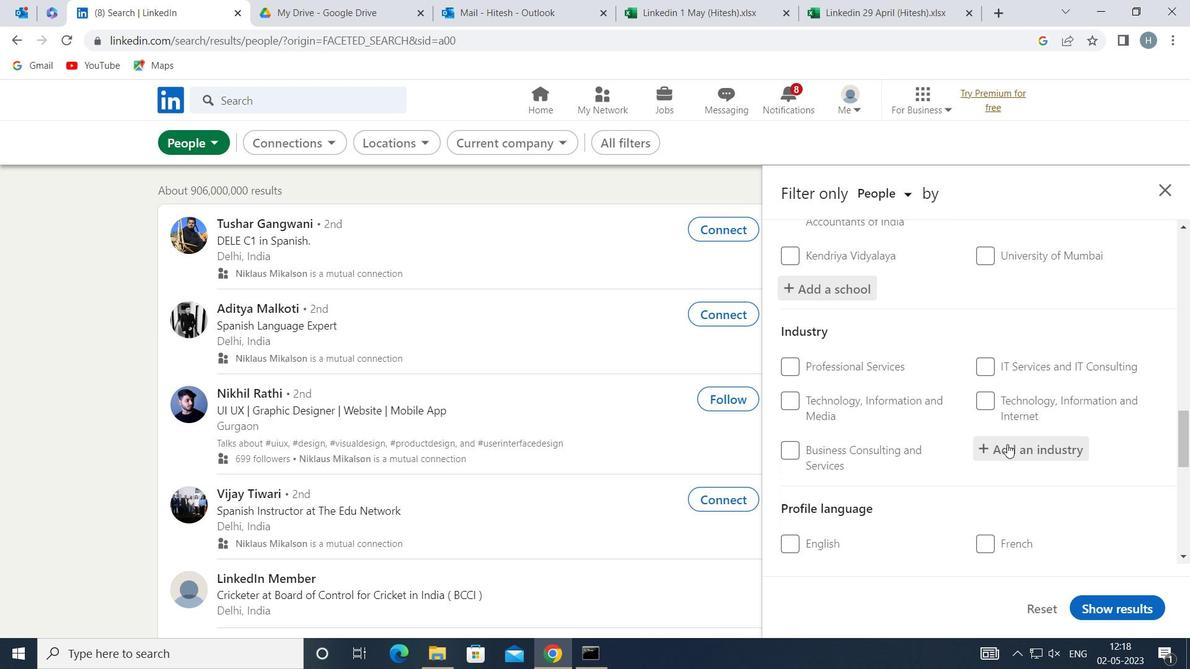 
Action: Key pressed <Key.shift>REAL<Key.space><Key.shift>EST
Screenshot: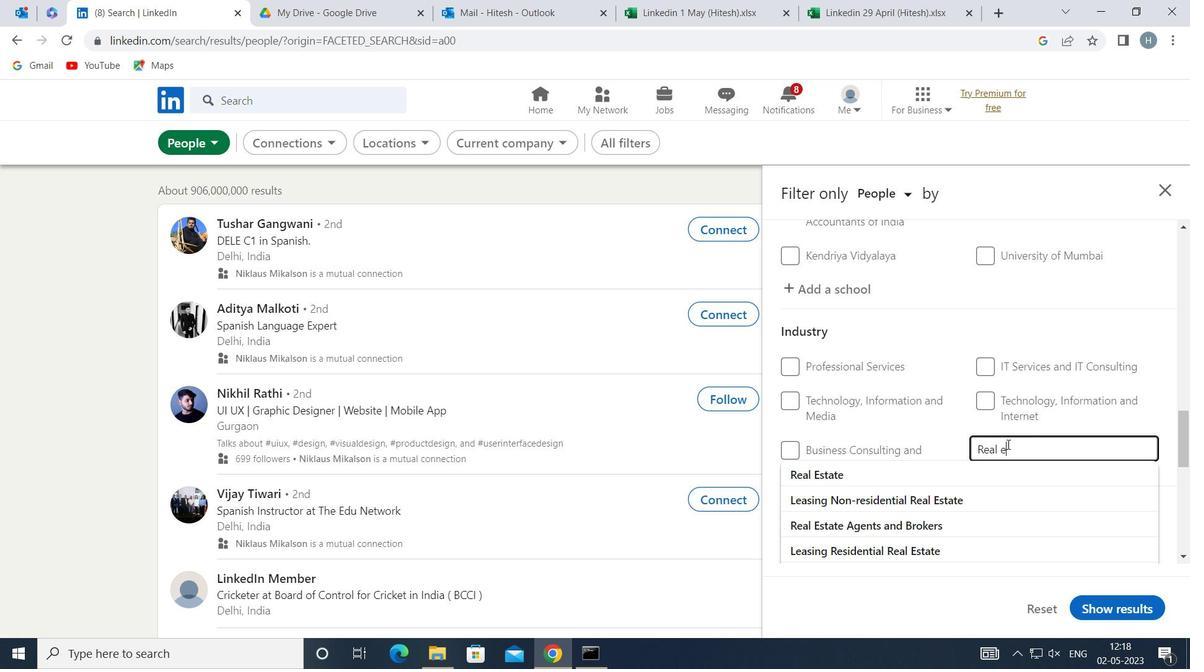
Action: Mouse moved to (950, 522)
Screenshot: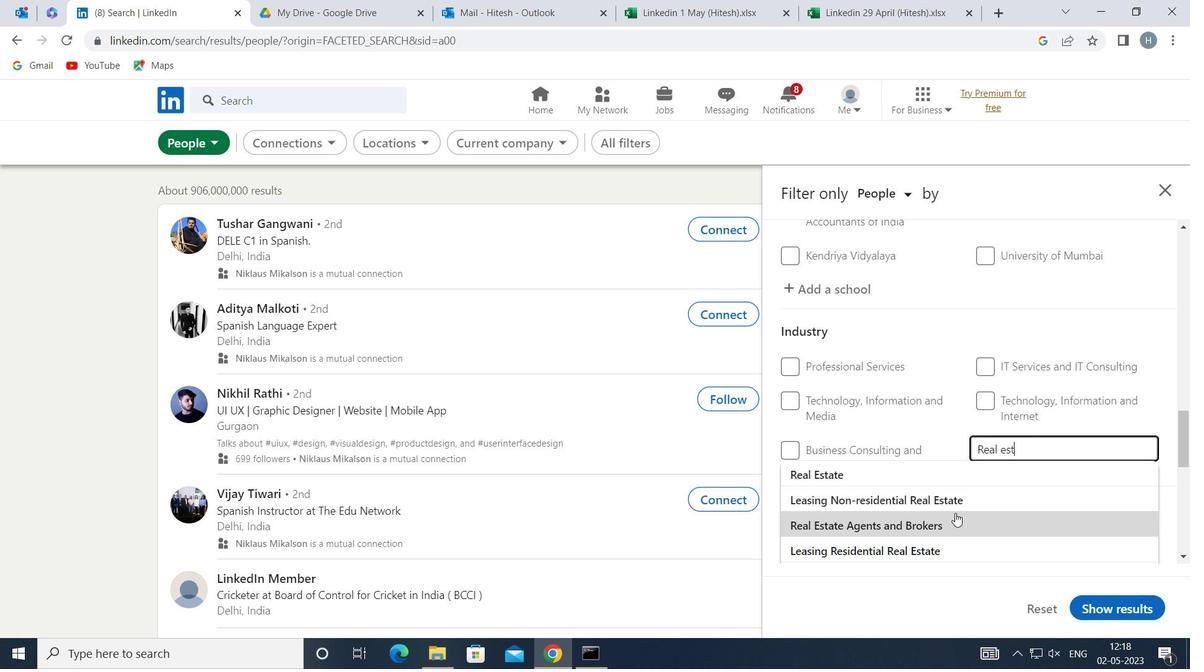 
Action: Mouse pressed left at (950, 522)
Screenshot: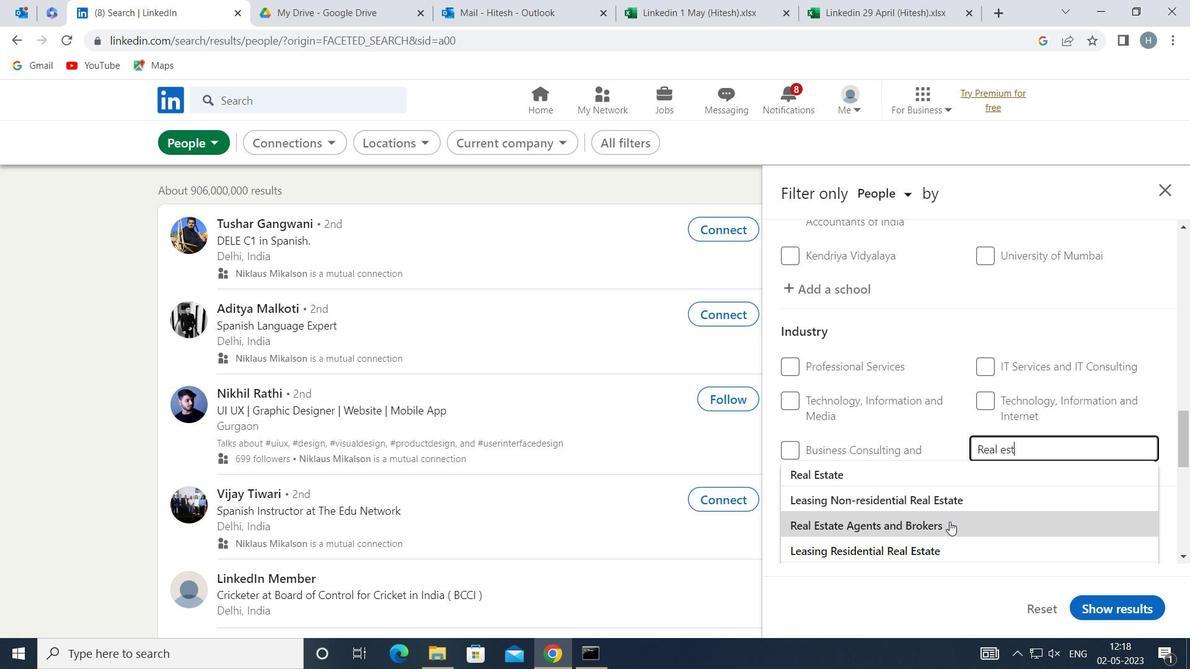 
Action: Mouse moved to (922, 476)
Screenshot: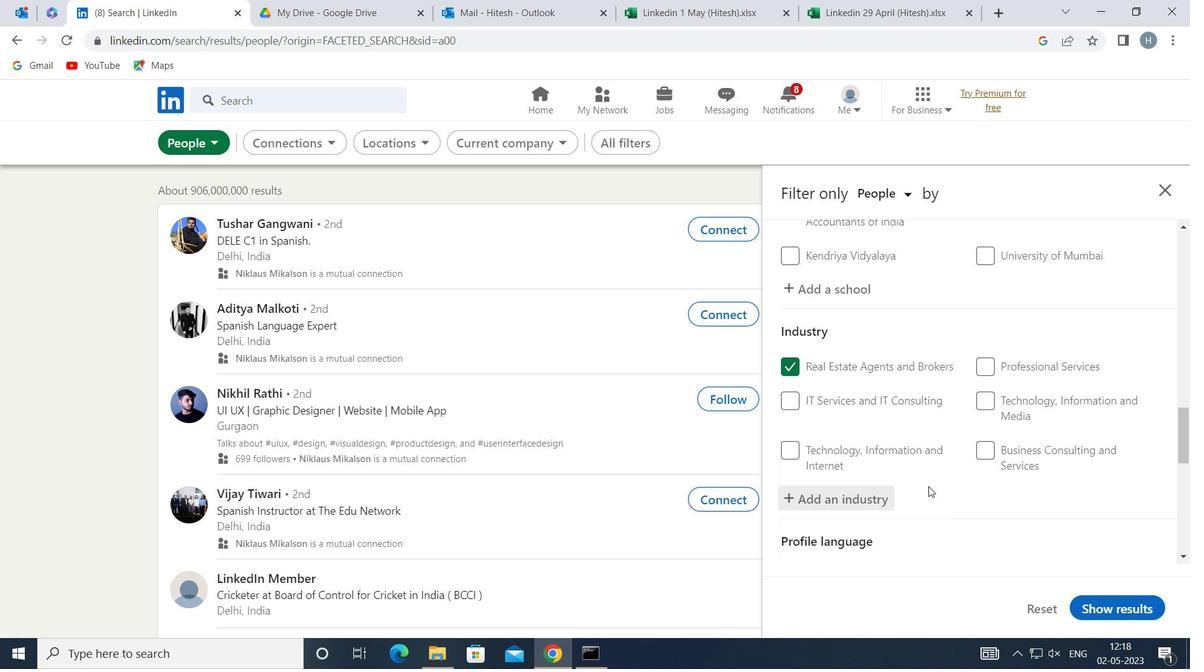 
Action: Mouse scrolled (922, 475) with delta (0, 0)
Screenshot: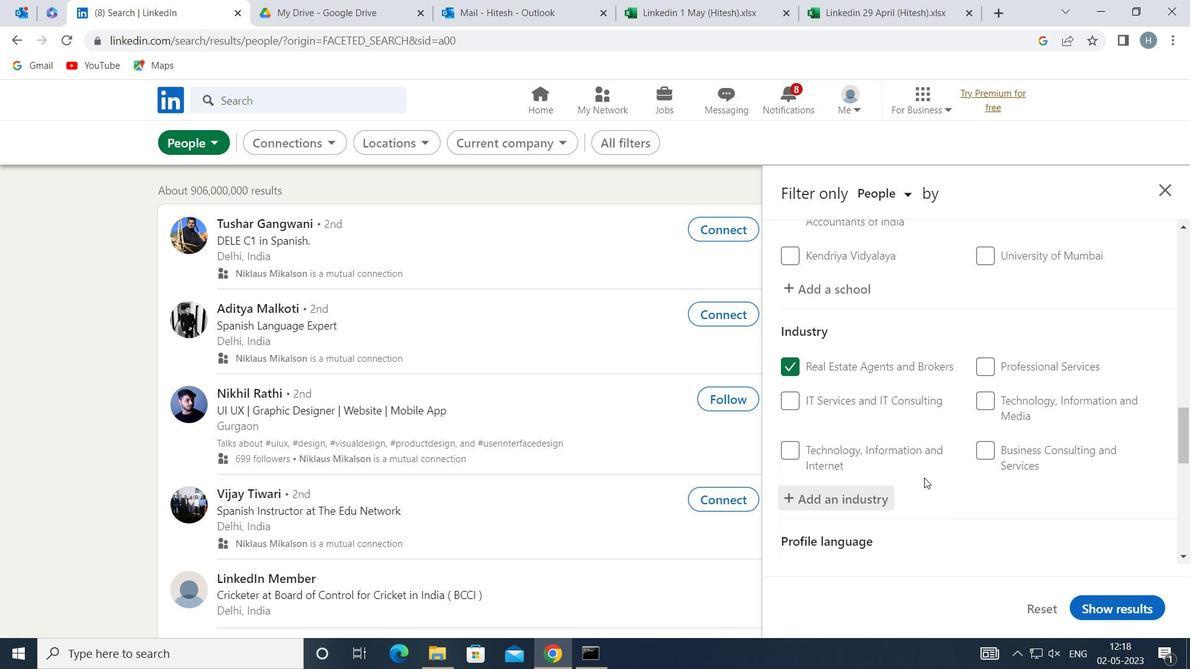 
Action: Mouse scrolled (922, 475) with delta (0, 0)
Screenshot: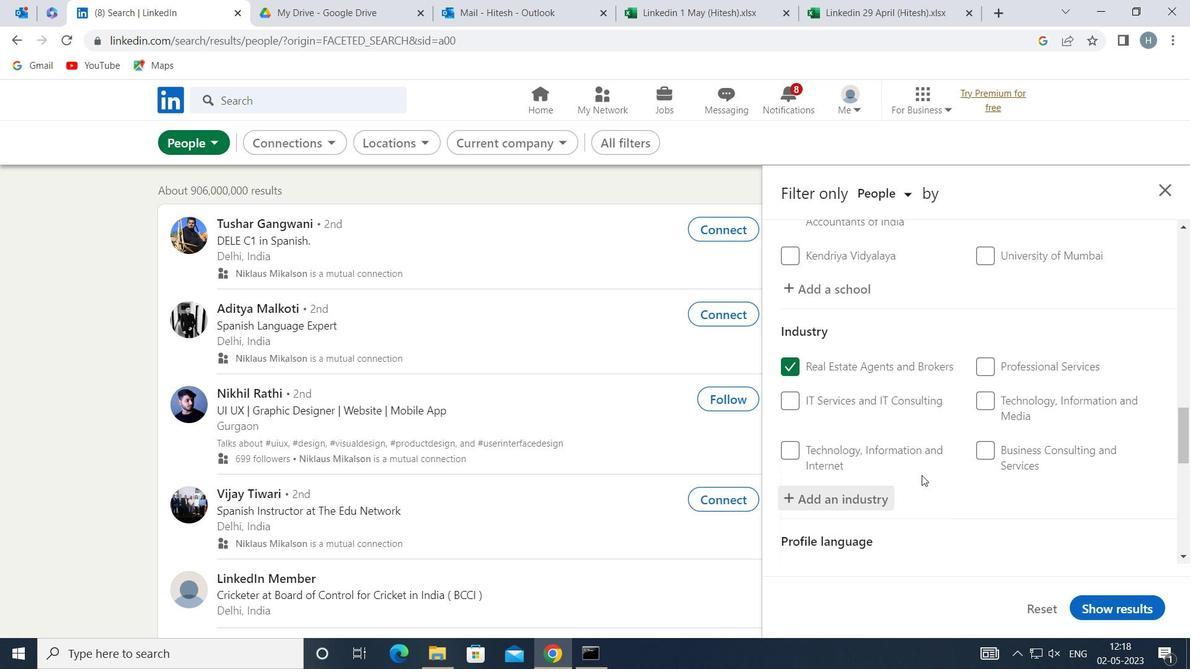 
Action: Mouse moved to (922, 475)
Screenshot: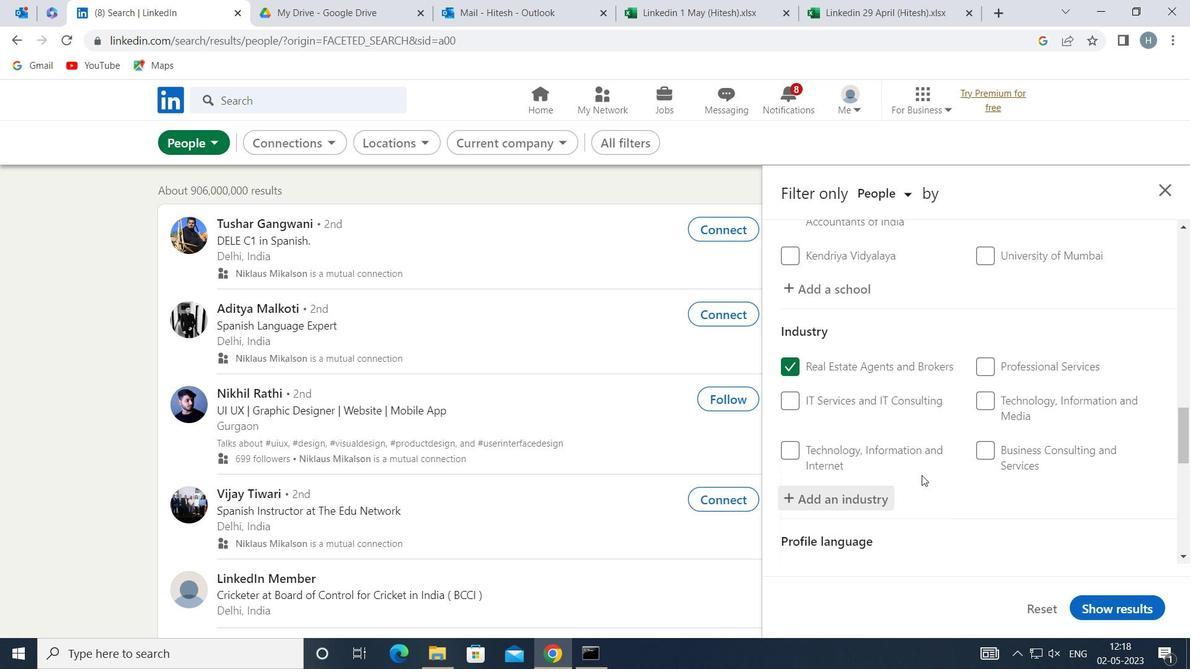 
Action: Mouse scrolled (922, 475) with delta (0, 0)
Screenshot: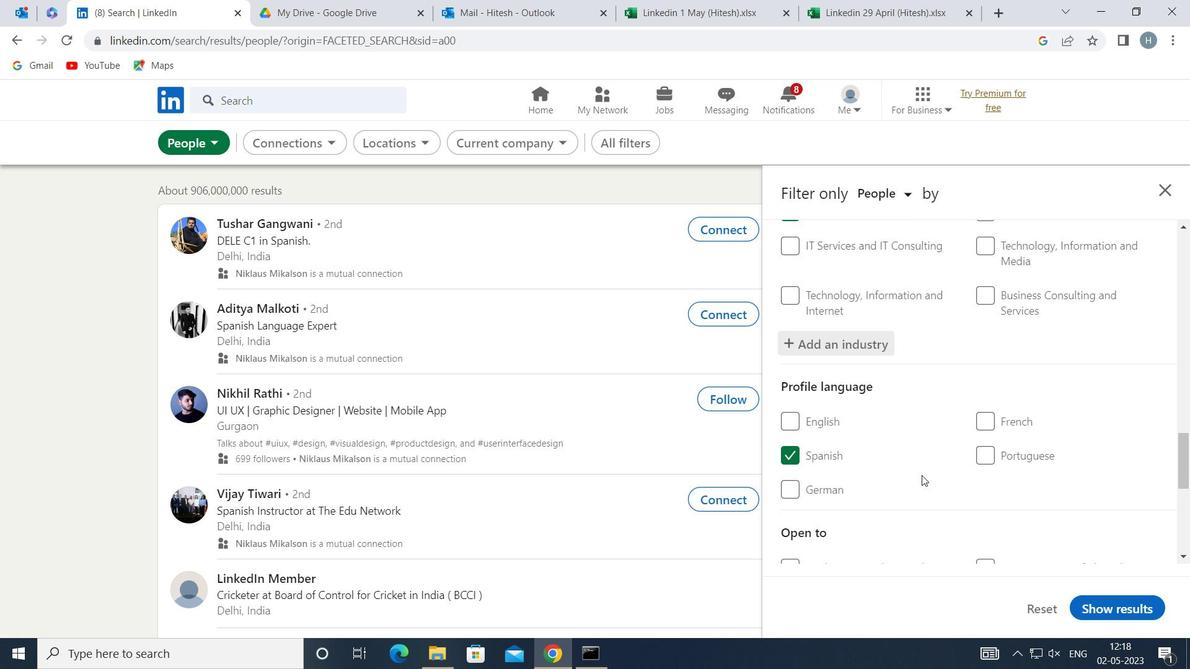 
Action: Mouse moved to (932, 448)
Screenshot: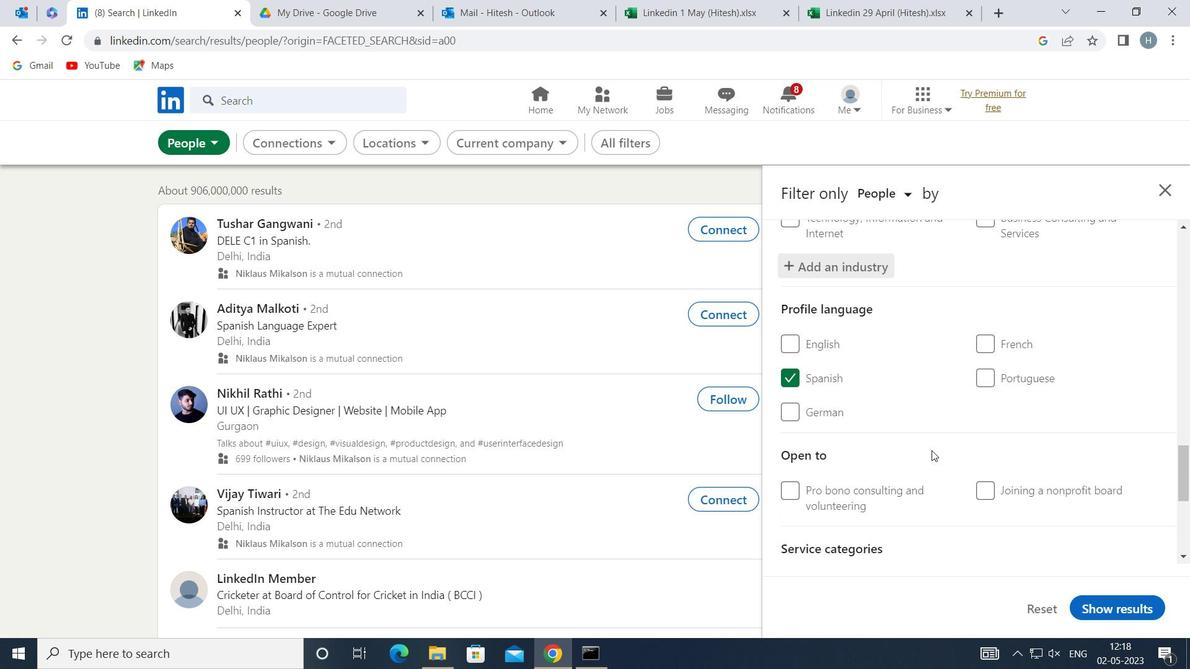 
Action: Mouse scrolled (932, 447) with delta (0, 0)
Screenshot: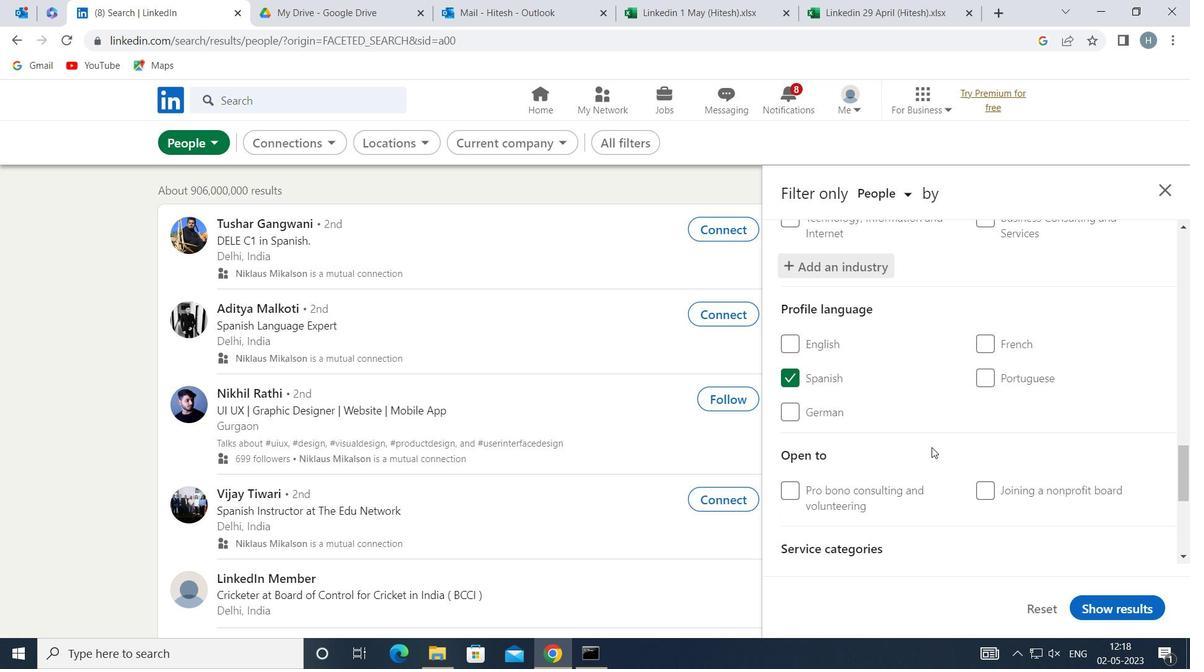 
Action: Mouse scrolled (932, 447) with delta (0, 0)
Screenshot: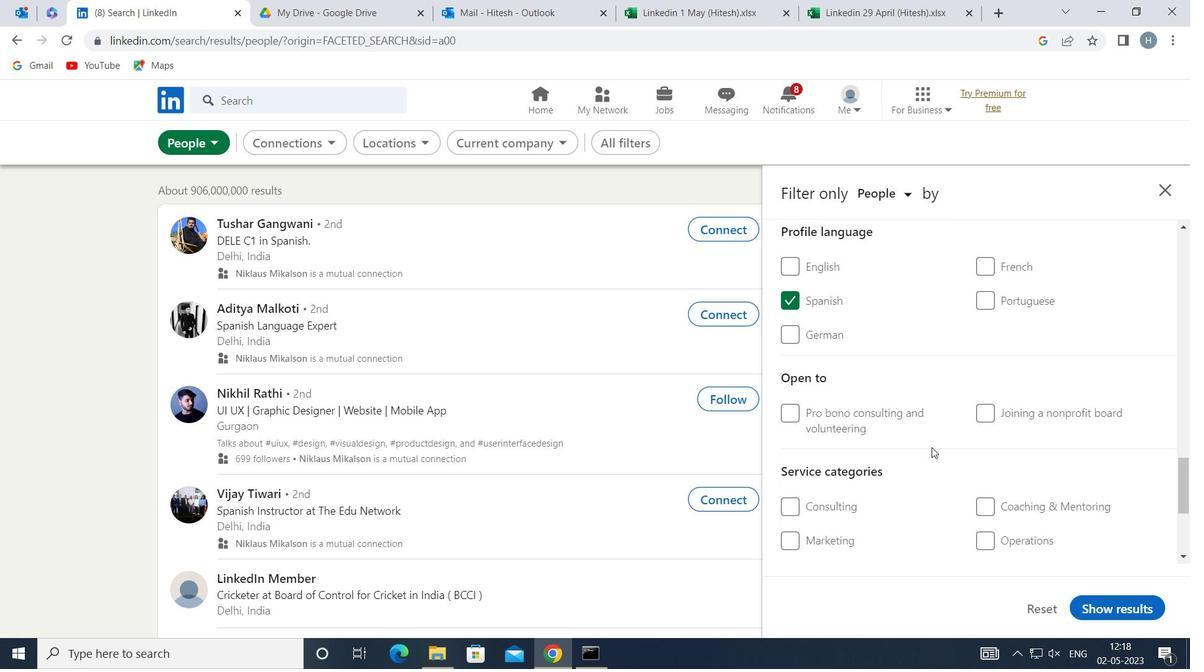 
Action: Mouse moved to (1013, 492)
Screenshot: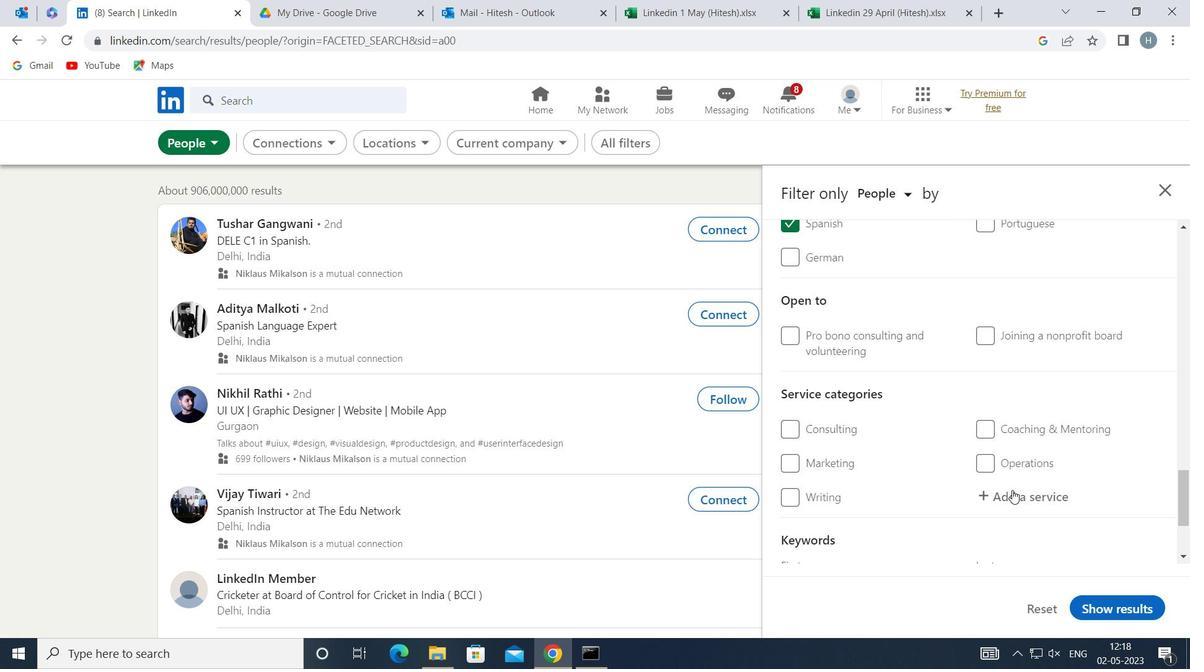
Action: Mouse pressed left at (1013, 492)
Screenshot: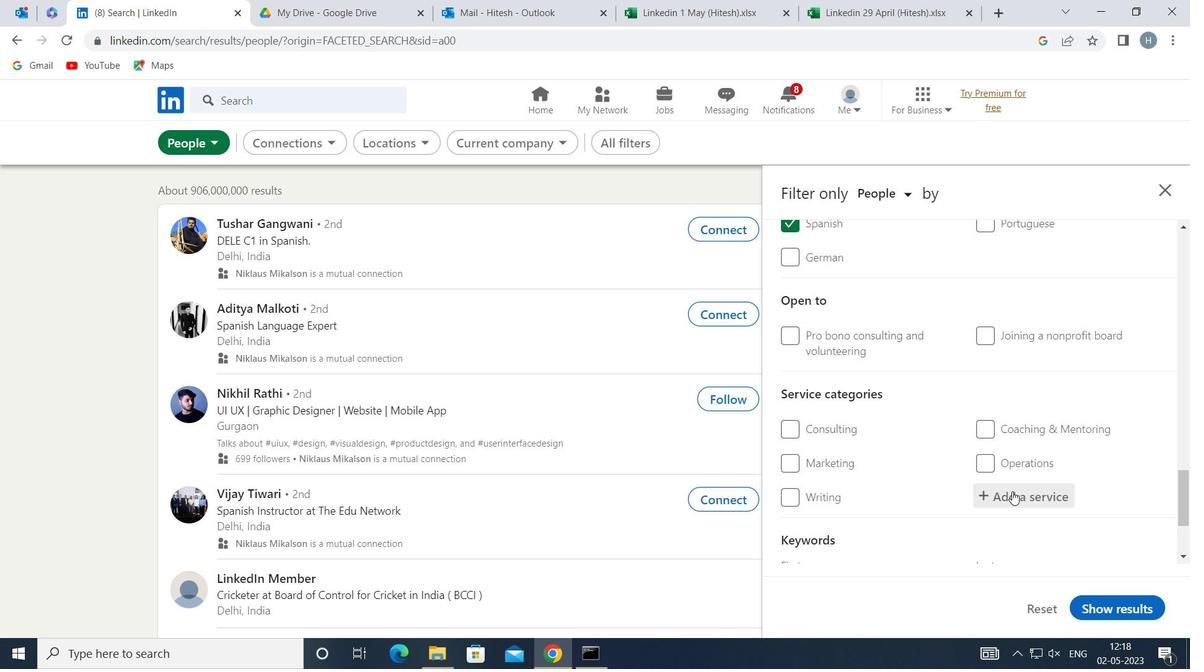 
Action: Mouse moved to (1006, 489)
Screenshot: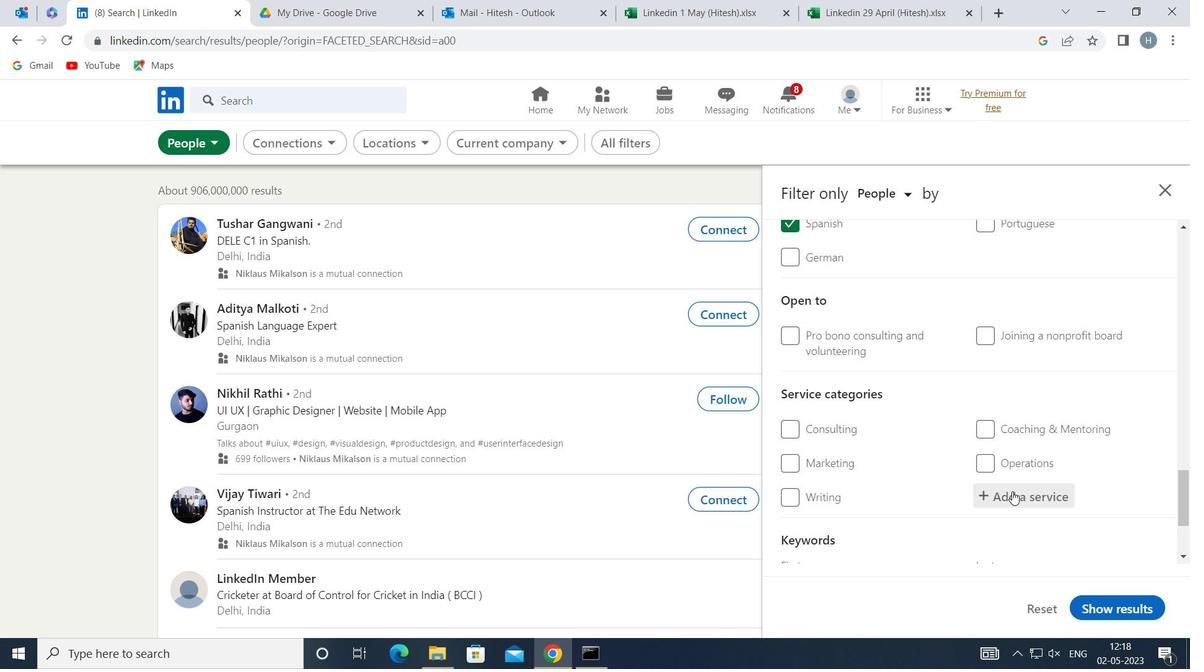 
Action: Key pressed <Key.shift>PRODUCT
Screenshot: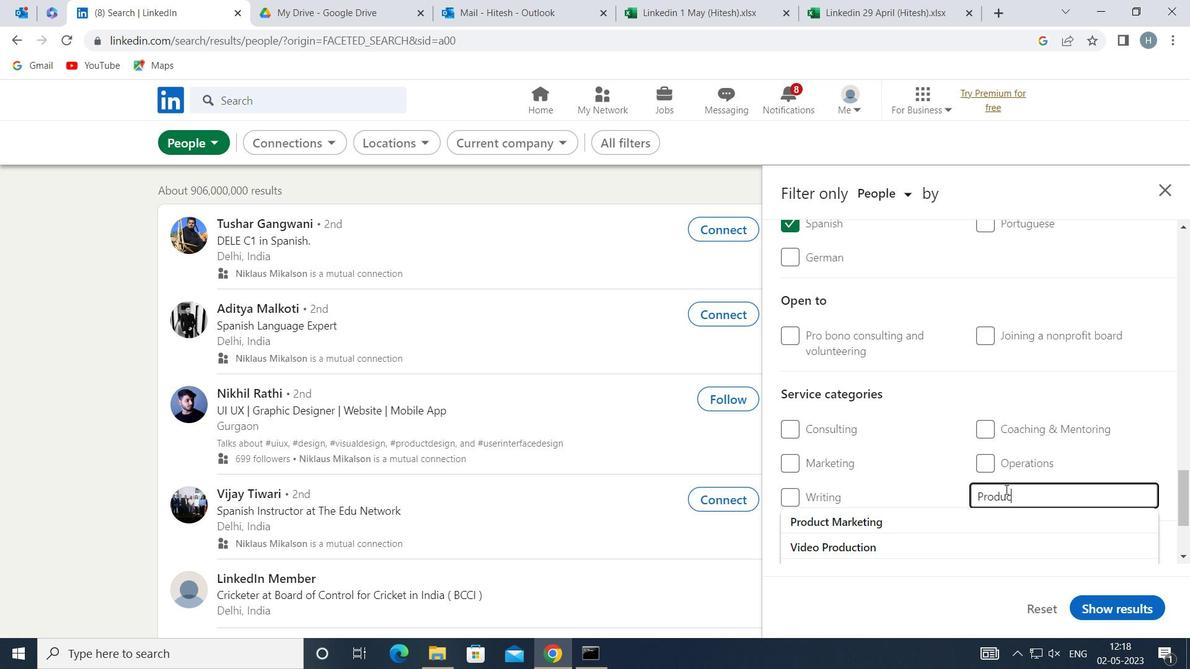
Action: Mouse moved to (933, 518)
Screenshot: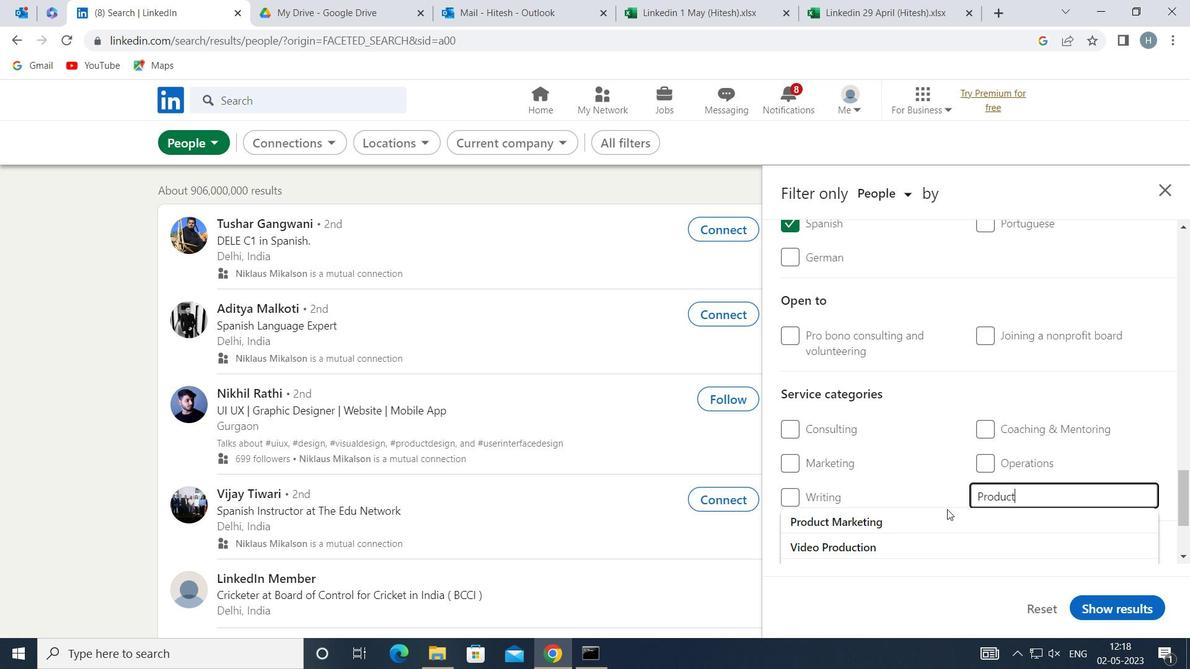 
Action: Mouse pressed left at (933, 518)
Screenshot: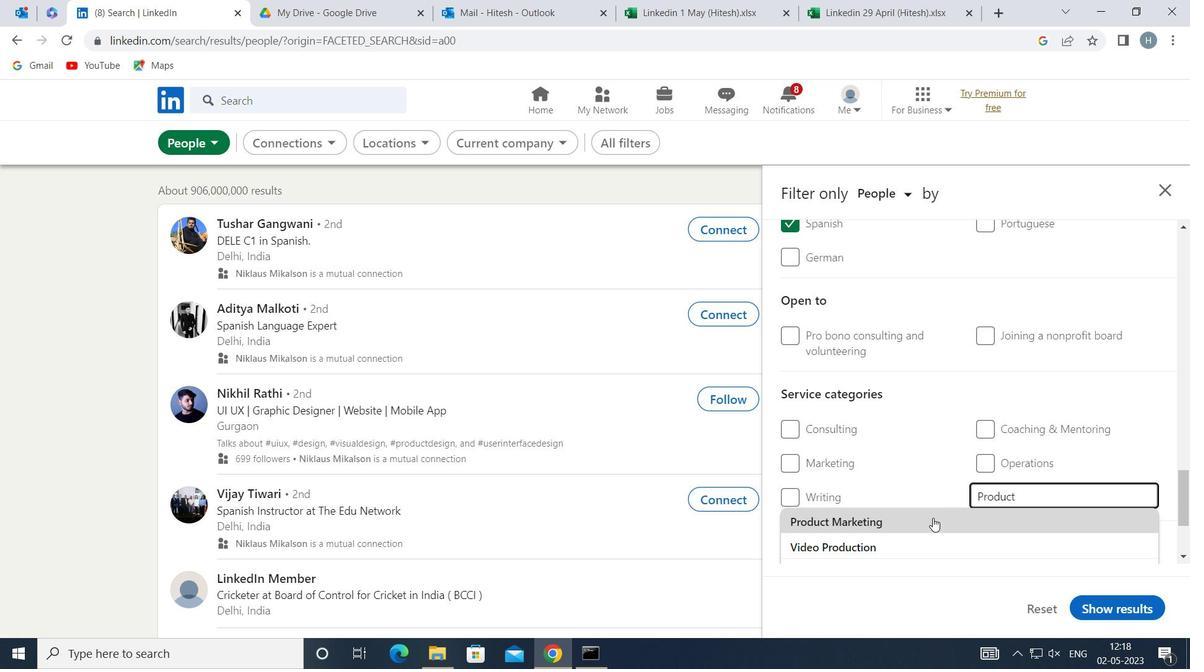 
Action: Mouse moved to (931, 508)
Screenshot: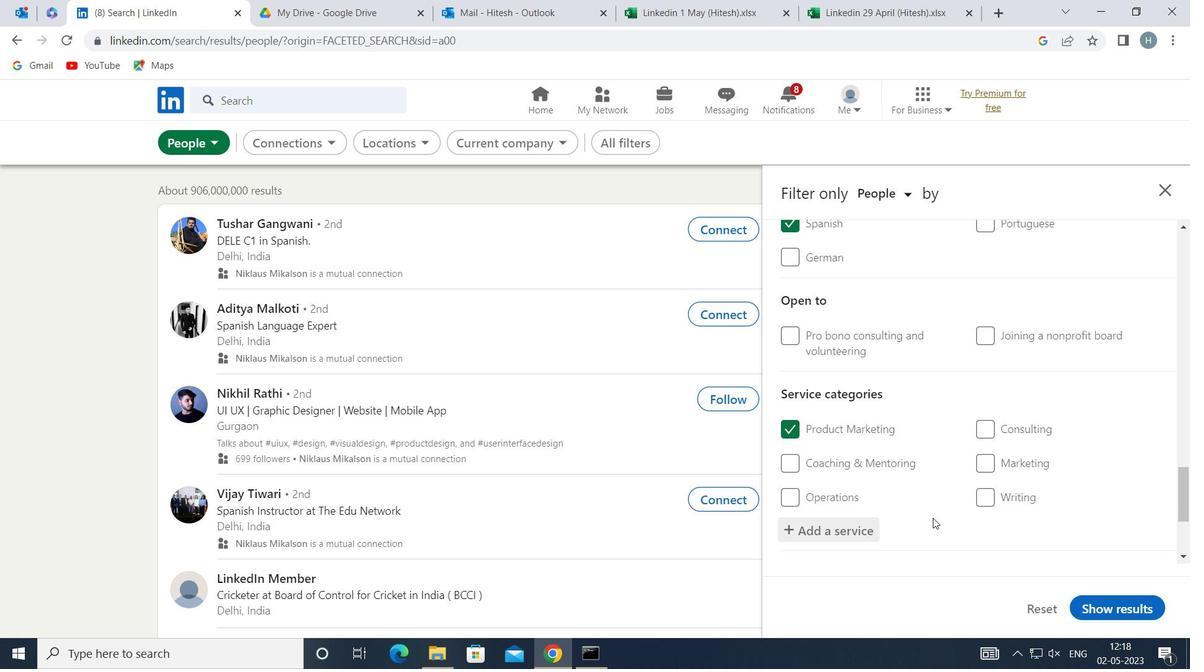 
Action: Mouse scrolled (931, 507) with delta (0, 0)
Screenshot: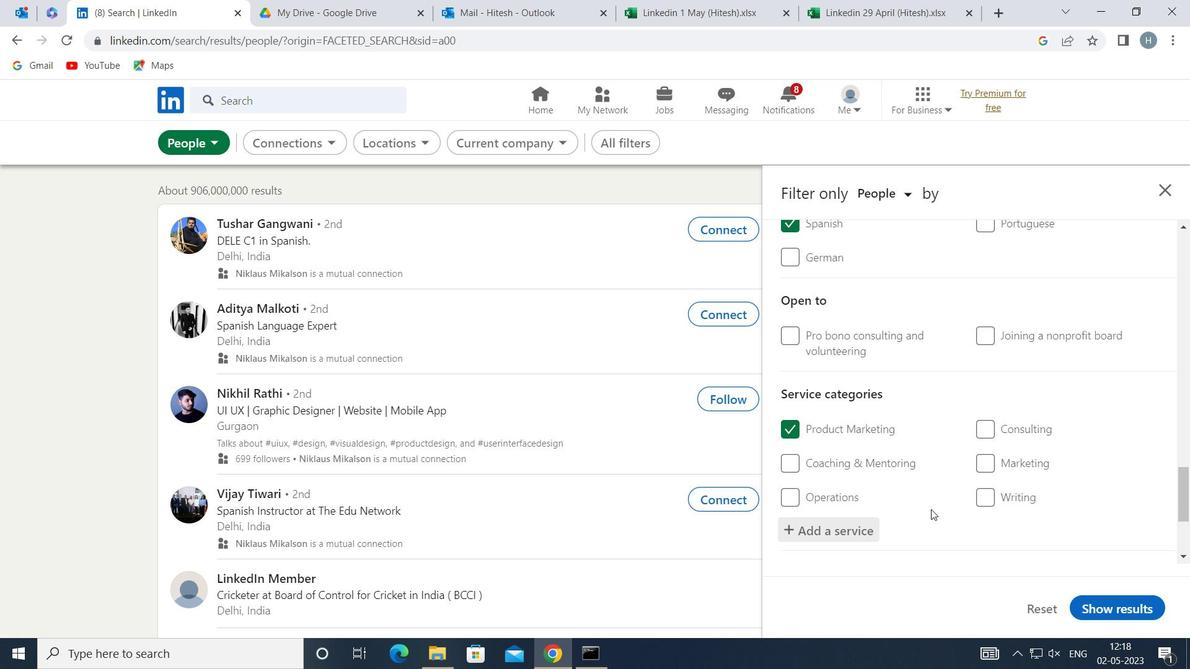 
Action: Mouse scrolled (931, 507) with delta (0, 0)
Screenshot: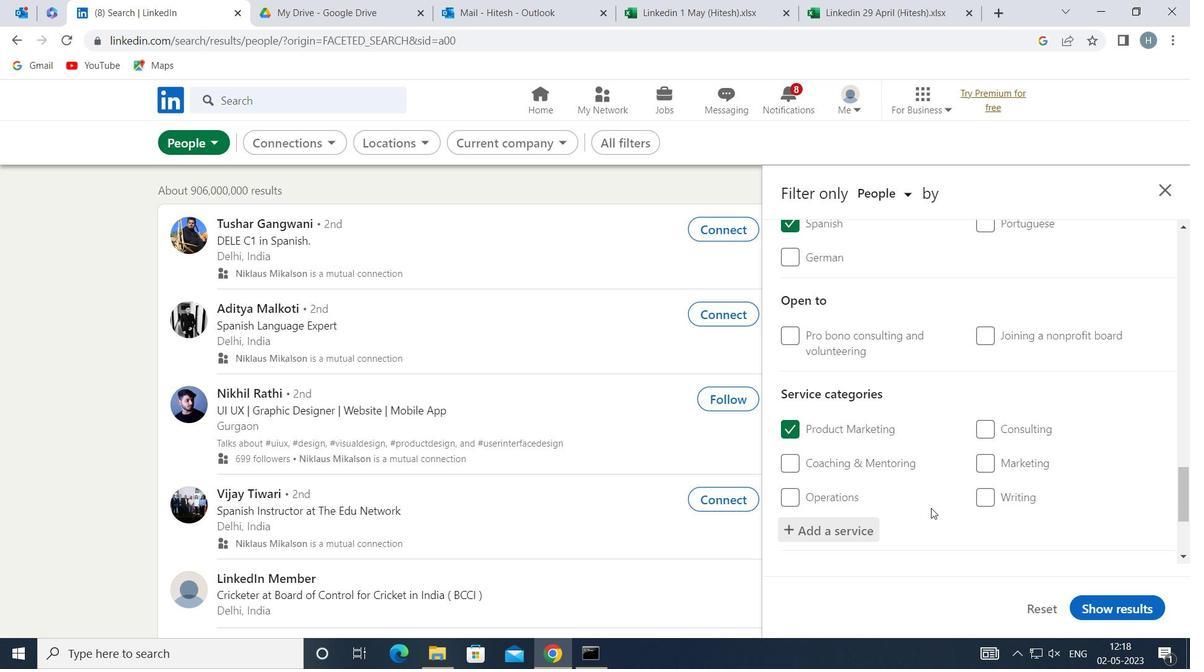 
Action: Mouse moved to (931, 502)
Screenshot: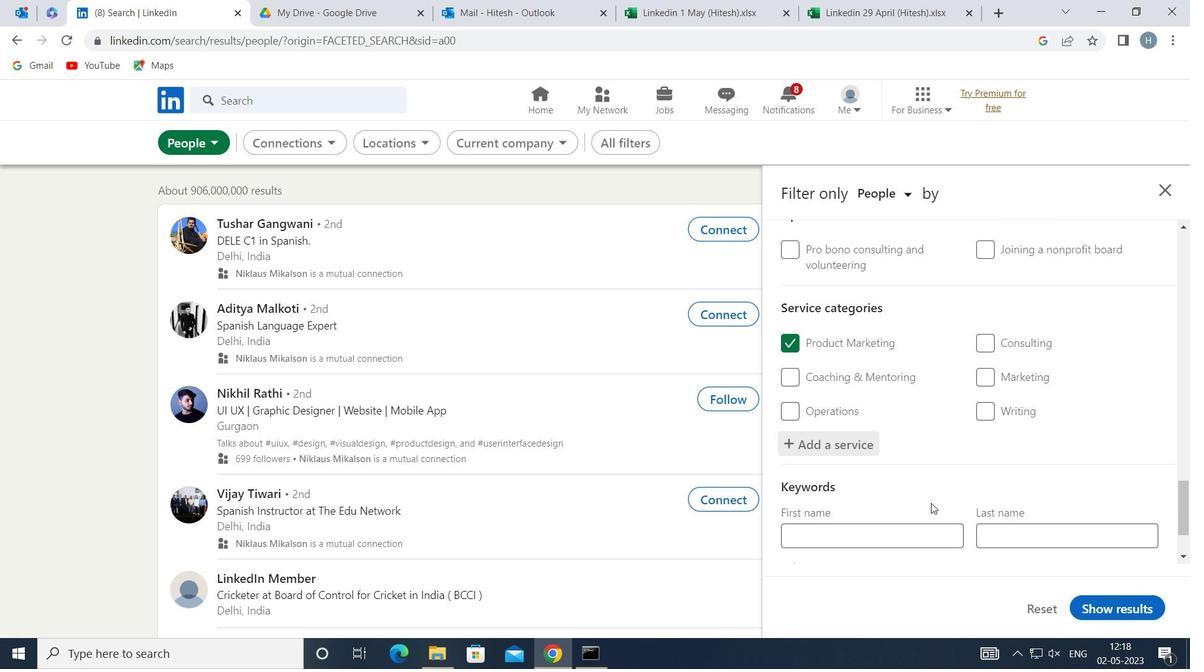 
Action: Mouse scrolled (931, 502) with delta (0, 0)
Screenshot: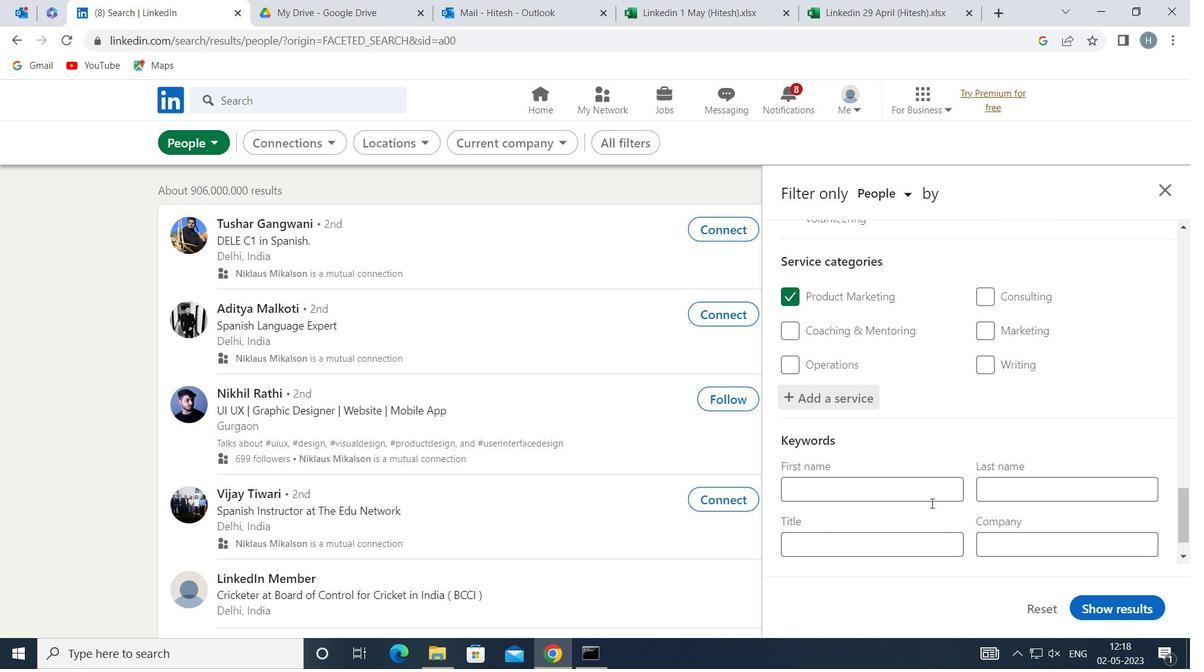 
Action: Mouse moved to (931, 502)
Screenshot: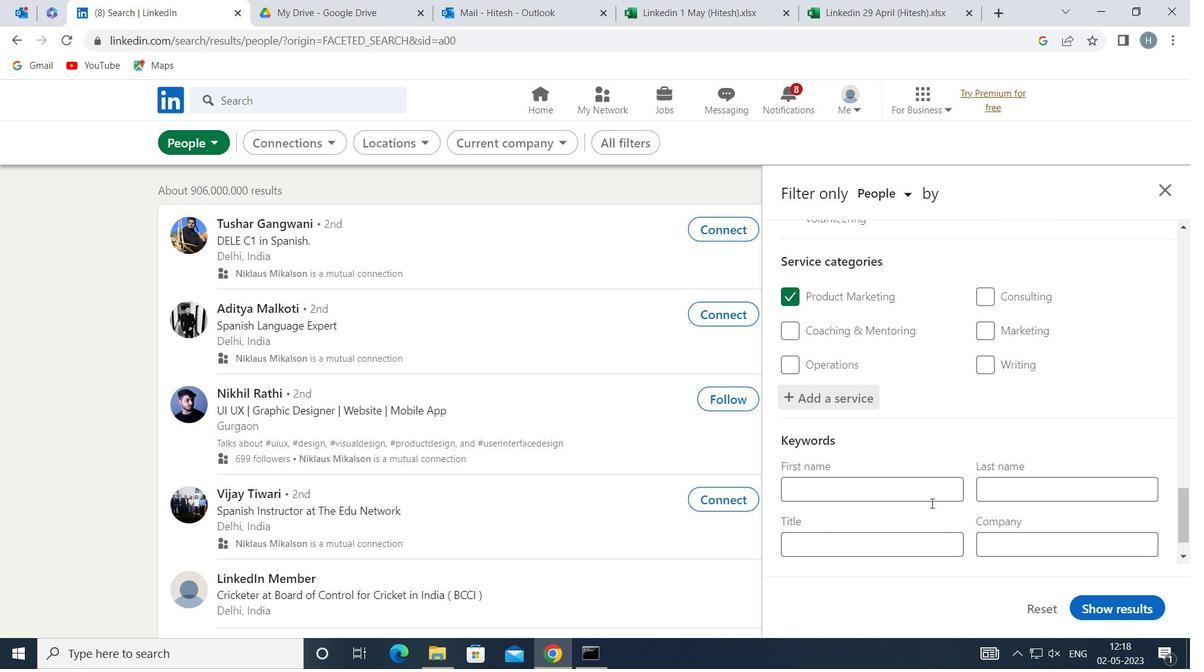 
Action: Mouse scrolled (931, 502) with delta (0, 0)
Screenshot: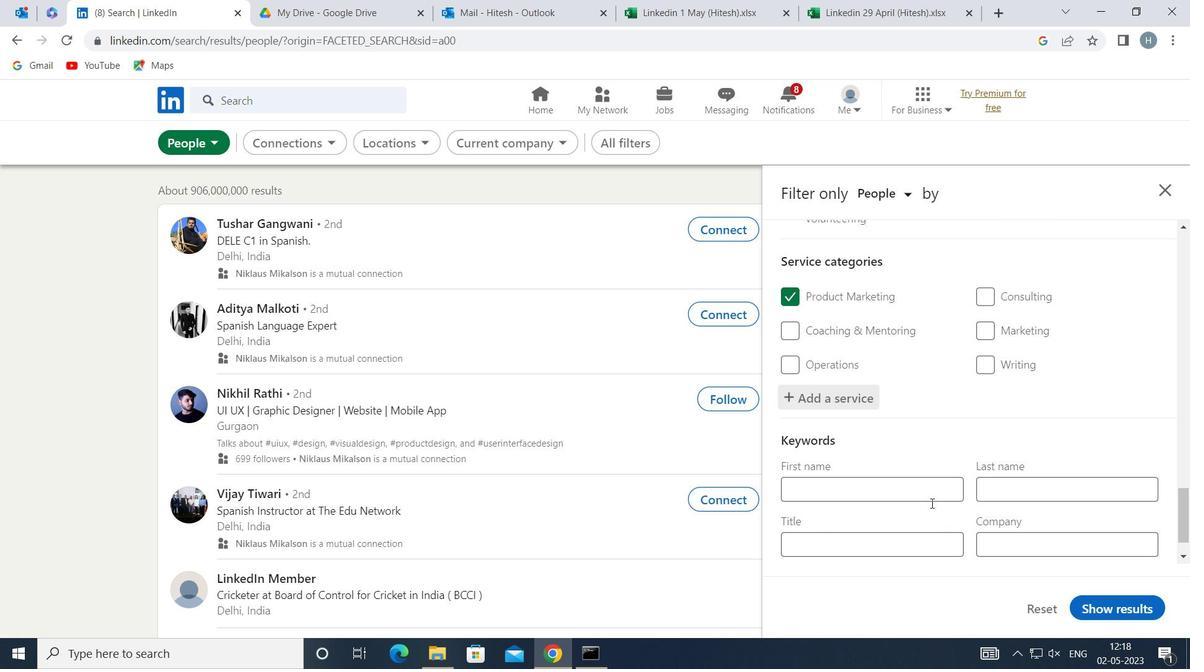 
Action: Mouse moved to (931, 494)
Screenshot: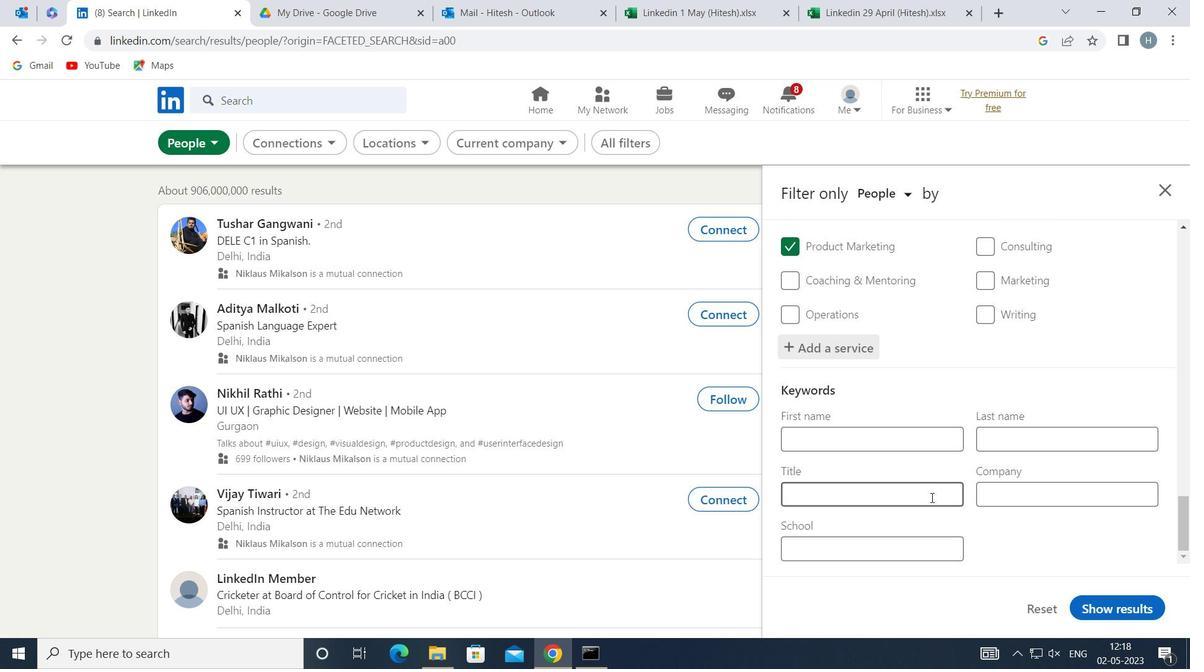 
Action: Mouse pressed left at (931, 494)
Screenshot: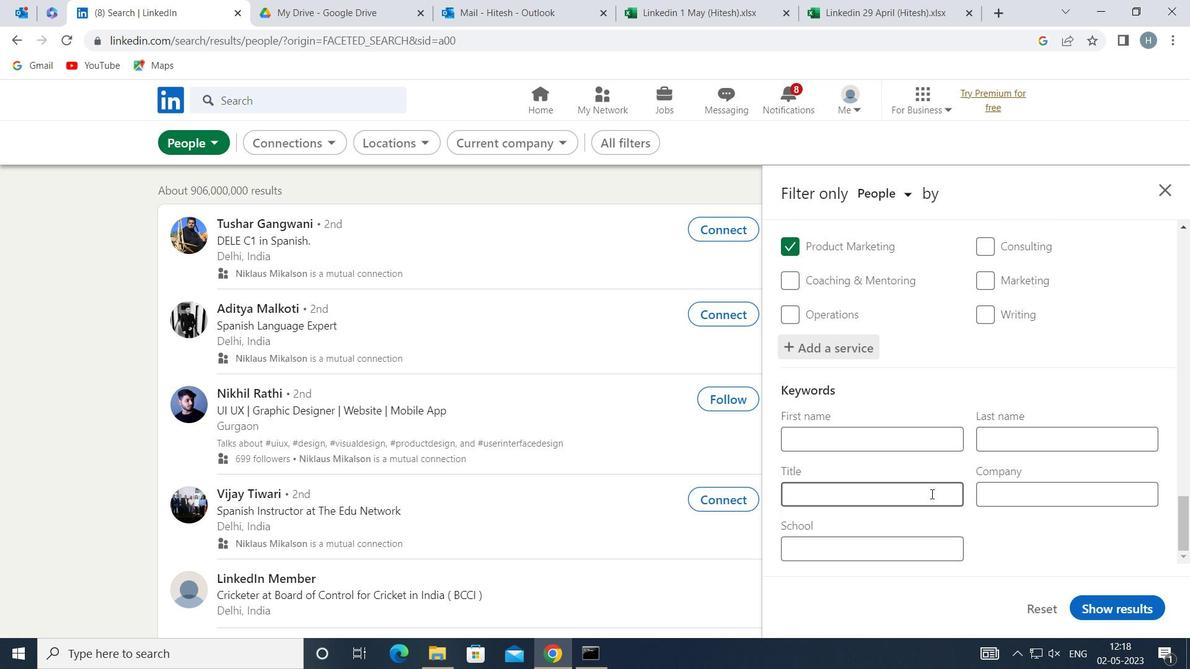 
Action: Mouse moved to (928, 491)
Screenshot: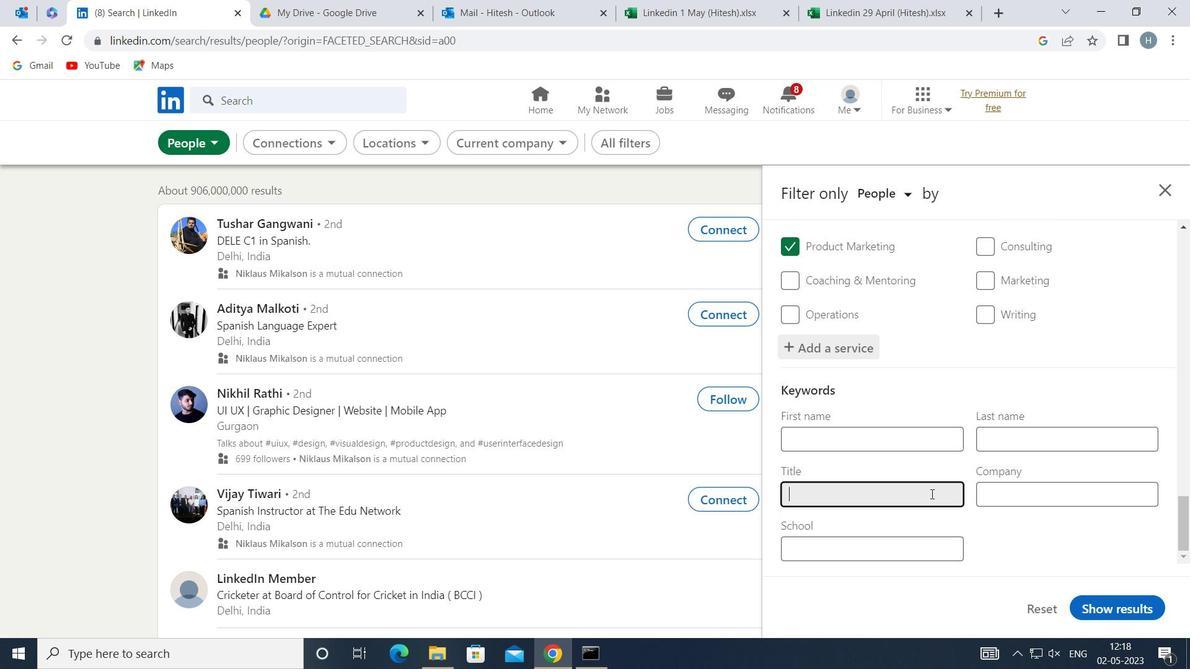 
Action: Key pressed <Key.shift>SALES<Key.space><Key.shift>ANALYST
Screenshot: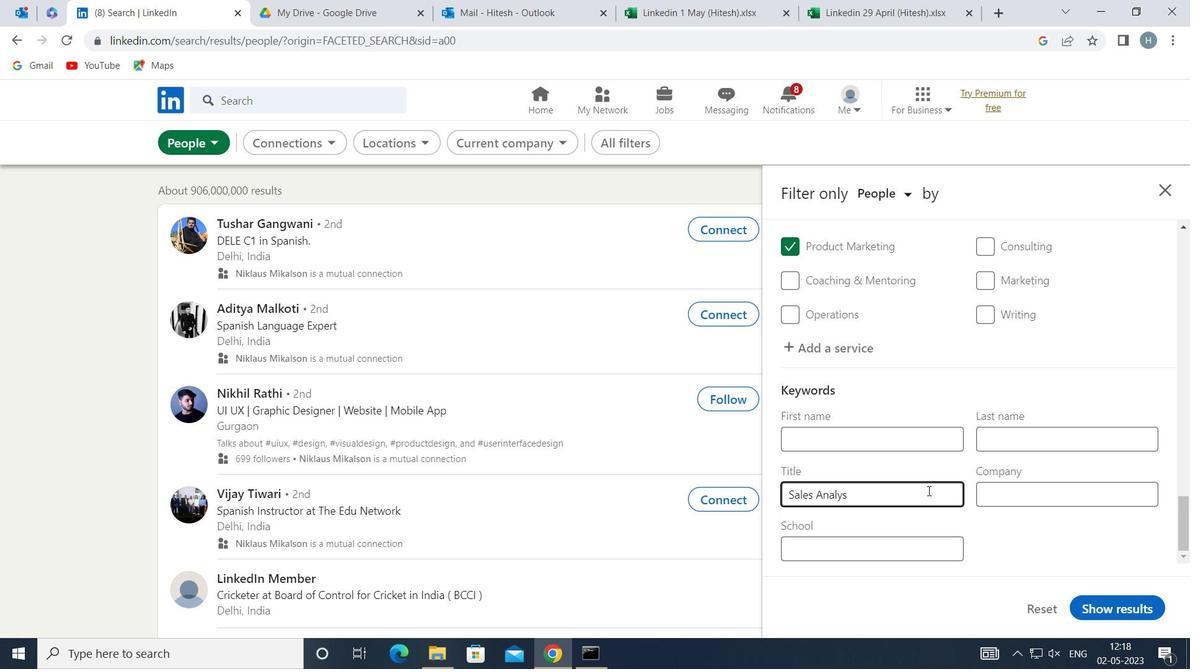 
Action: Mouse moved to (1135, 604)
Screenshot: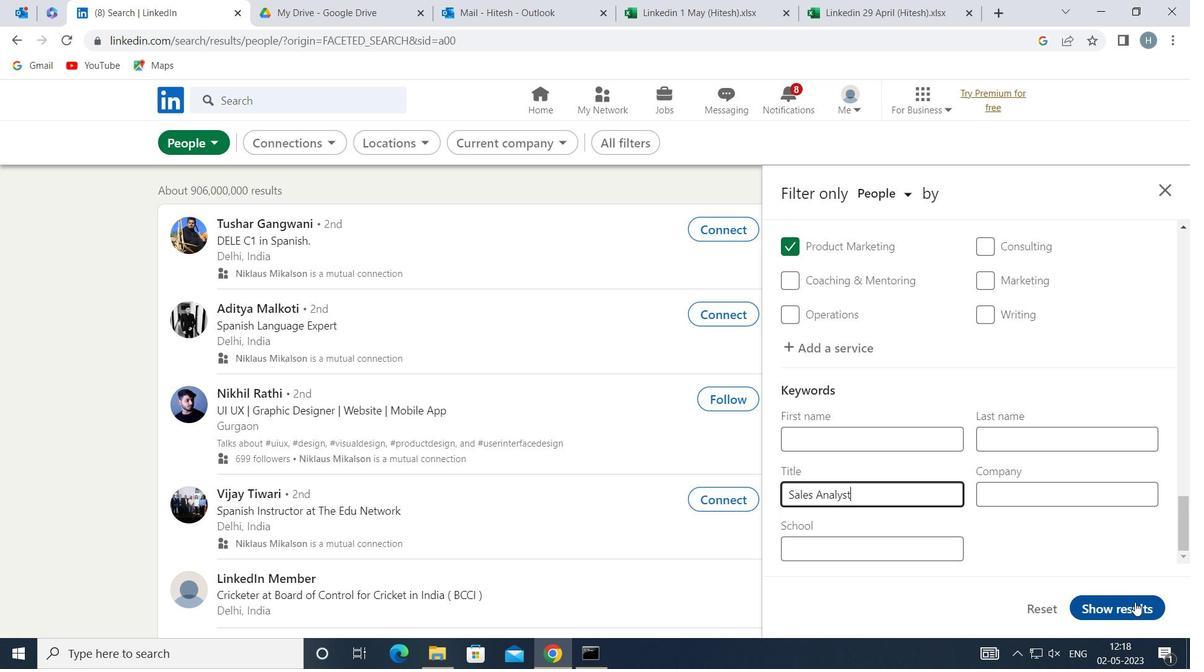 
Action: Mouse pressed left at (1135, 604)
Screenshot: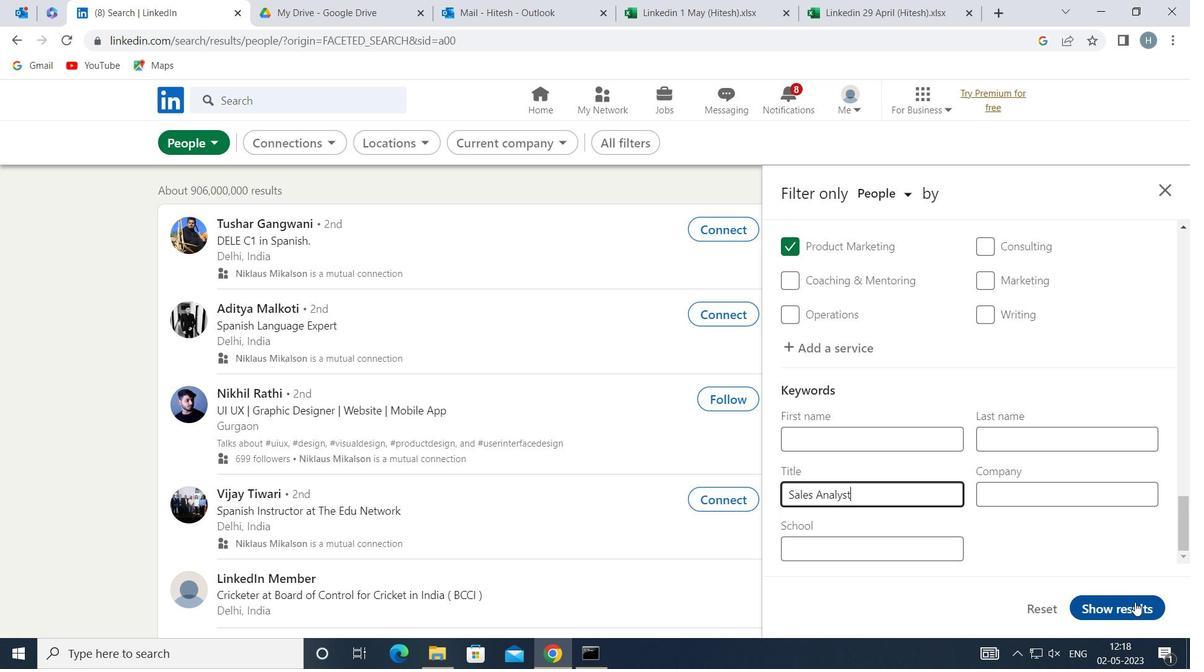 
Action: Mouse moved to (802, 341)
Screenshot: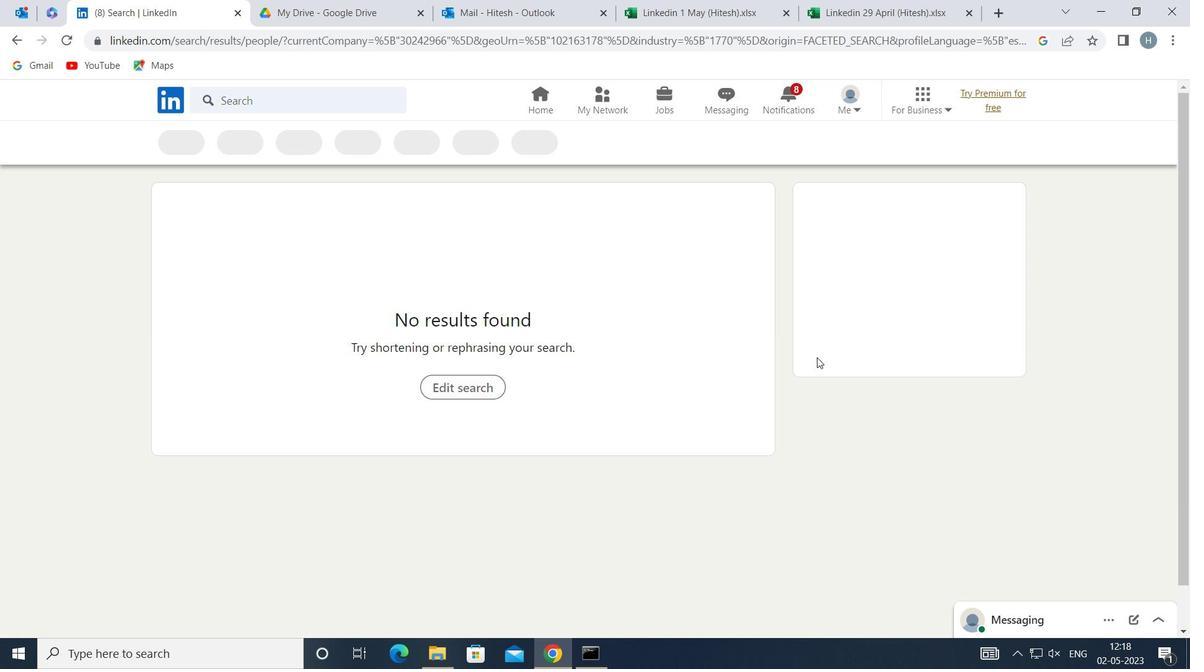 
